Task: Open a blank sheet, save the file as Technology.doc and add heading 'Technology'Technology ,with the parapraph,with the parapraph Technology has transformed the world, revolutionizing how we live, work, and communicate. From smartphones to artificial intelligence, technology has become an integral part of our daily lives. It has connected people across the globe, making information accessible at our fingertips. Technology has improved efficiency in various sectors, driving innovation and economic growth. However, its rapid advancements also pose challenges, such as privacy concerns and ethical dilemmas. Nonetheless, technology continues to shape our future, offering endless possibilities and transforming the way we interact, learn, and experience the world. Apply Font Style in paragraph Andalus and font size 14. Apply font style in  Heading Elephant and font size 14 Change heading alignment to  Center
Action: Mouse moved to (27, 31)
Screenshot: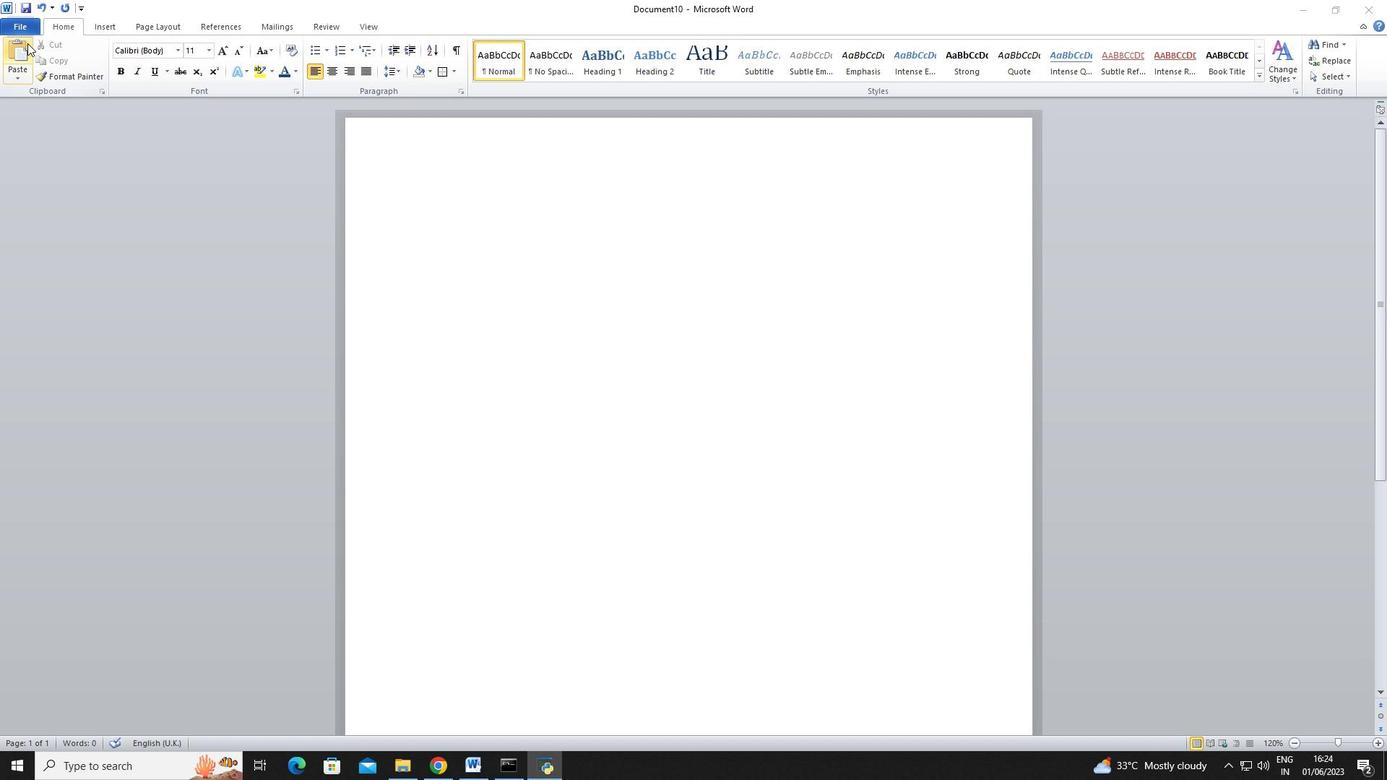 
Action: Mouse pressed left at (27, 31)
Screenshot: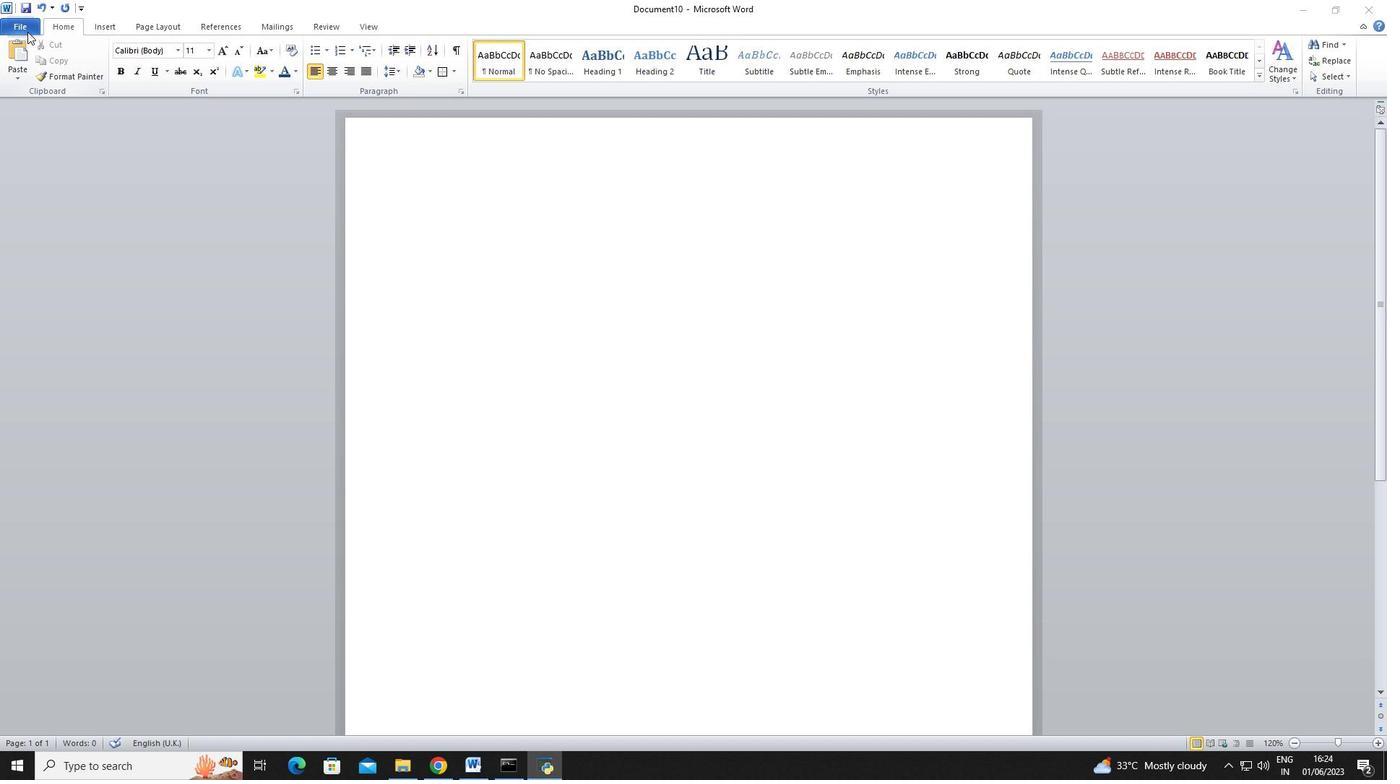 
Action: Mouse moved to (31, 23)
Screenshot: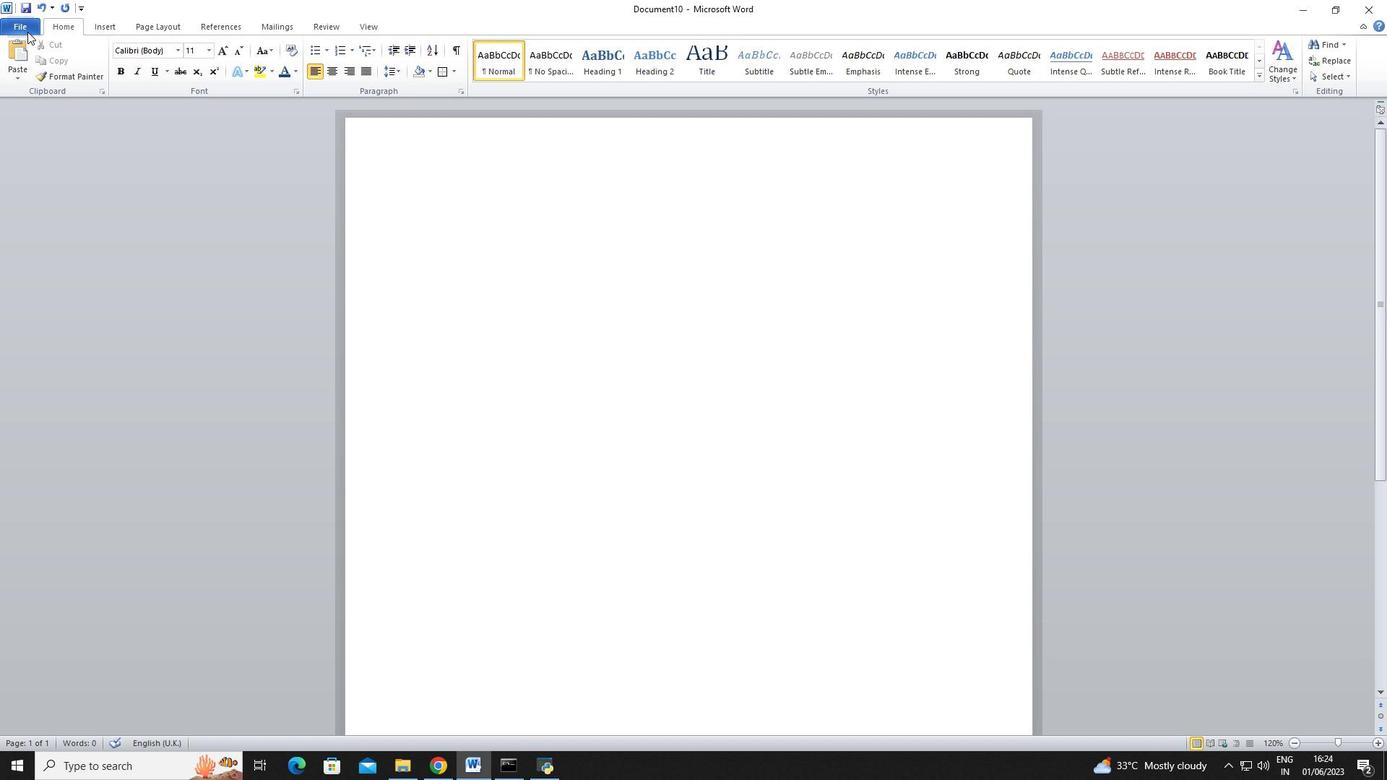 
Action: Mouse pressed left at (31, 23)
Screenshot: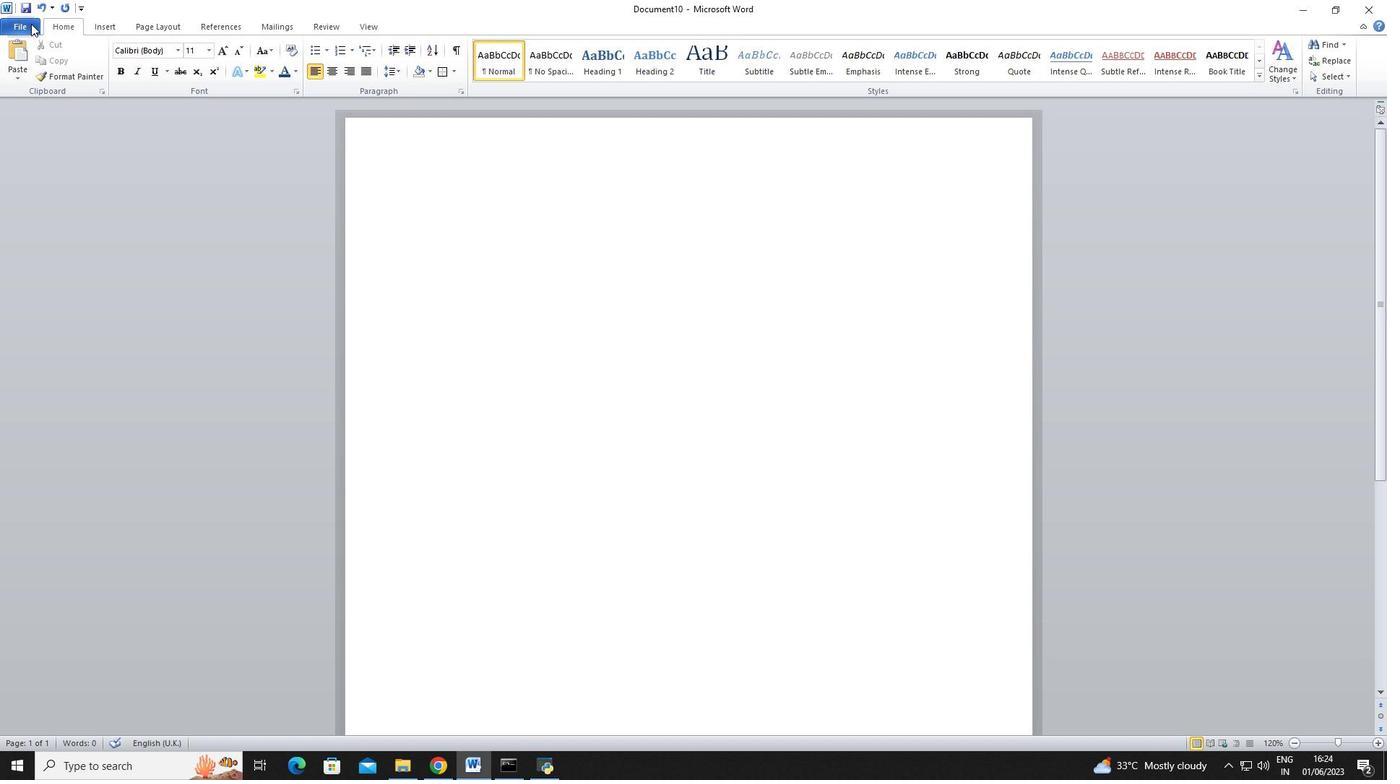 
Action: Mouse moved to (34, 191)
Screenshot: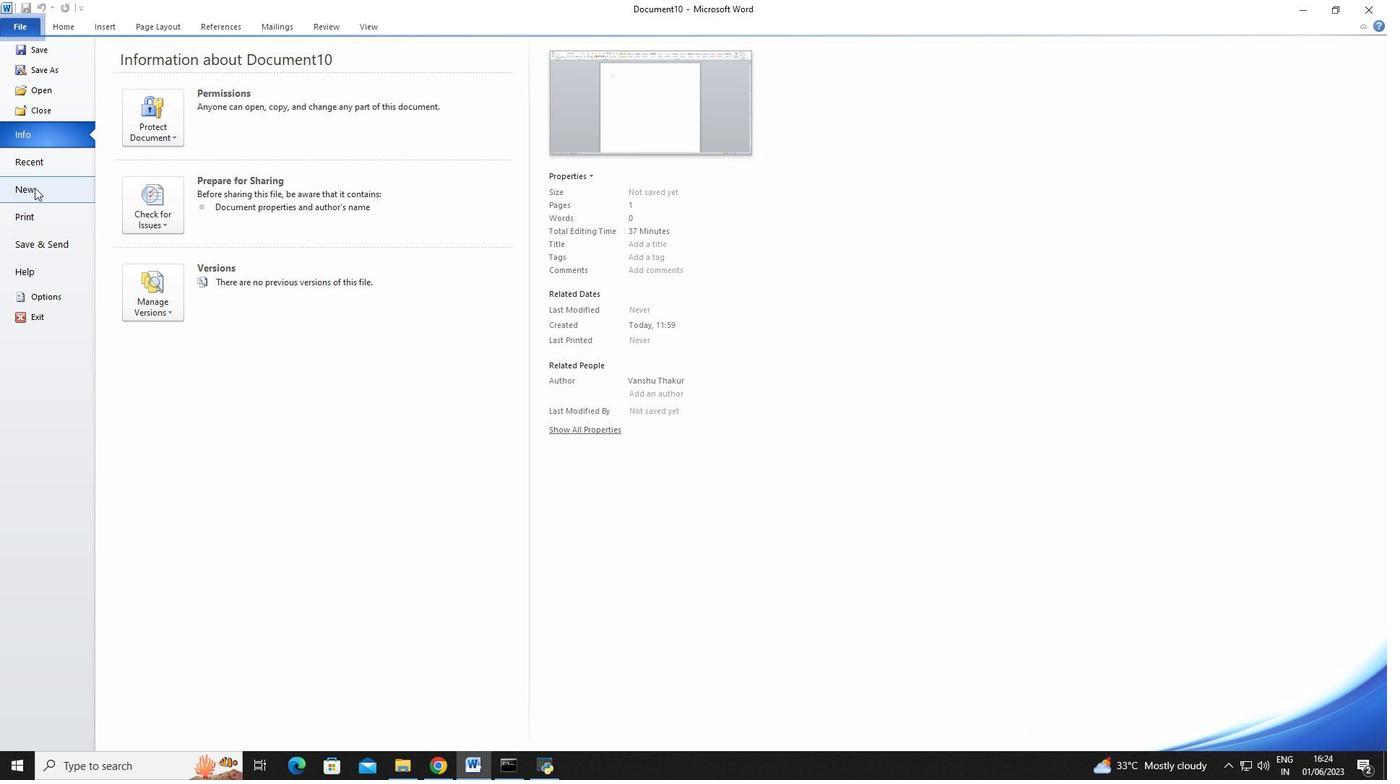 
Action: Mouse pressed left at (34, 191)
Screenshot: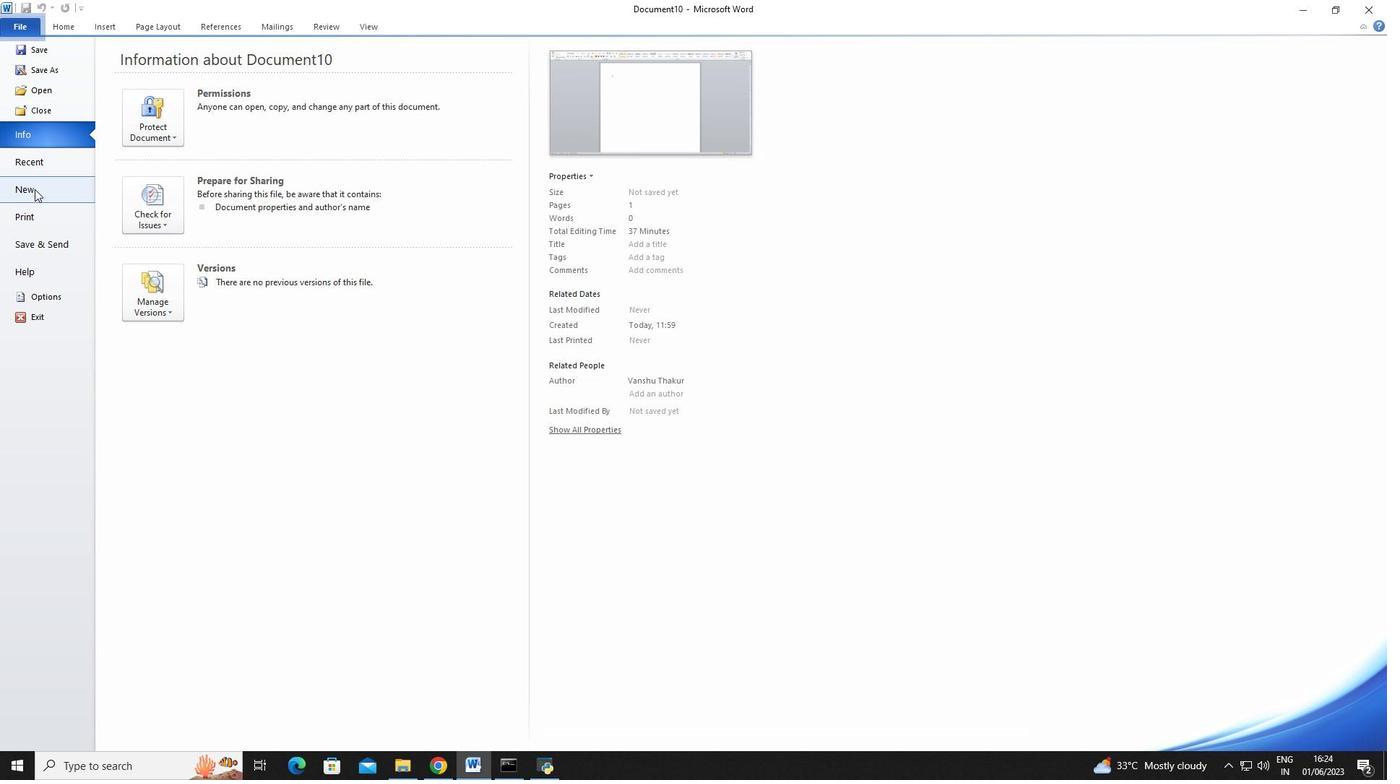 
Action: Mouse moved to (147, 128)
Screenshot: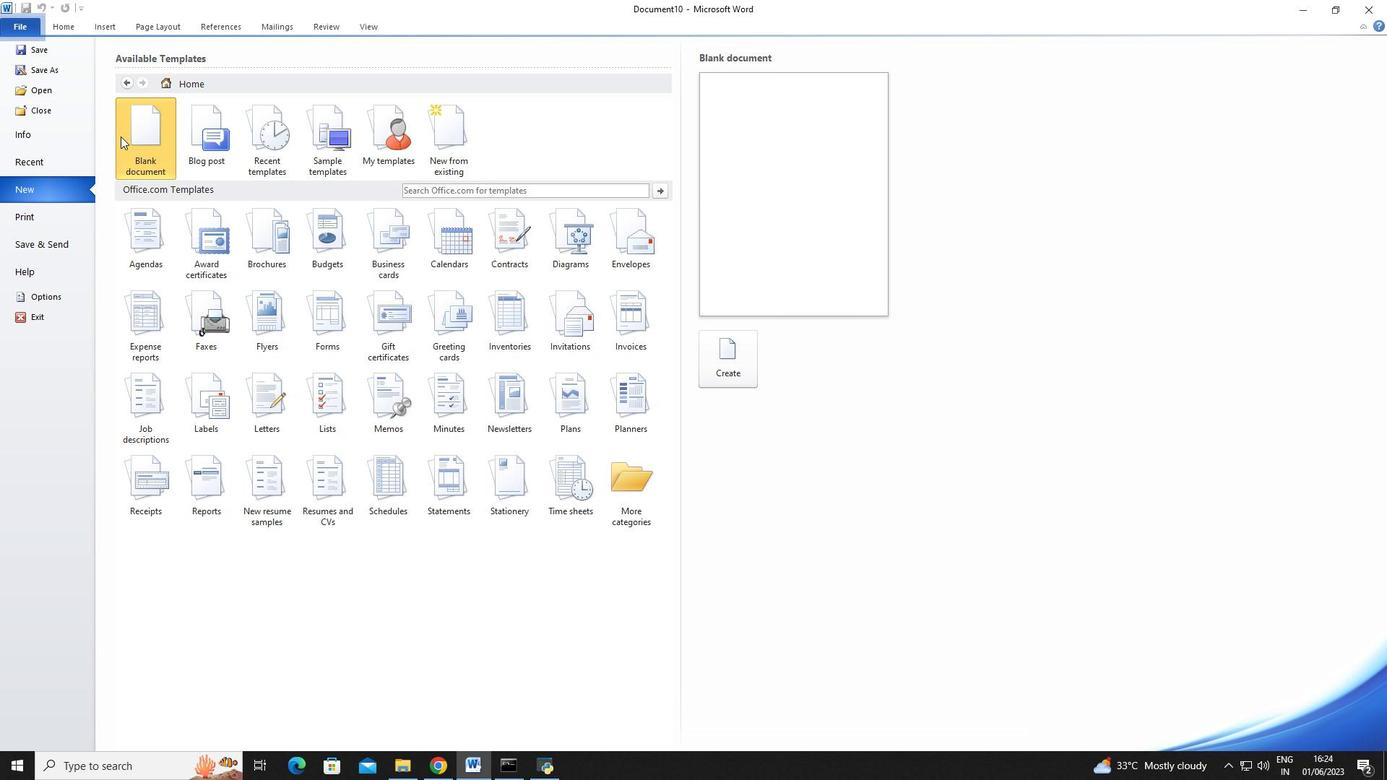 
Action: Mouse pressed left at (147, 128)
Screenshot: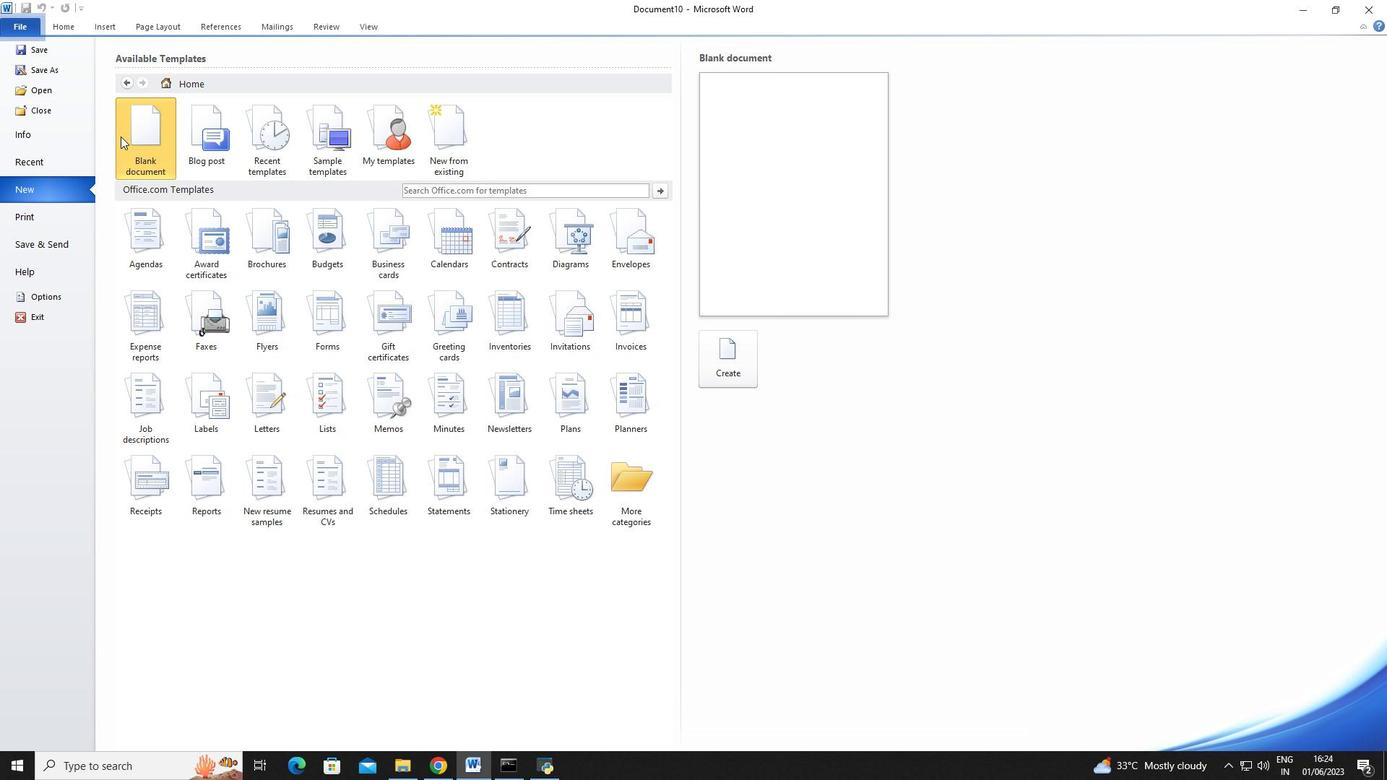 
Action: Mouse moved to (706, 346)
Screenshot: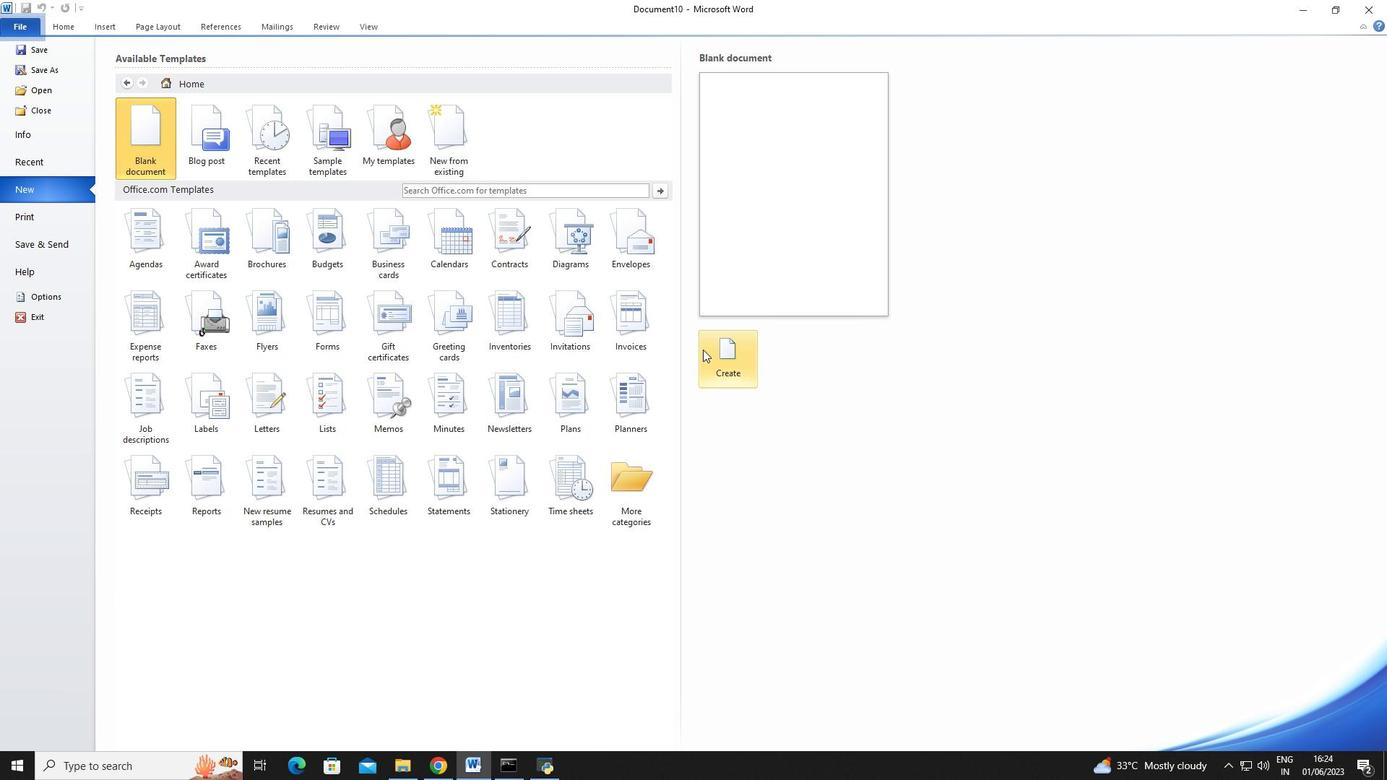 
Action: Mouse pressed left at (706, 346)
Screenshot: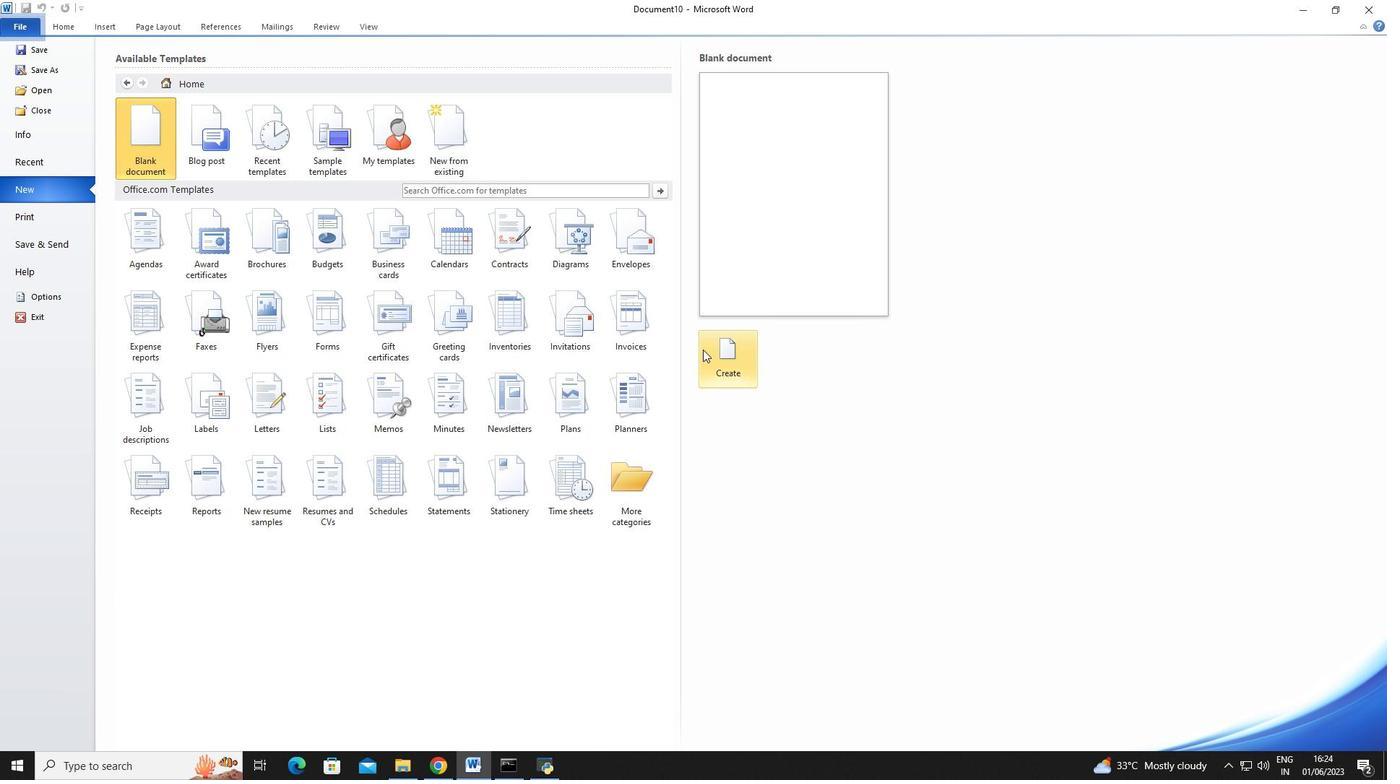 
Action: Mouse moved to (21, 5)
Screenshot: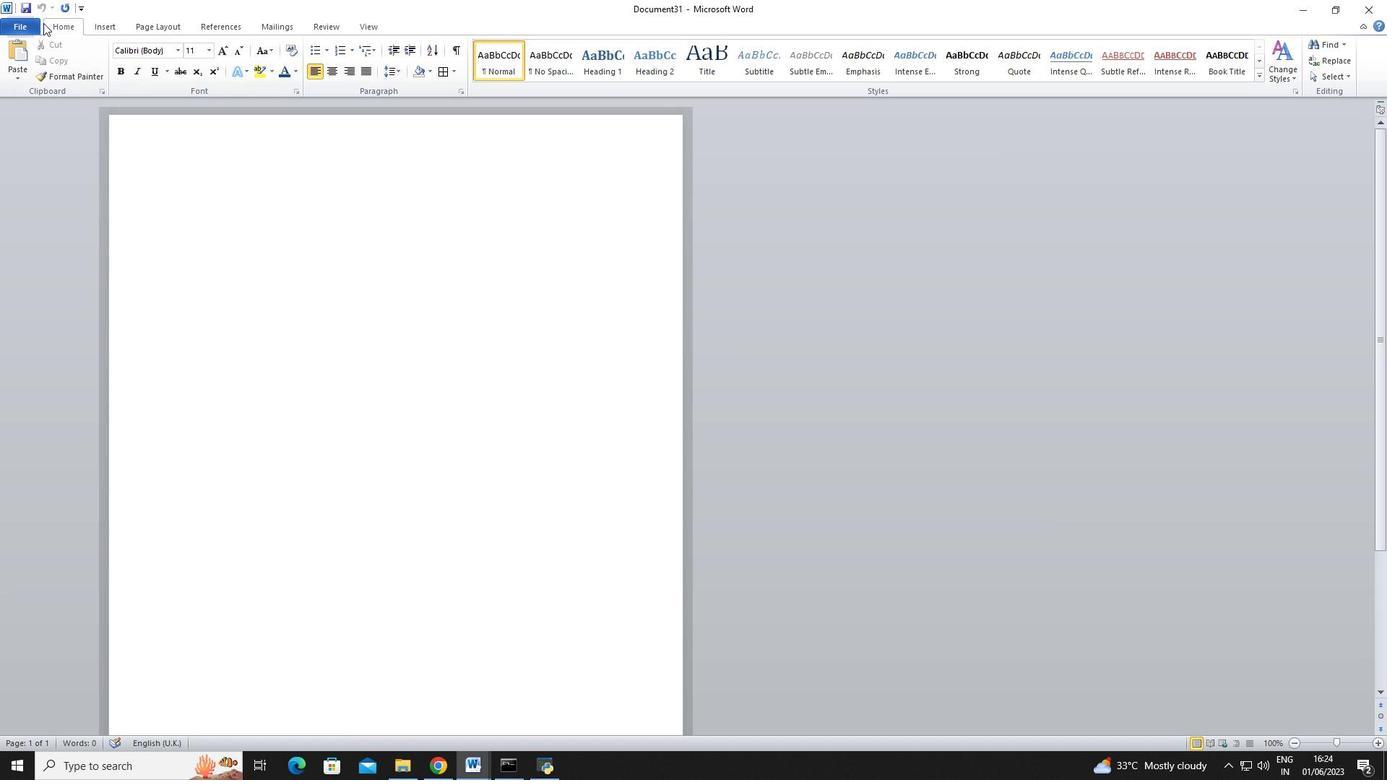 
Action: Mouse pressed left at (21, 5)
Screenshot: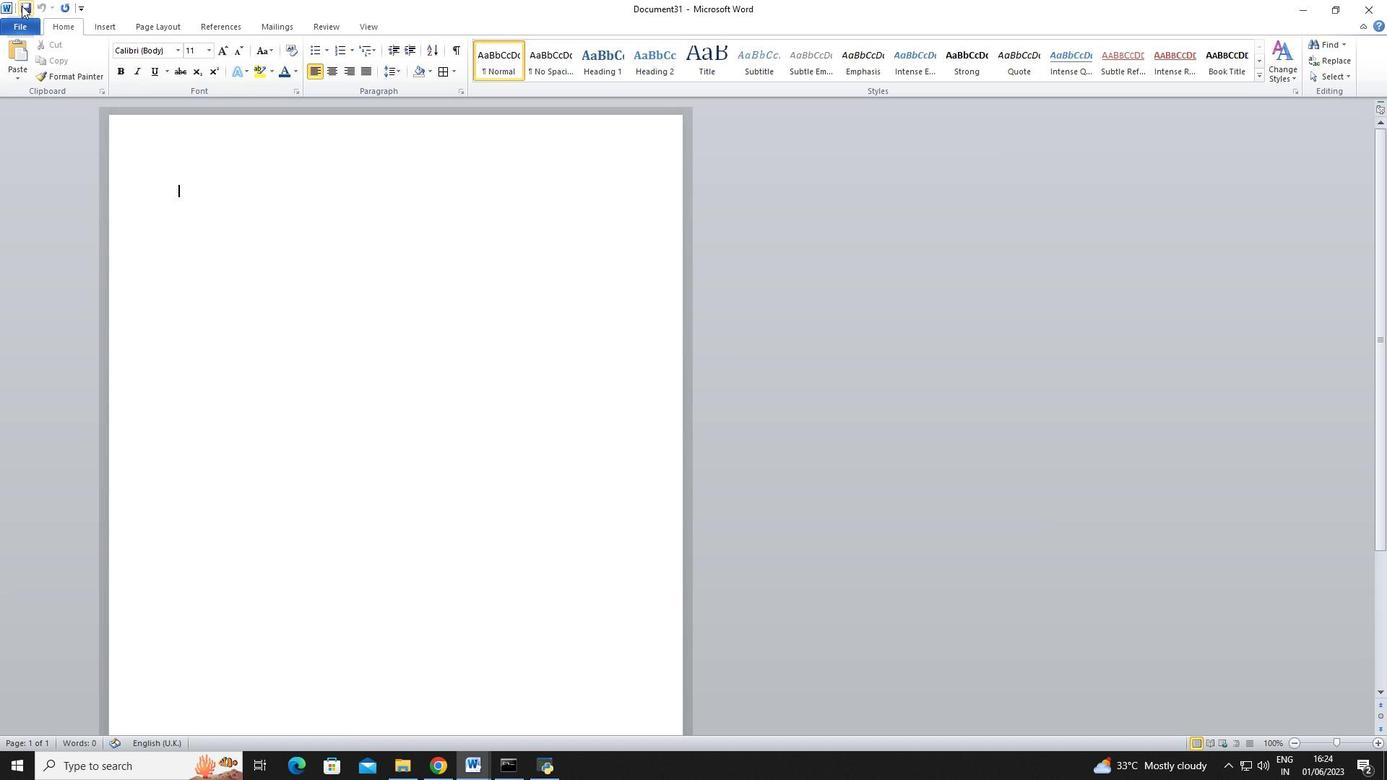 
Action: Key pressed <Key.shift>Technology.doc
Screenshot: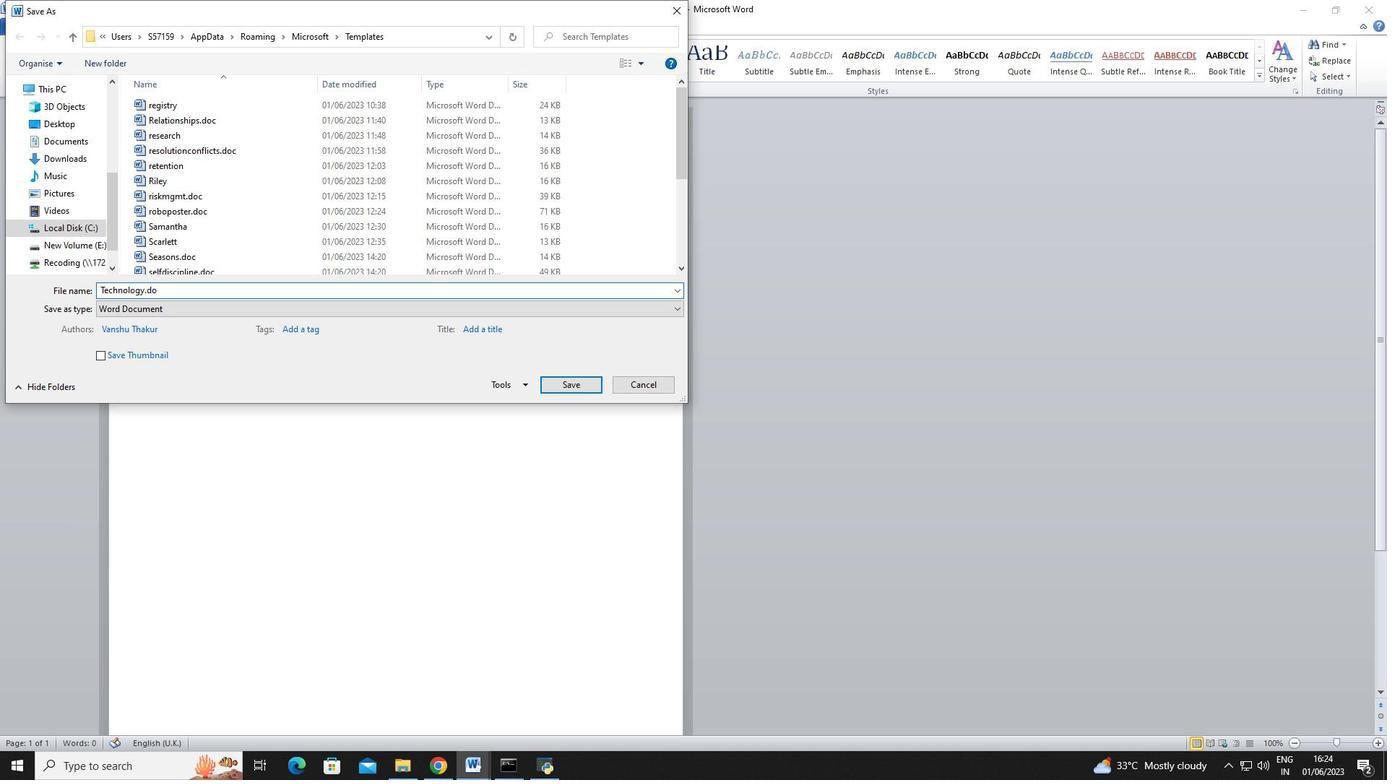 
Action: Mouse moved to (584, 385)
Screenshot: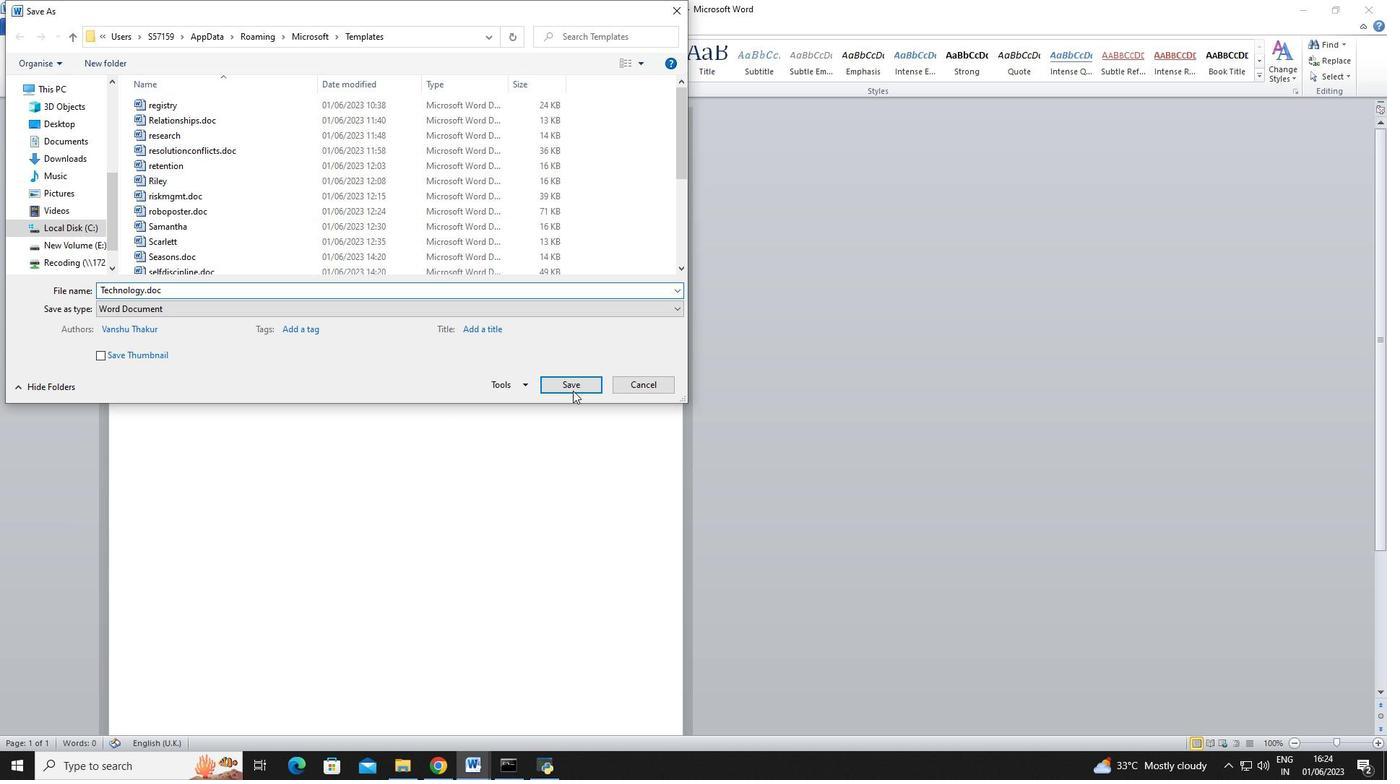 
Action: Mouse pressed left at (584, 385)
Screenshot: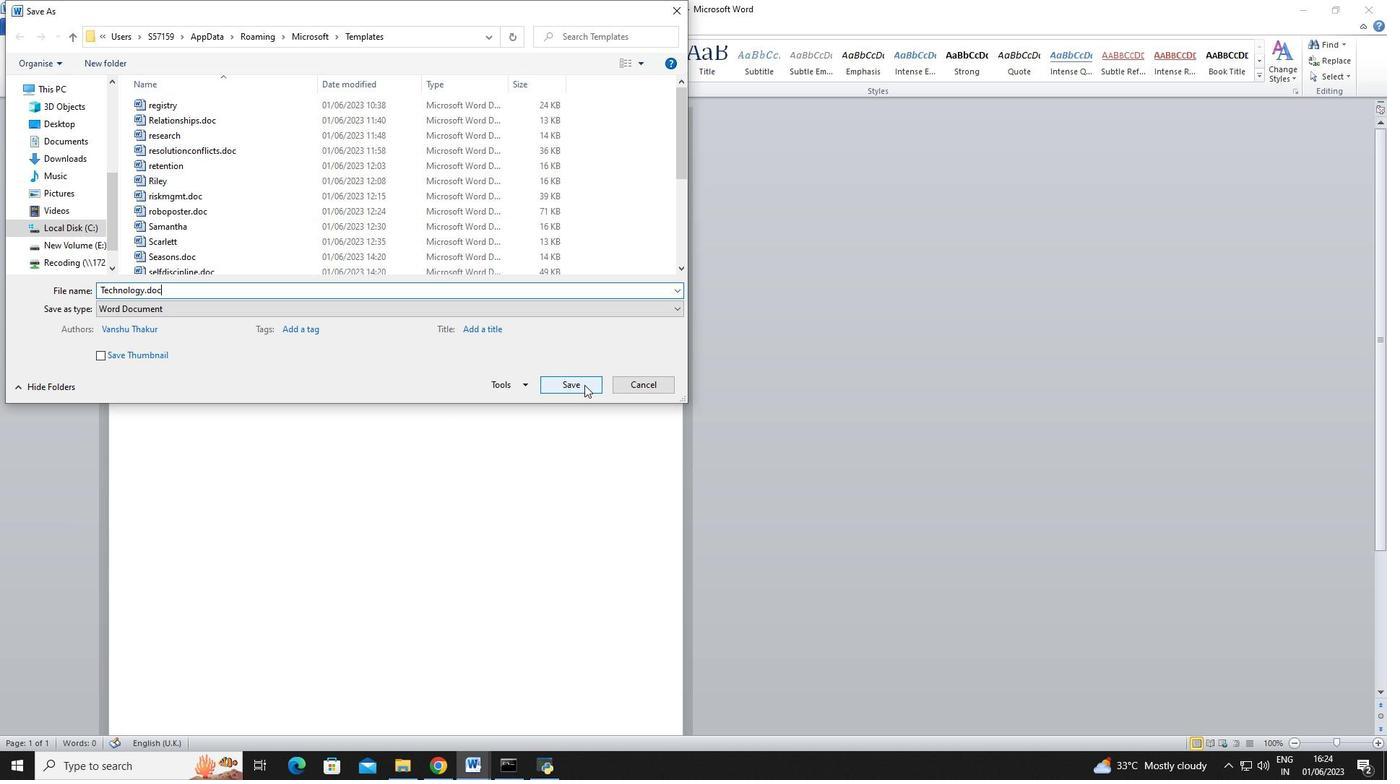
Action: Mouse moved to (183, 197)
Screenshot: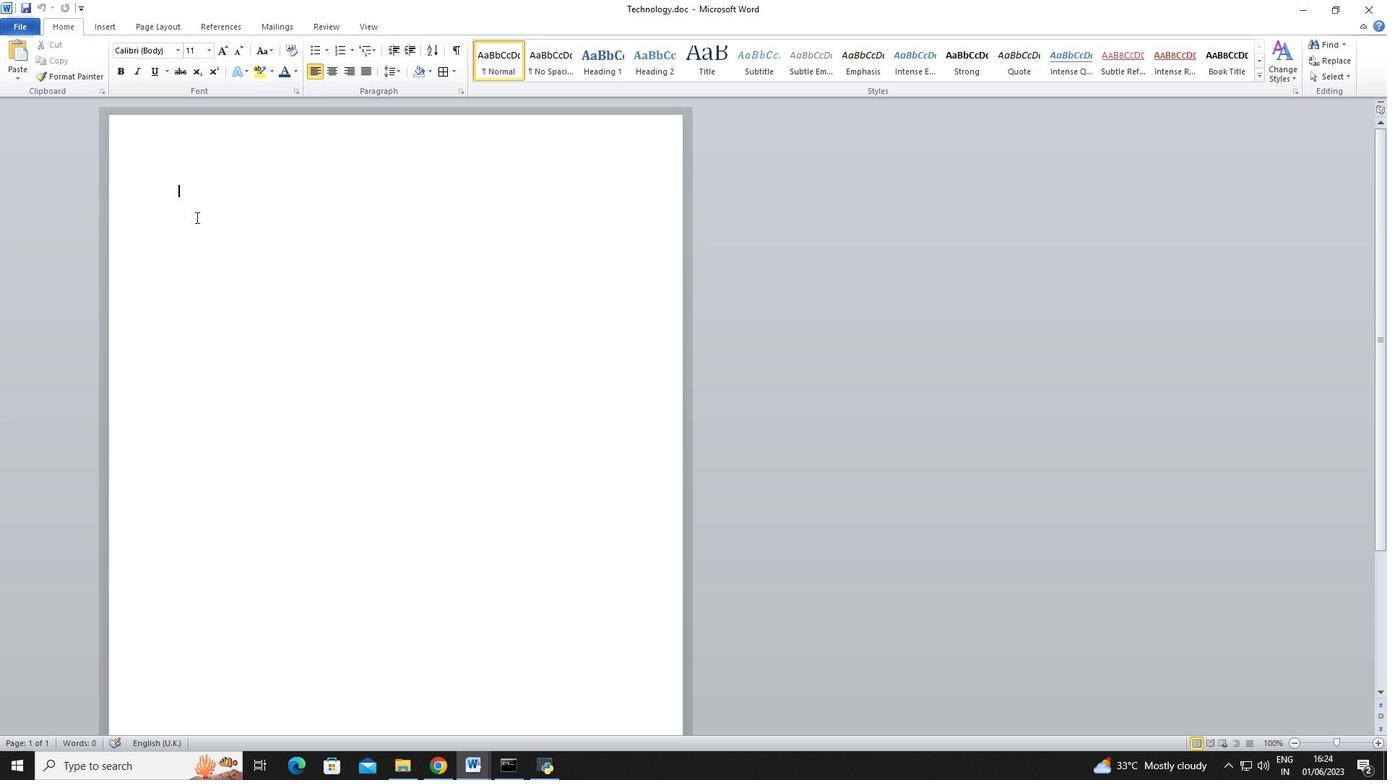 
Action: Key pressed <Key.shift>Technology<Key.enter><Key.shift><Key.shift><Key.shift><Key.shift>Technology<Key.space>has<Key.space>transformed<Key.space>the<Key.space>world,<Key.space>revolutionizing<Key.space>how<Key.space>we<Key.space>live,<Key.space>work,<Key.space>and<Key.space>communicate.<Key.space><Key.shift>From<Key.space>smartphones<Key.space>to<Key.space>artificial<Key.space>intelligence,<Key.space>technology<Key.space>has<Key.space>become<Key.space>an<Key.space>integral<Key.space>part<Key.space>of<Key.space>our<Key.space>daily<Key.space>lives.<Key.space><Key.shift><Key.shift><Key.shift><Key.shift><Key.shift><Key.shift>It<Key.space>has<Key.space>connected<Key.space>people<Key.space>across<Key.space>the<Key.space>globe,<Key.space>making<Key.space>information<Key.space>accessible<Key.space>at<Key.space>our<Key.space>fingertips.<Key.space><Key.shift><Key.shift><Key.shift><Key.shift><Key.shift><Key.shift><Key.shift><Key.shift><Key.shift><Key.shift><Key.shift><Key.shift>Technology<Key.space>has<Key.space>improved<Key.space>efficience<Key.space>in<Key.space>various<Key.left><Key.left><Key.left><Key.left><Key.left><Key.left><Key.left><Key.left><Key.left><Key.left><Key.left><Key.right><Key.backspace><Key.backspace>y<Key.space><Key.right><Key.right><Key.right><Key.right><Key.right><Key.right><Key.right><Key.right><Key.right><Key.right><Key.space>sectors,<Key.space>driving<Key.space>innovation<Key.space>and<Key.space>economic<Key.space>growth.<Key.space><Key.shift>However,<Key.space>its<Key.space>rapid<Key.space>advancements<Key.space>also<Key.space>pose<Key.space>challenges,<Key.space>such<Key.space>as<Key.space>privacy<Key.space>concerns<Key.space>and<Key.space>ethical<Key.space>dilemmas.<Key.space><Key.shift>Nonetheless,<Key.space>technology<Key.space>continues<Key.space>to<Key.space>shape<Key.space>our<Key.space>future,<Key.space>offering<Key.space>endless<Key.space>possibilies<Key.space><Key.left><Key.left><Key.left><Key.left>t<Key.right><Key.right><Key.right><Key.right><Key.backspace><Key.backspace><Key.backspace><Key.backspace><Key.backspace>ities<Key.space>and<Key.space>transforming<Key.space>the<Key.space>way<Key.space>we<Key.space>interact,<Key.space>learn,<Key.space>and<Key.space>experience<Key.space>the<Key.space>world.
Screenshot: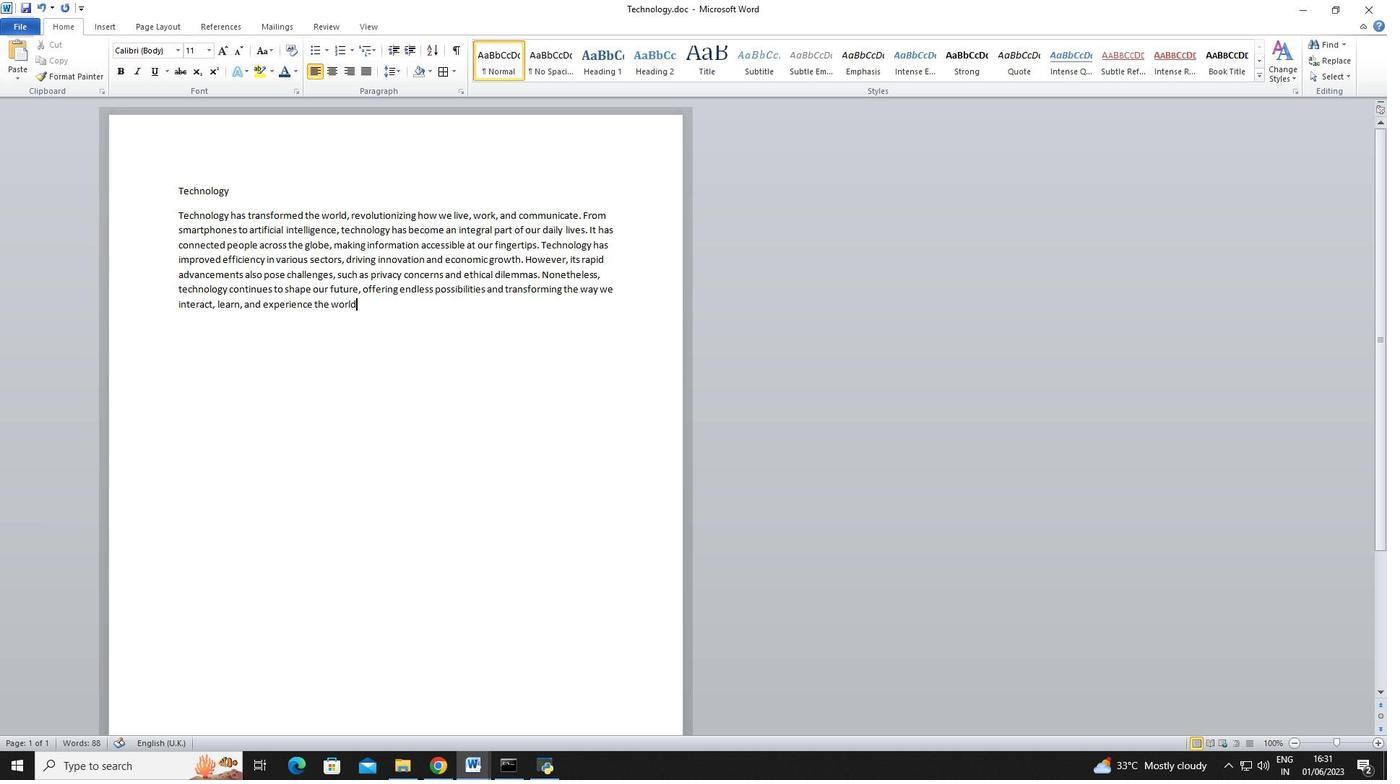 
Action: Mouse moved to (179, 213)
Screenshot: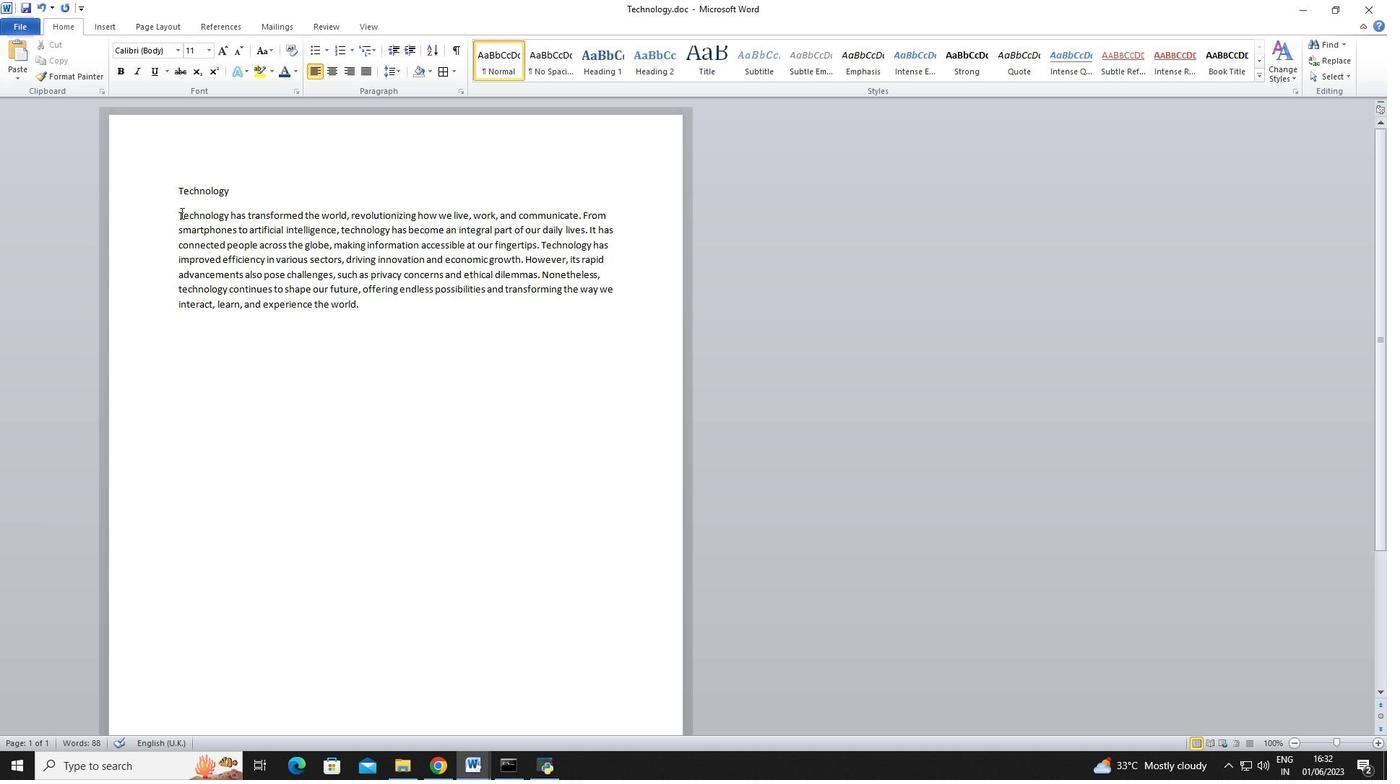 
Action: Mouse pressed left at (179, 213)
Screenshot: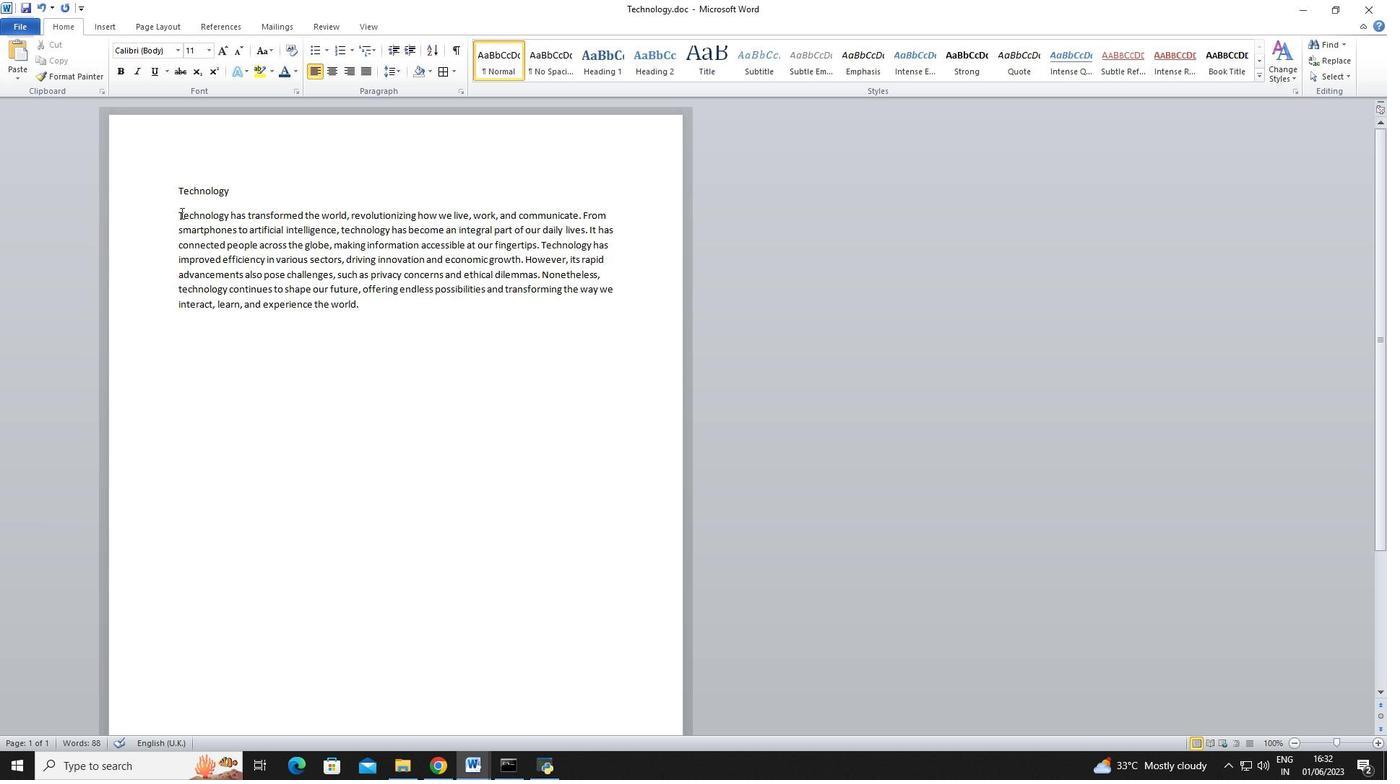 
Action: Mouse moved to (177, 52)
Screenshot: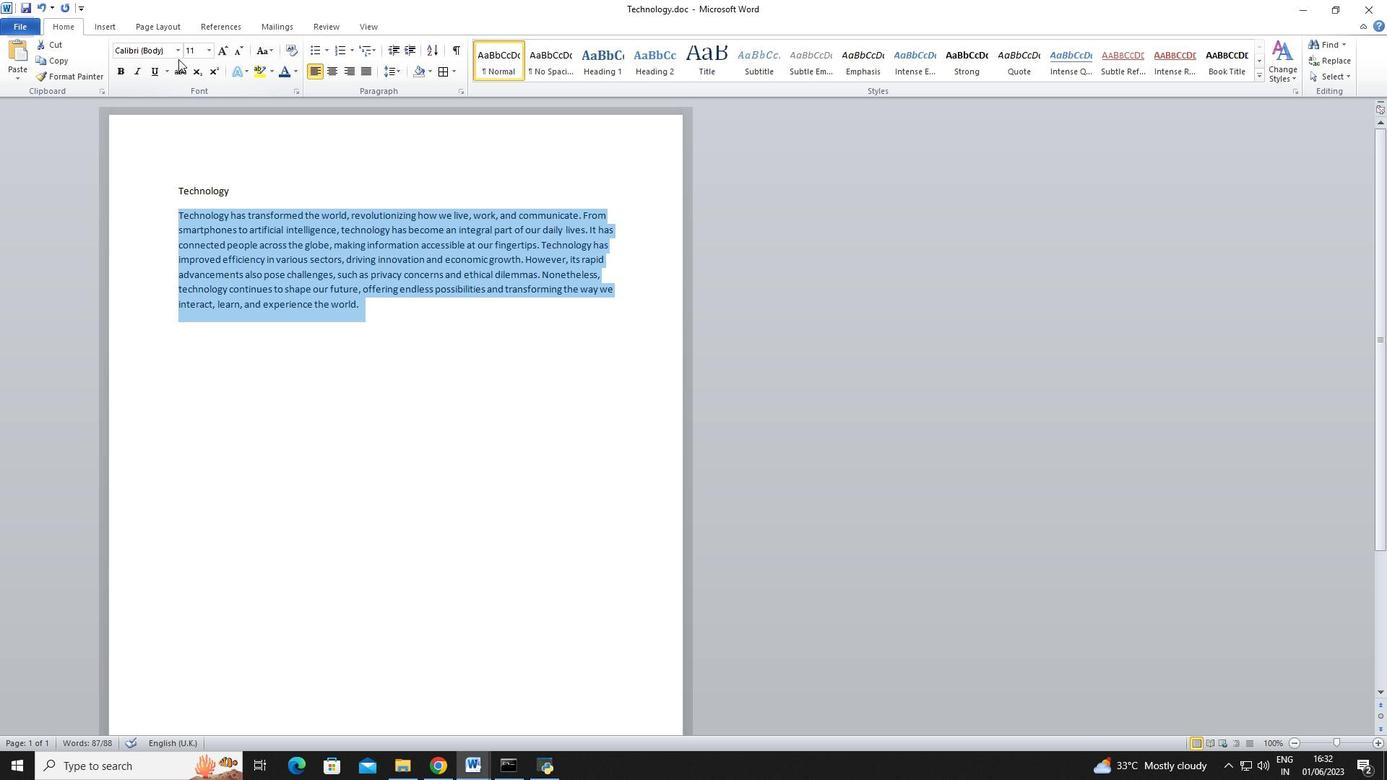 
Action: Mouse pressed left at (177, 52)
Screenshot: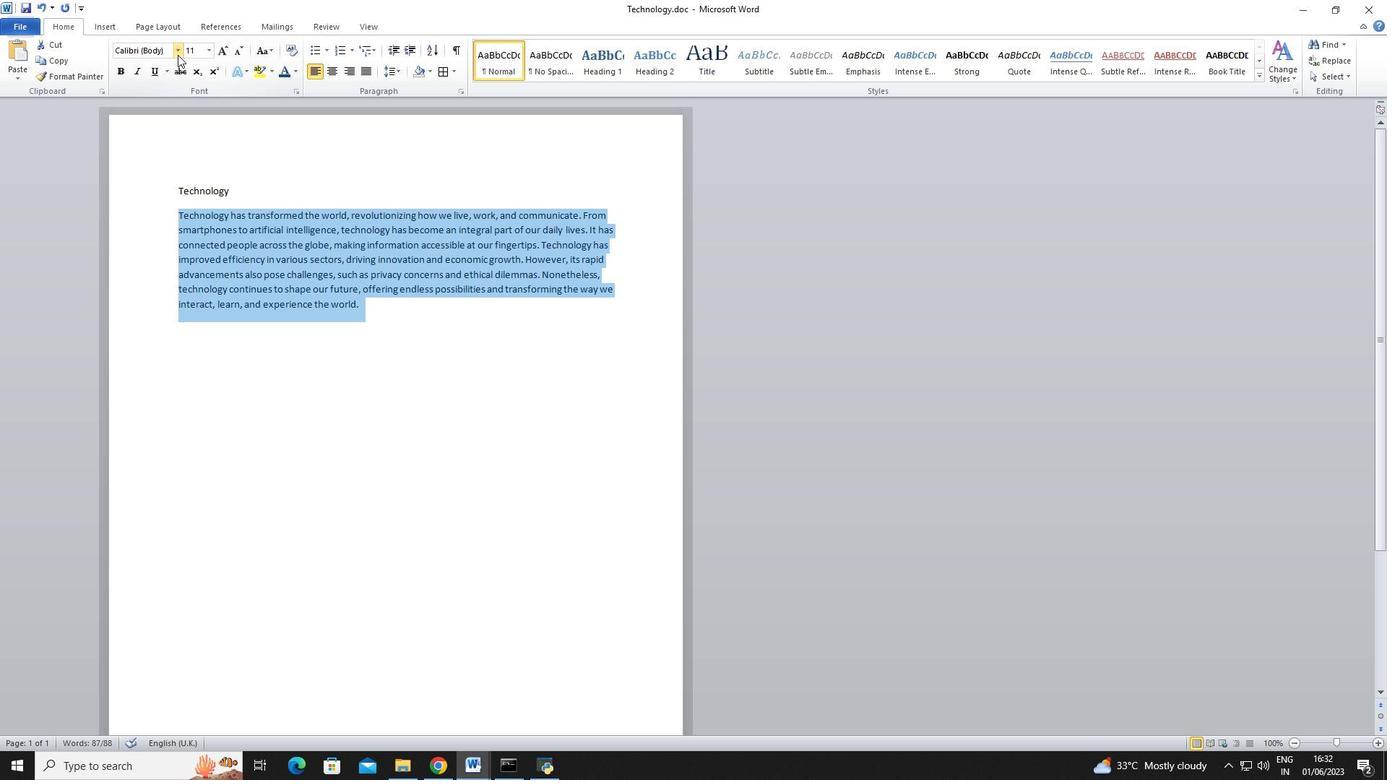 
Action: Mouse moved to (183, 144)
Screenshot: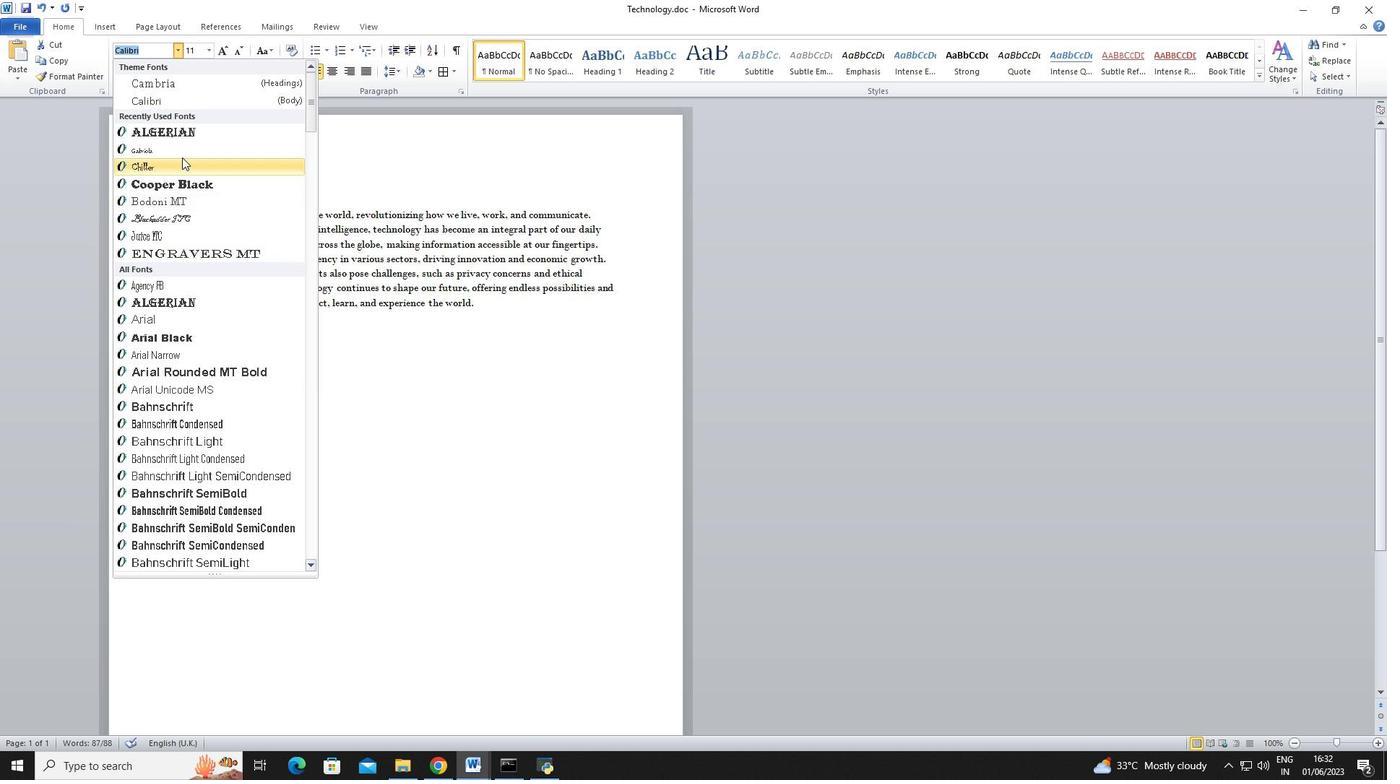 
Action: Key pressed <Key.shift>Andalus<Key.enter>
Screenshot: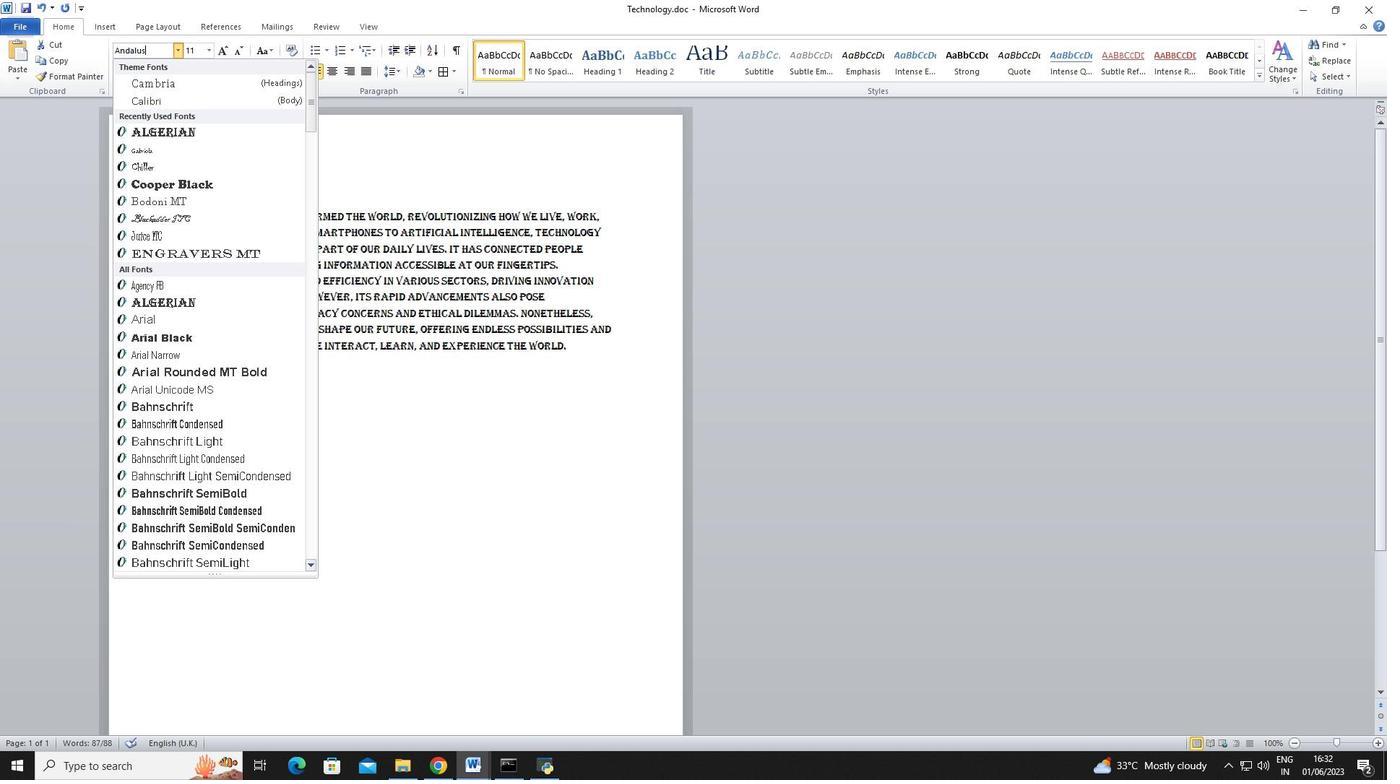 
Action: Mouse moved to (210, 52)
Screenshot: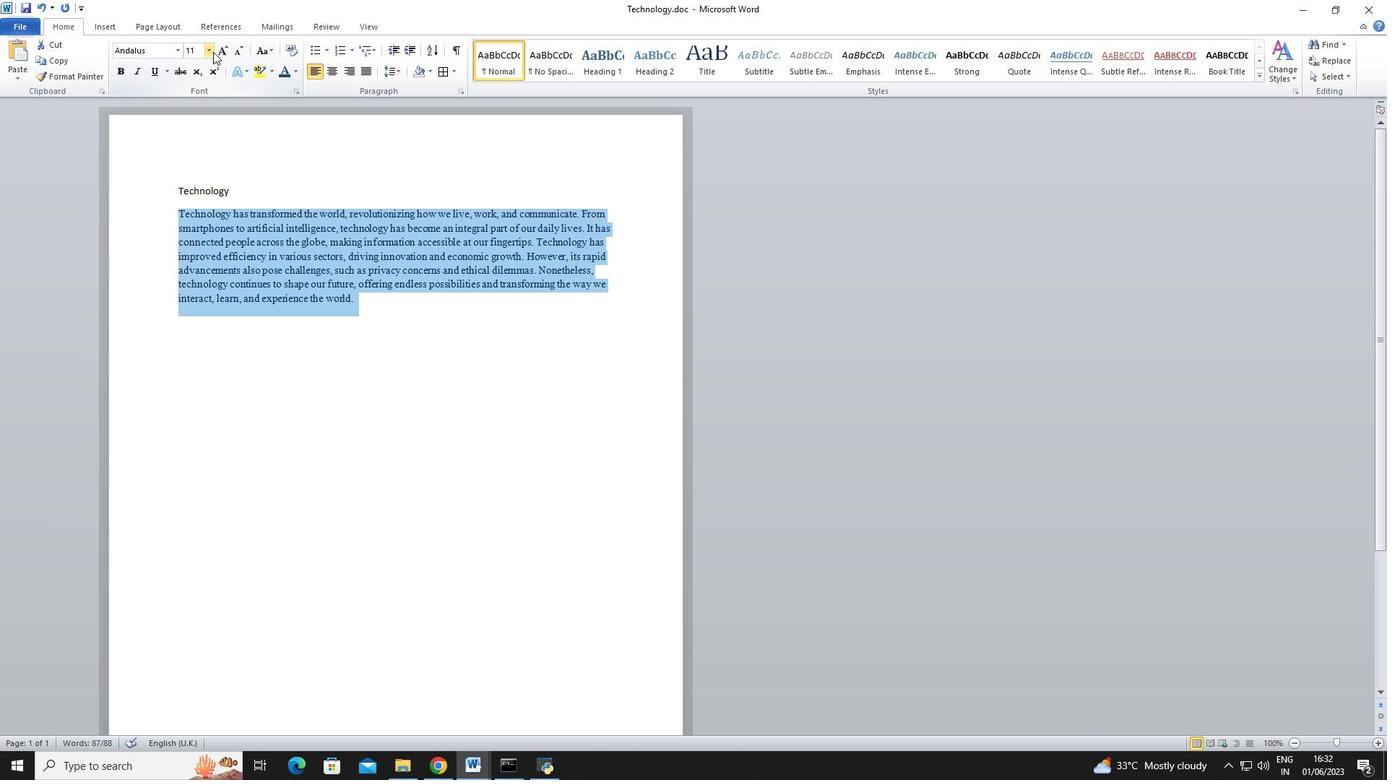 
Action: Mouse pressed left at (210, 52)
Screenshot: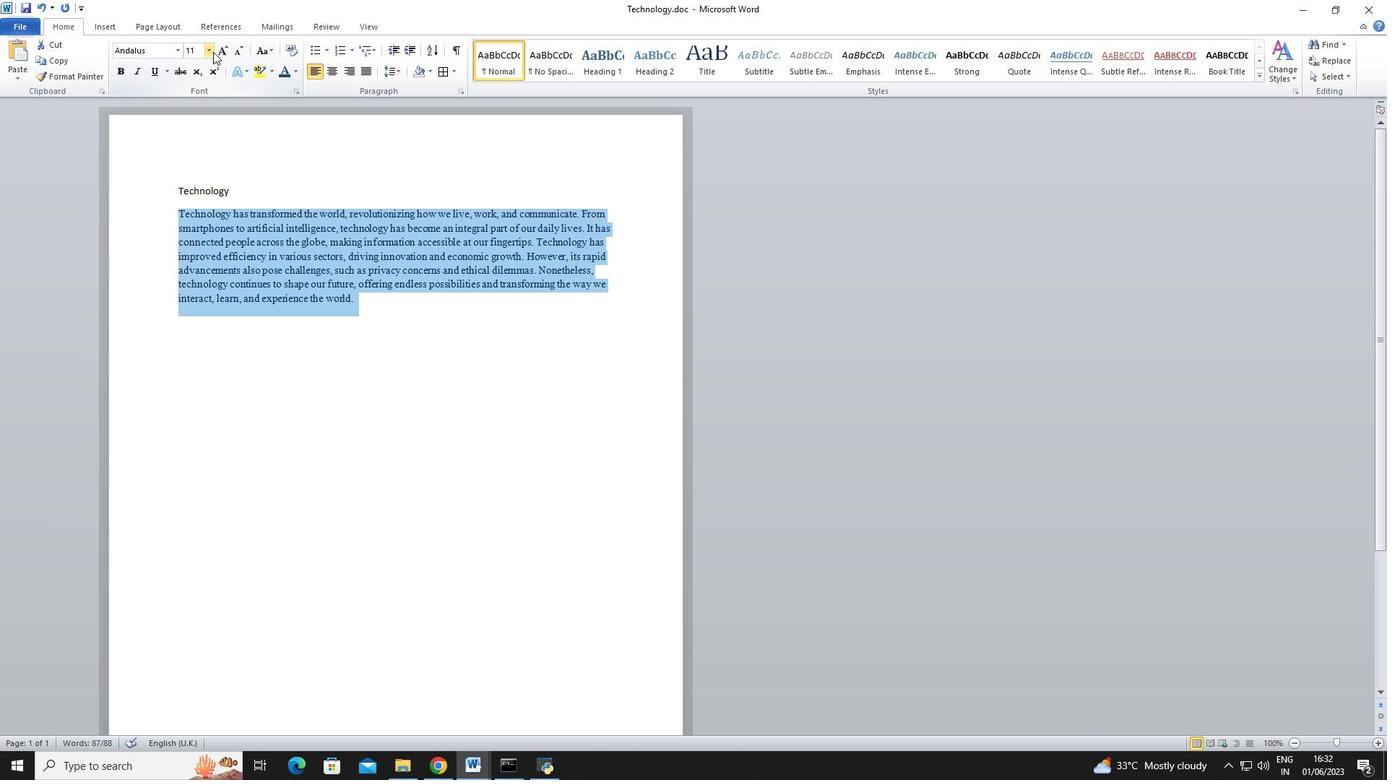 
Action: Mouse moved to (197, 126)
Screenshot: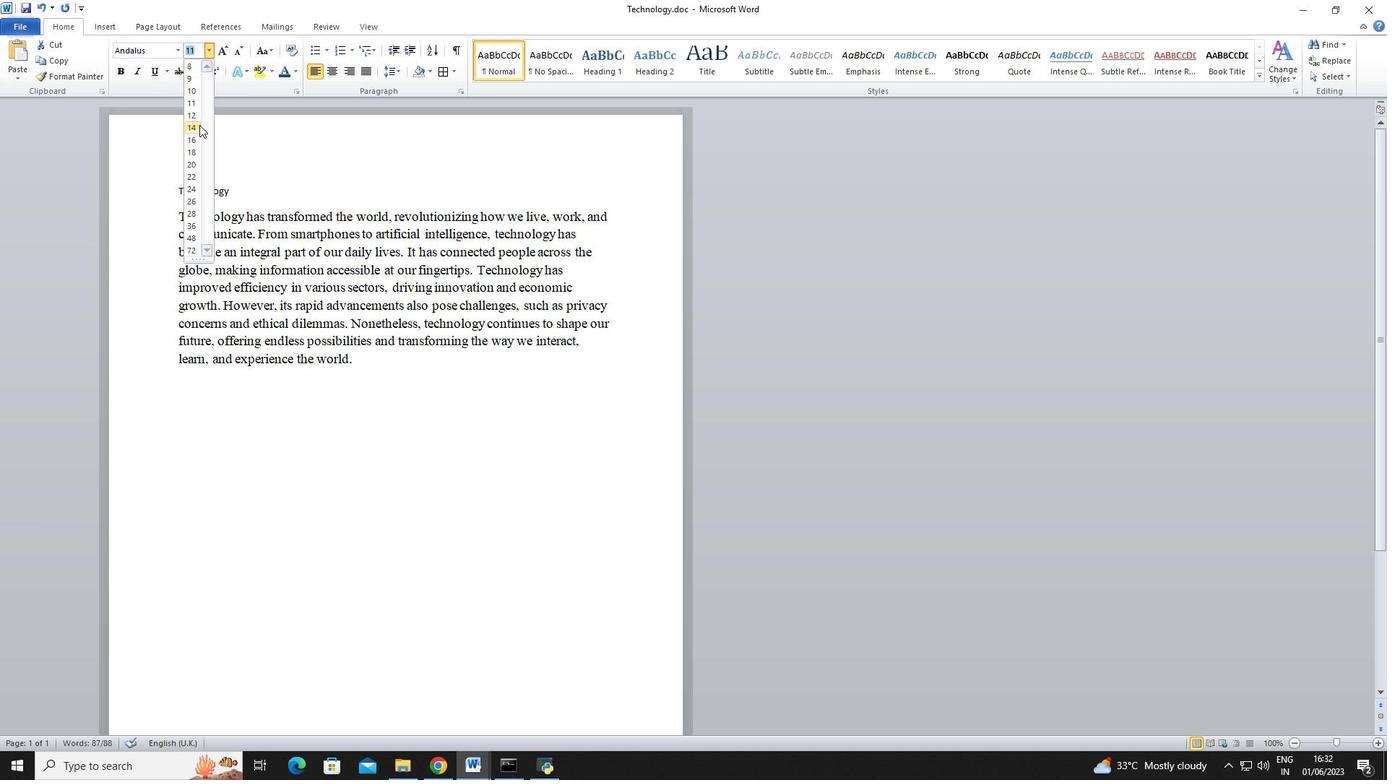 
Action: Mouse pressed left at (197, 126)
Screenshot: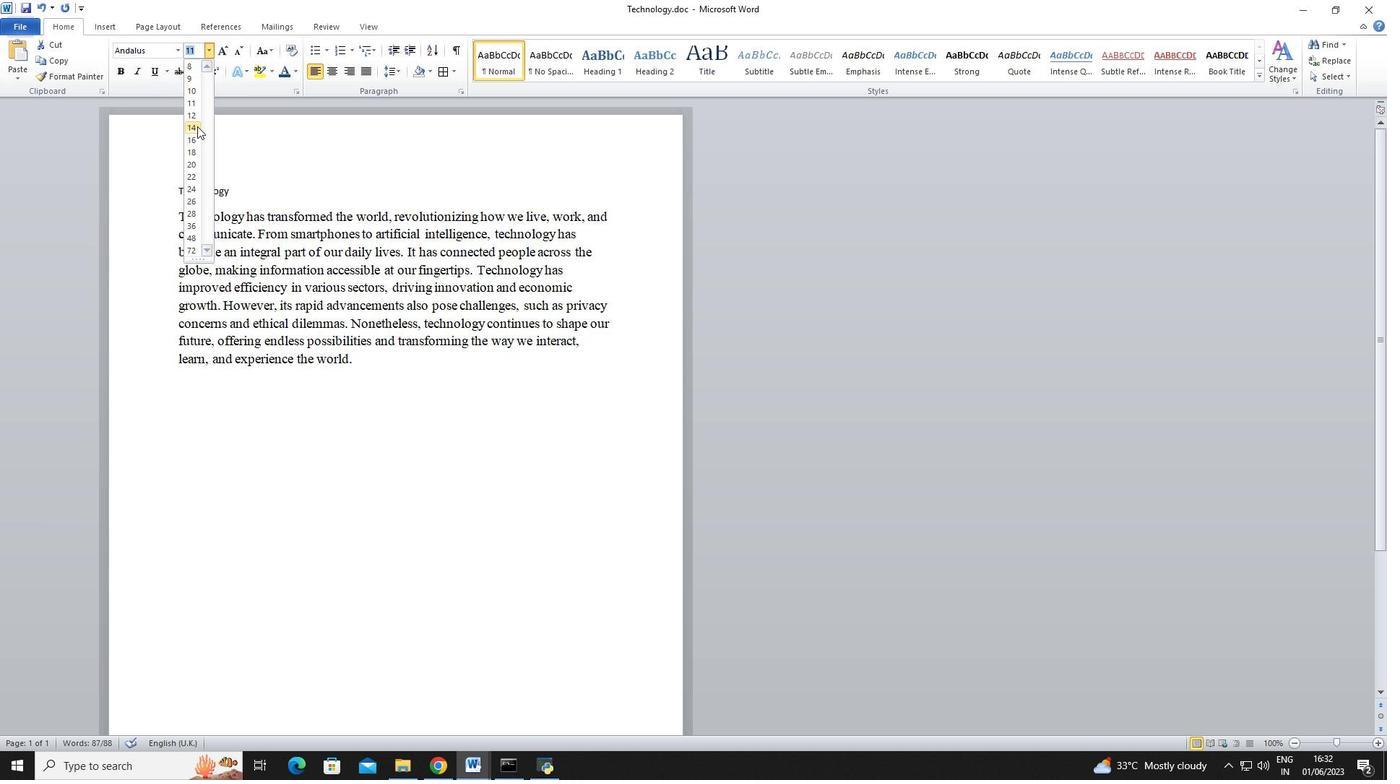 
Action: Mouse moved to (174, 189)
Screenshot: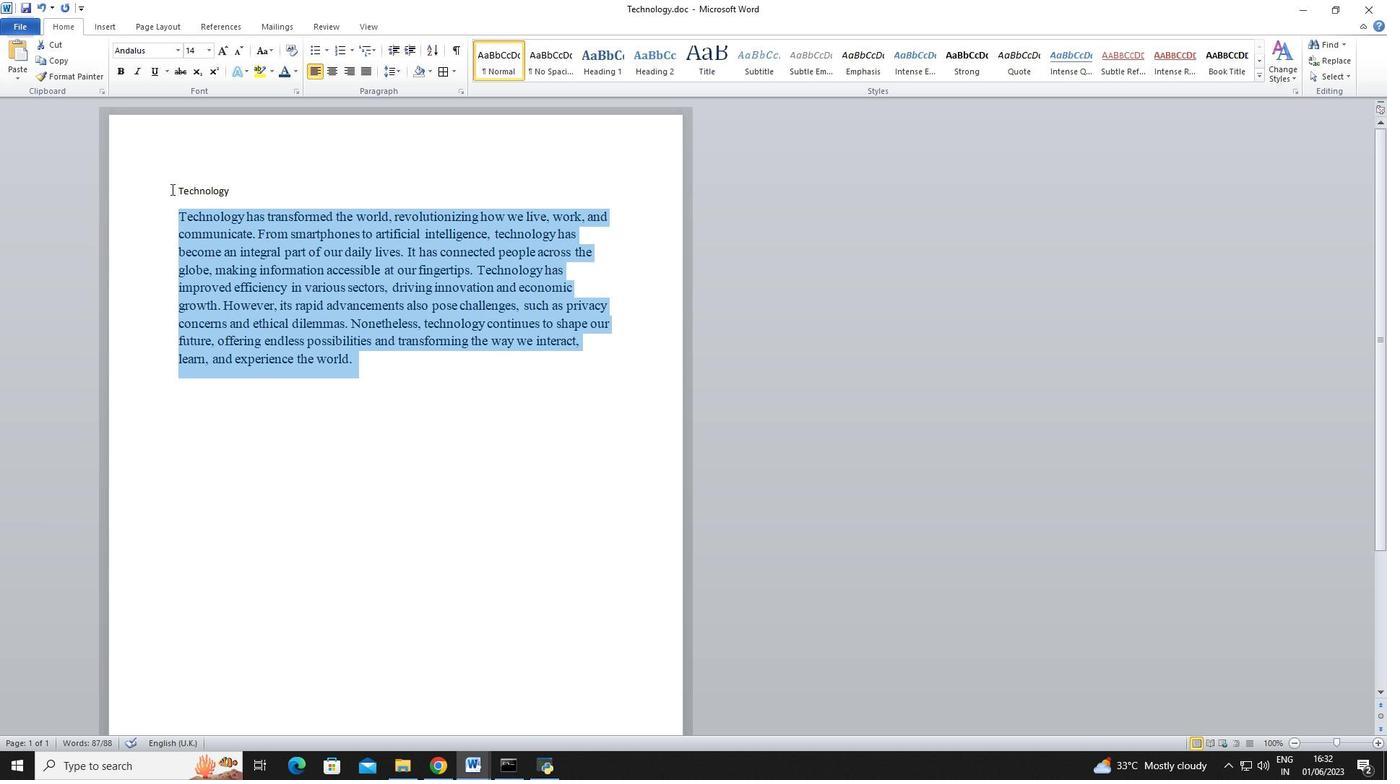 
Action: Mouse pressed left at (174, 189)
Screenshot: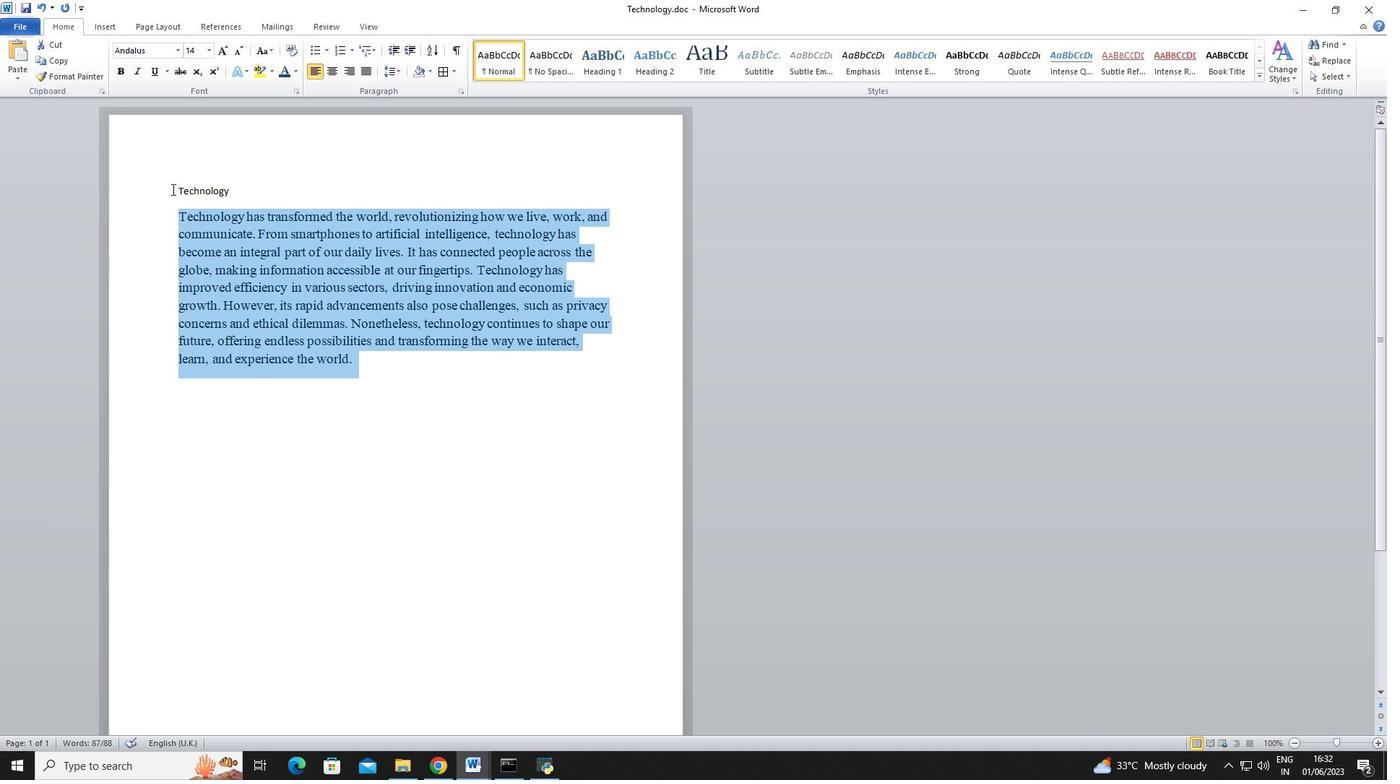 
Action: Mouse moved to (179, 47)
Screenshot: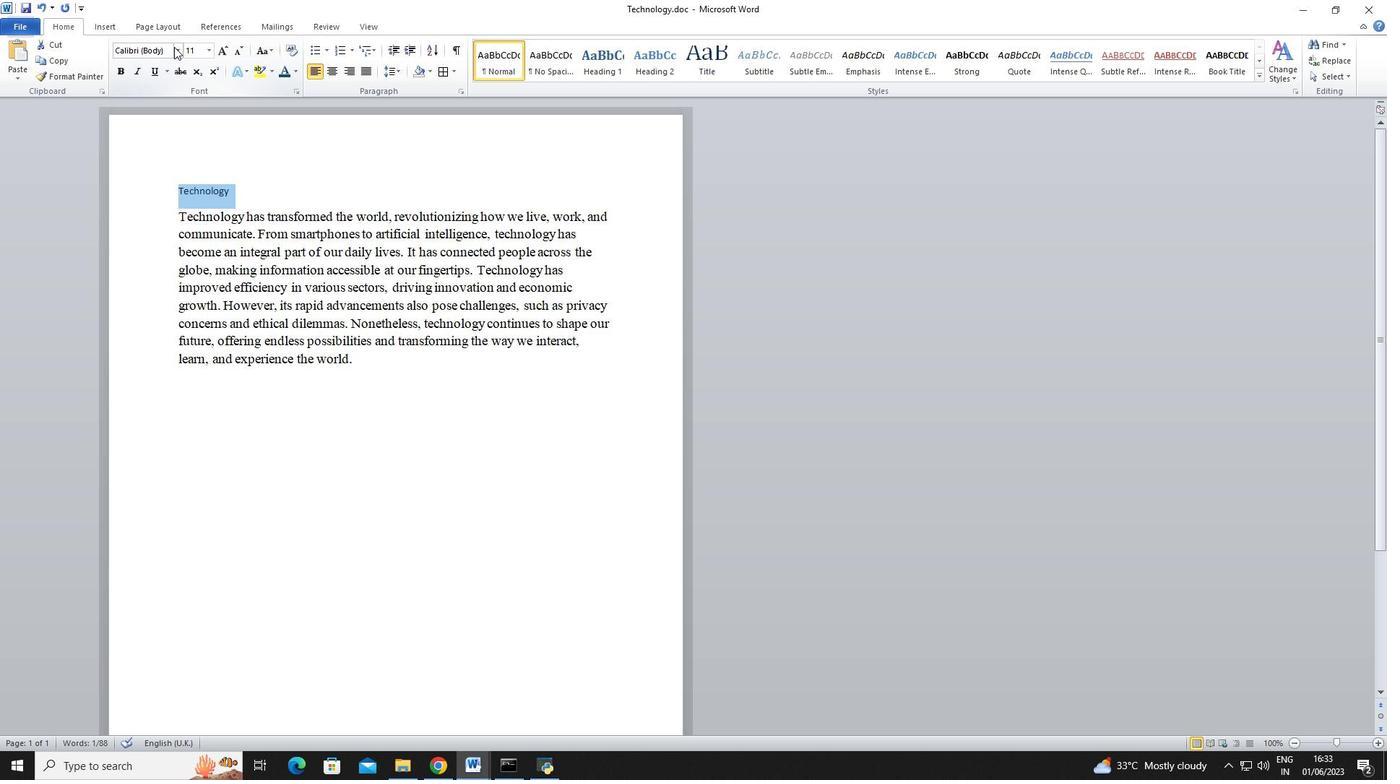 
Action: Mouse pressed left at (179, 47)
Screenshot: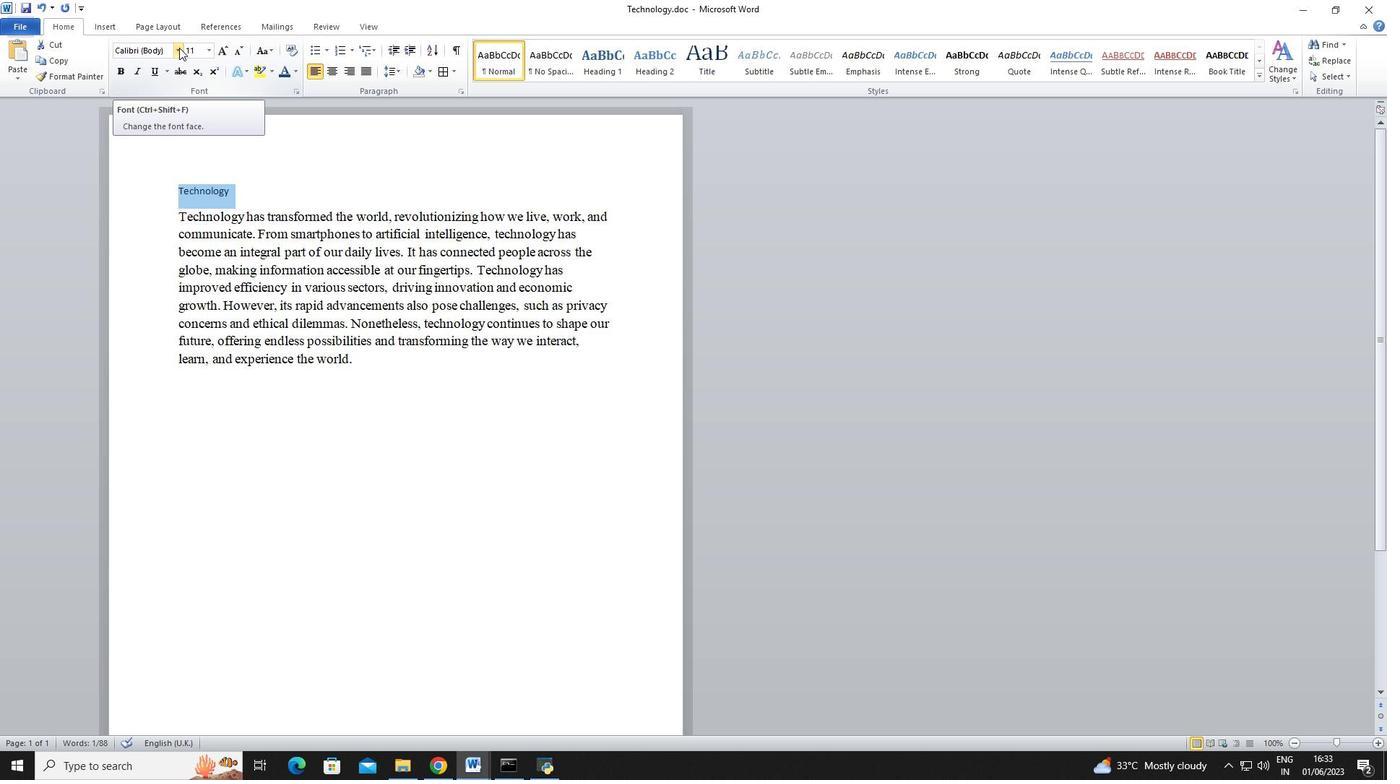 
Action: Mouse moved to (200, 397)
Screenshot: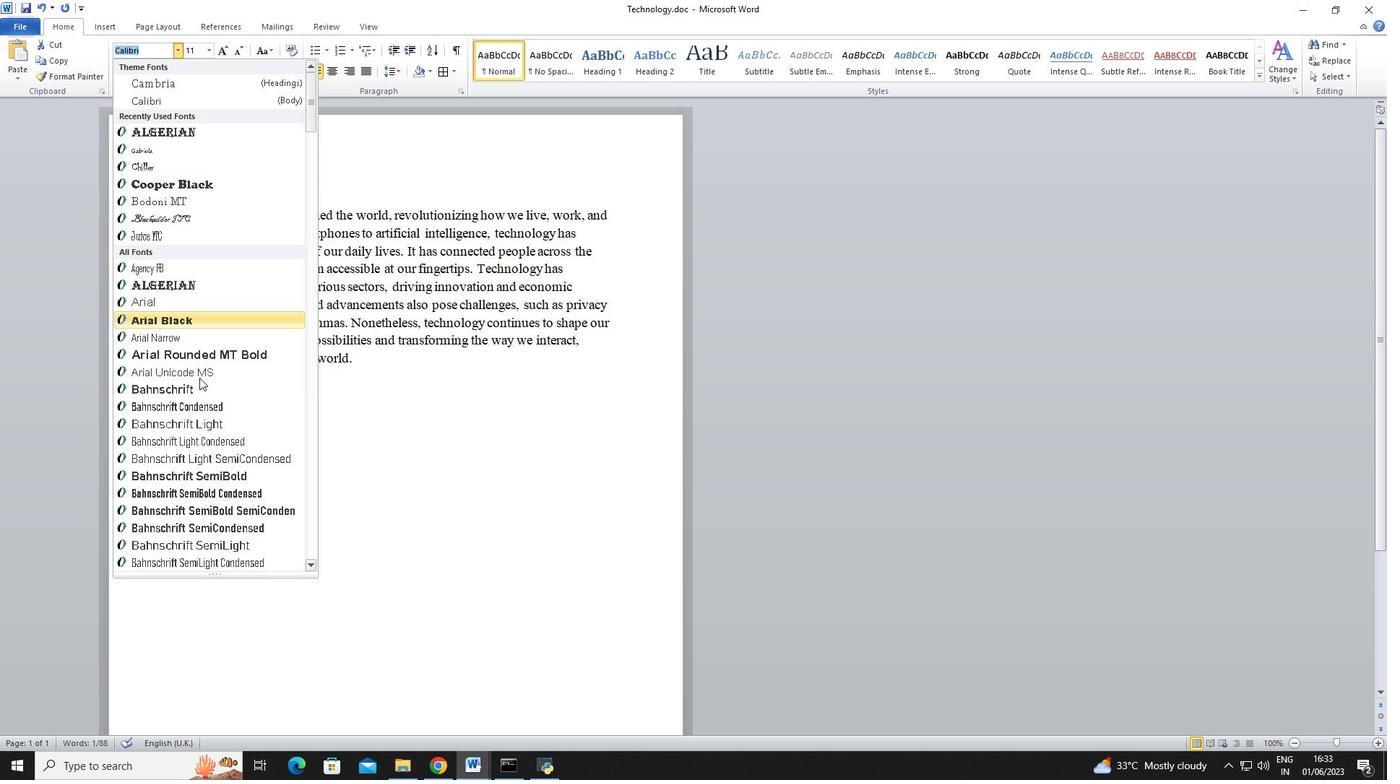 
Action: Mouse scrolled (200, 396) with delta (0, 0)
Screenshot: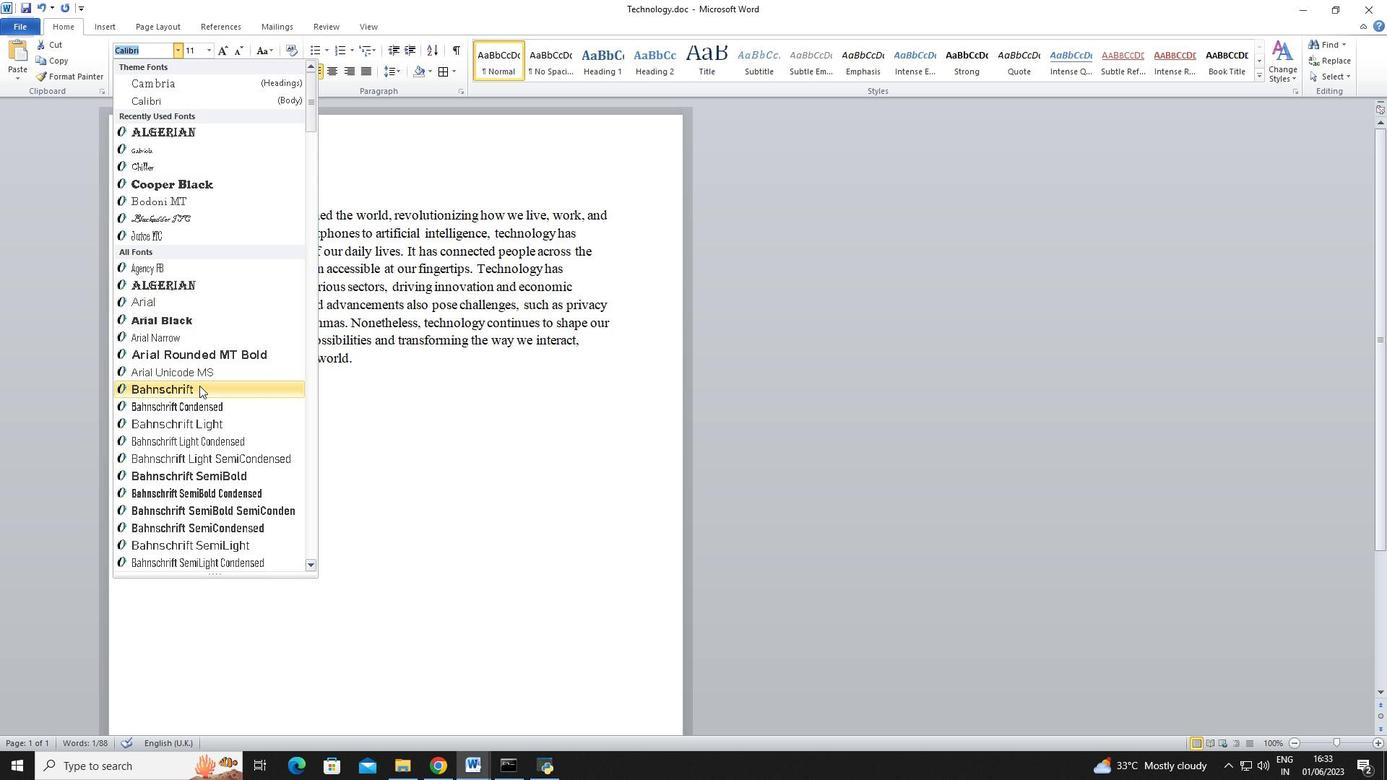 
Action: Mouse scrolled (200, 396) with delta (0, 0)
Screenshot: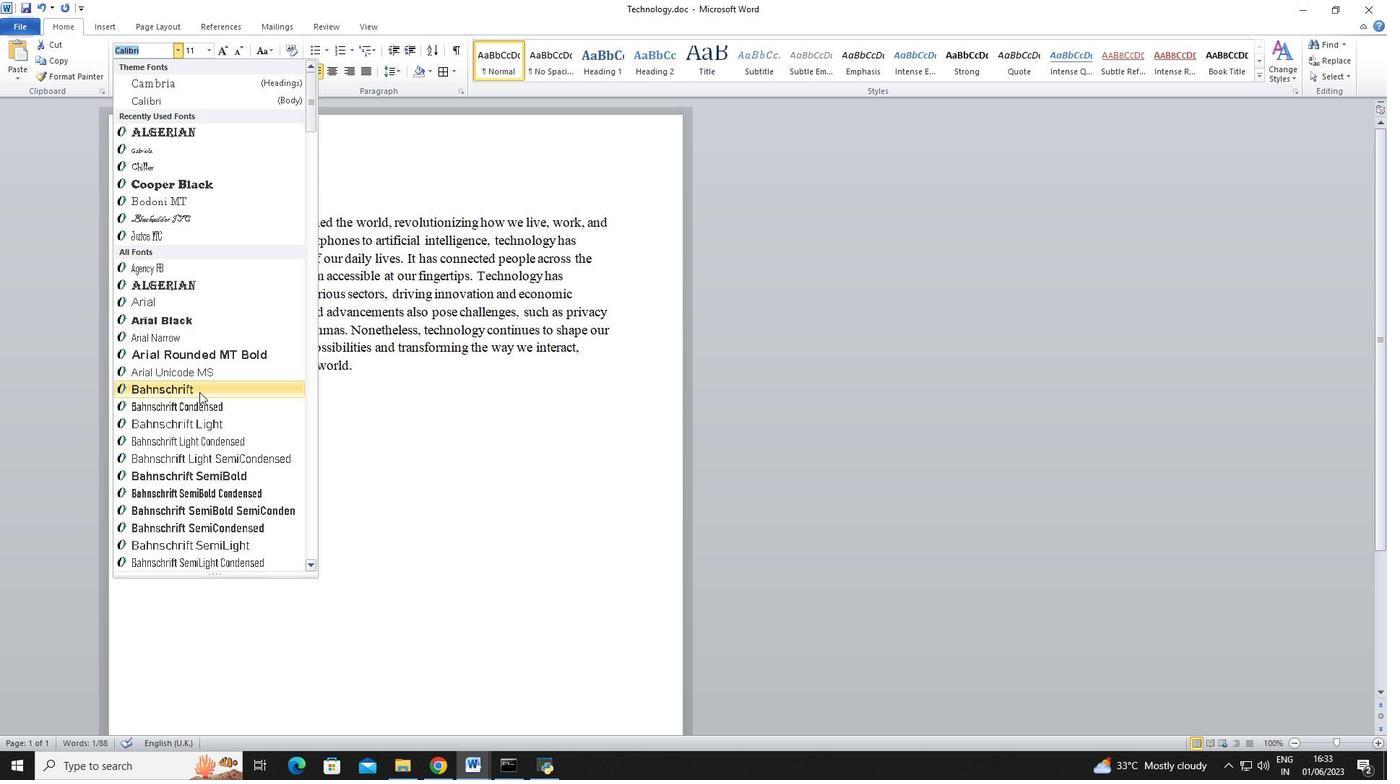 
Action: Mouse scrolled (200, 396) with delta (0, 0)
Screenshot: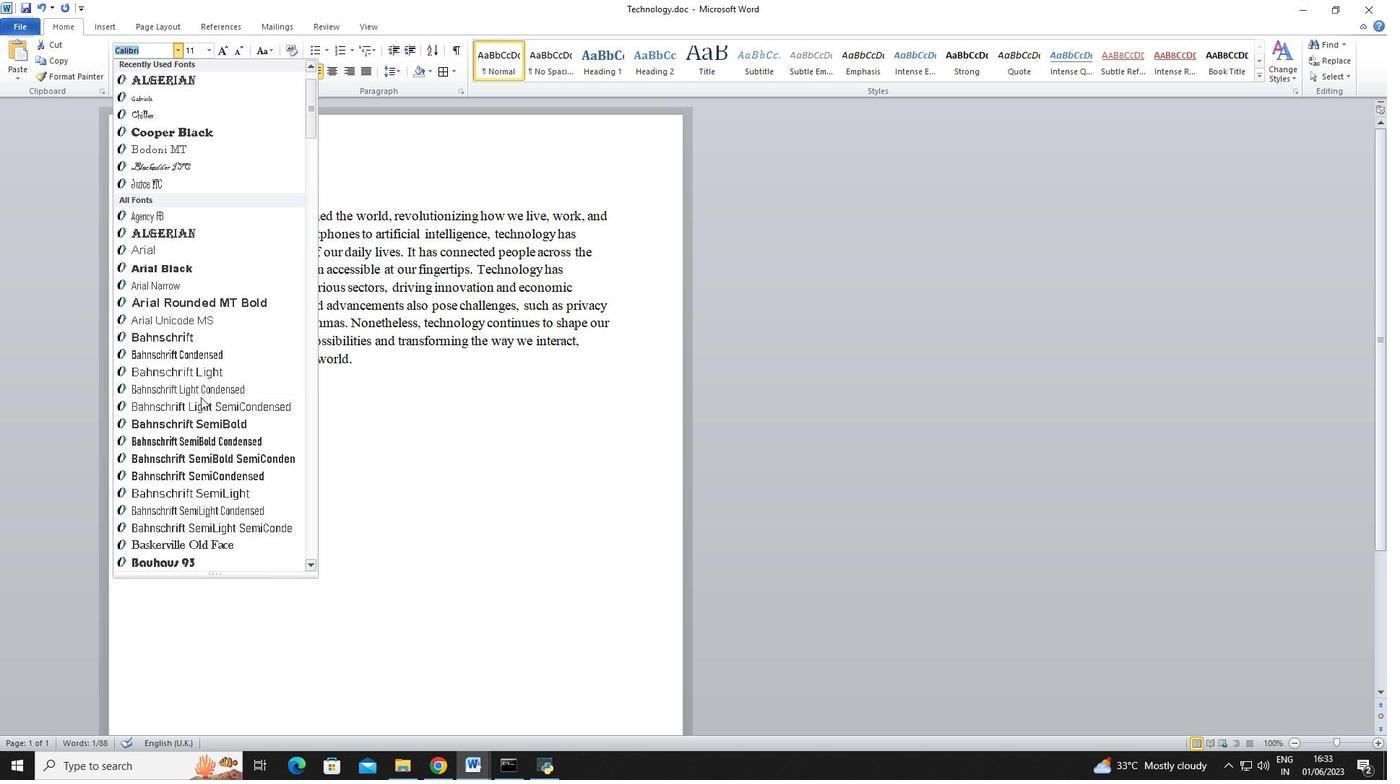 
Action: Mouse scrolled (200, 396) with delta (0, 0)
Screenshot: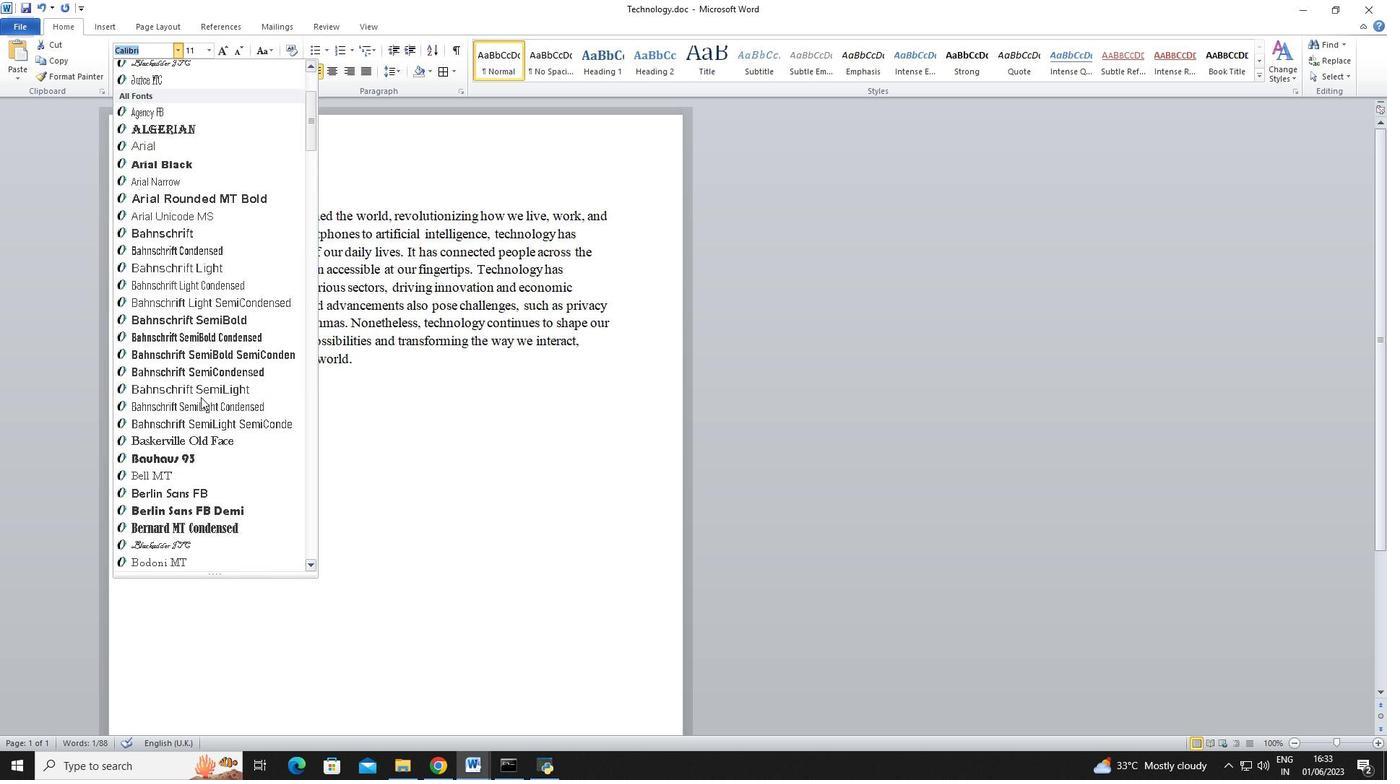 
Action: Mouse scrolled (200, 396) with delta (0, 0)
Screenshot: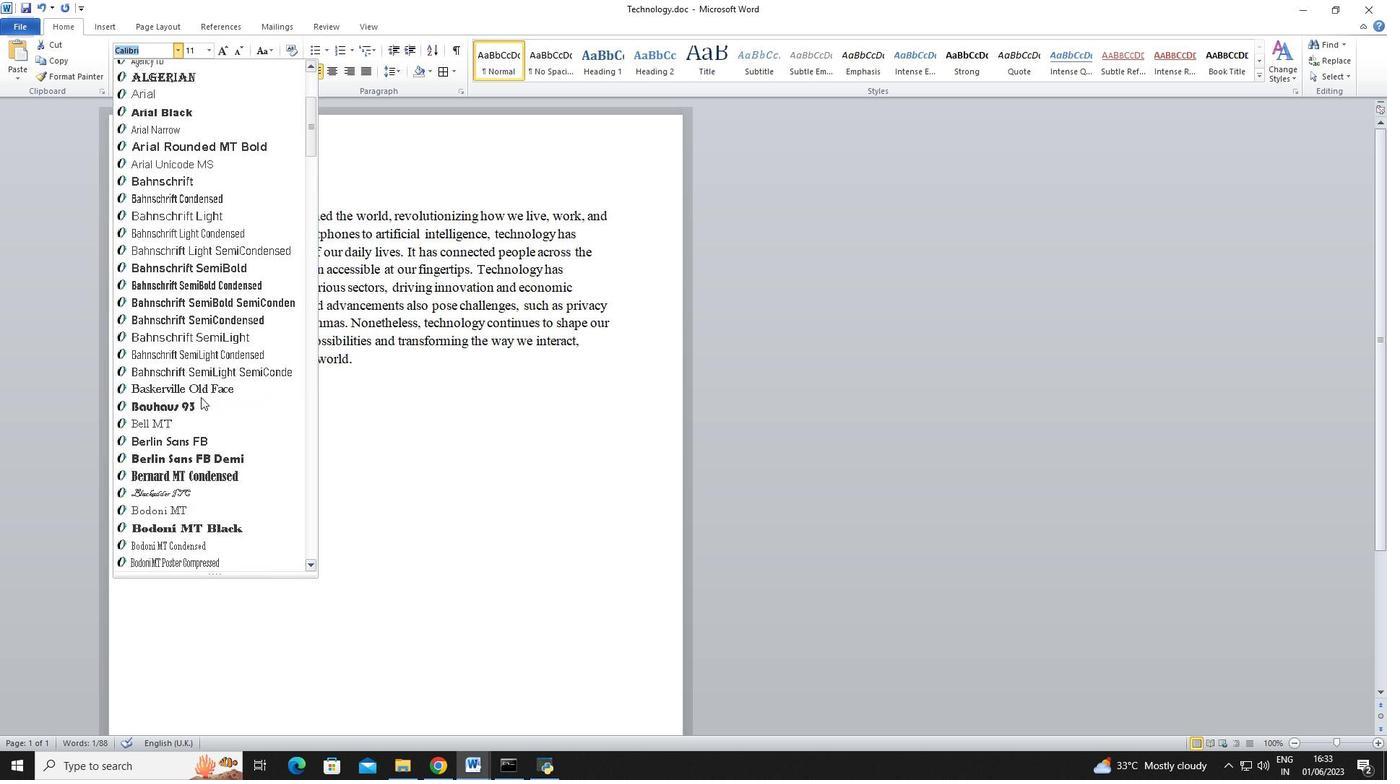 
Action: Mouse scrolled (200, 396) with delta (0, 0)
Screenshot: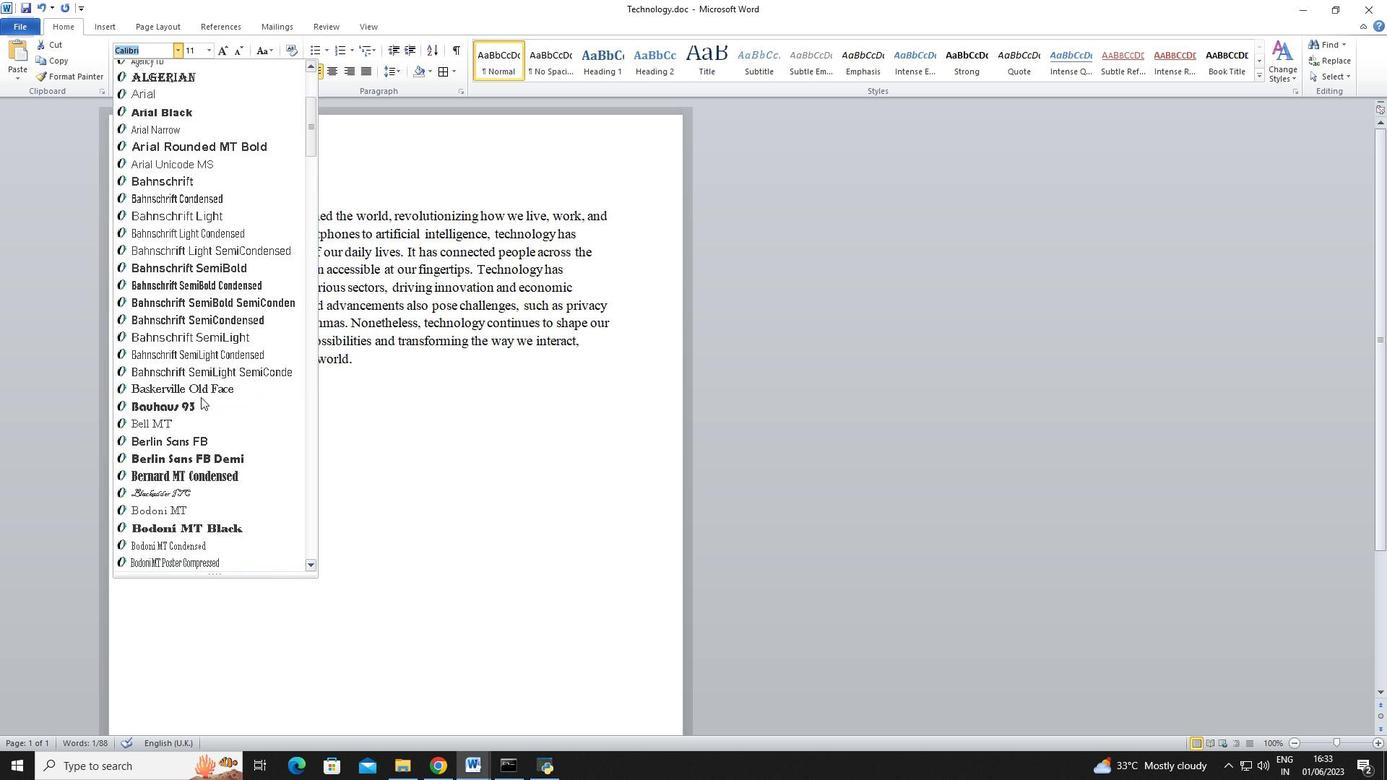 
Action: Mouse scrolled (200, 396) with delta (0, 0)
Screenshot: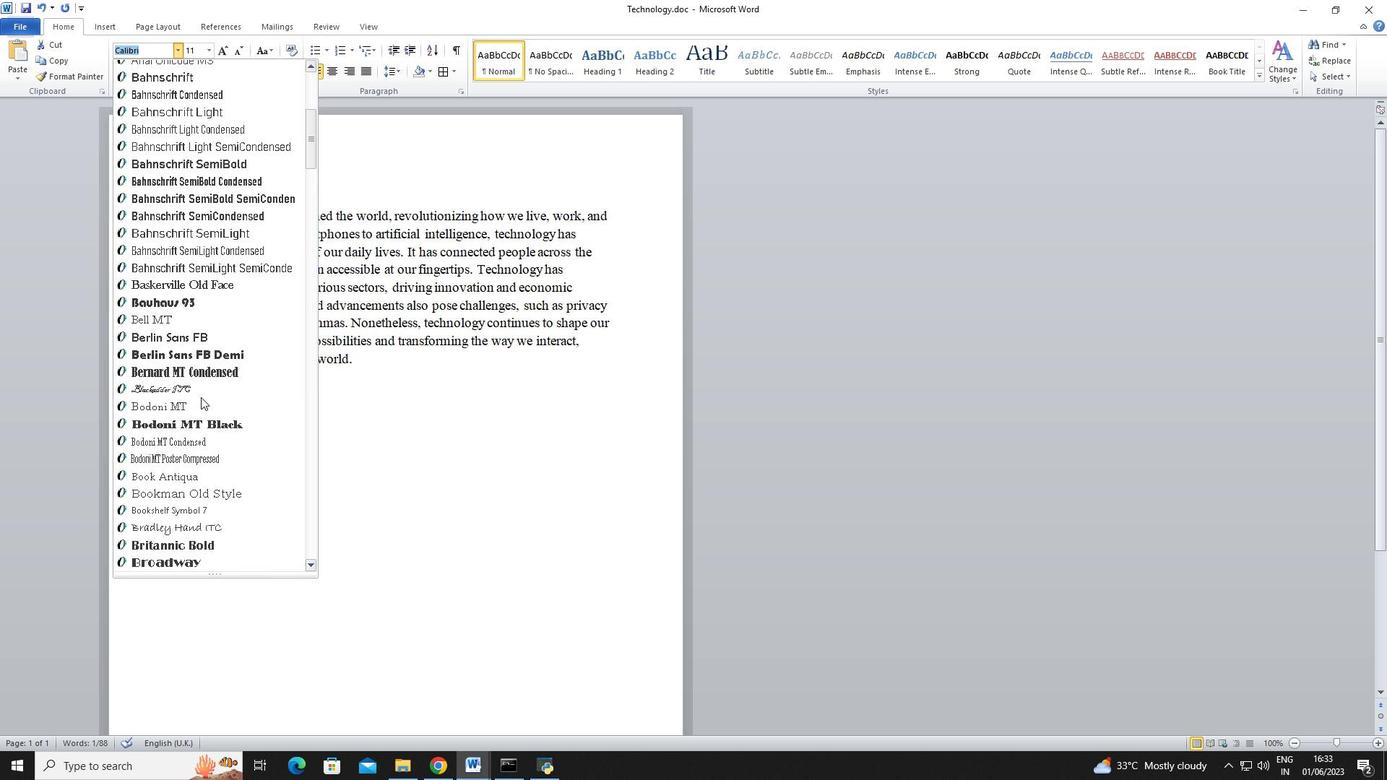 
Action: Mouse scrolled (200, 396) with delta (0, 0)
Screenshot: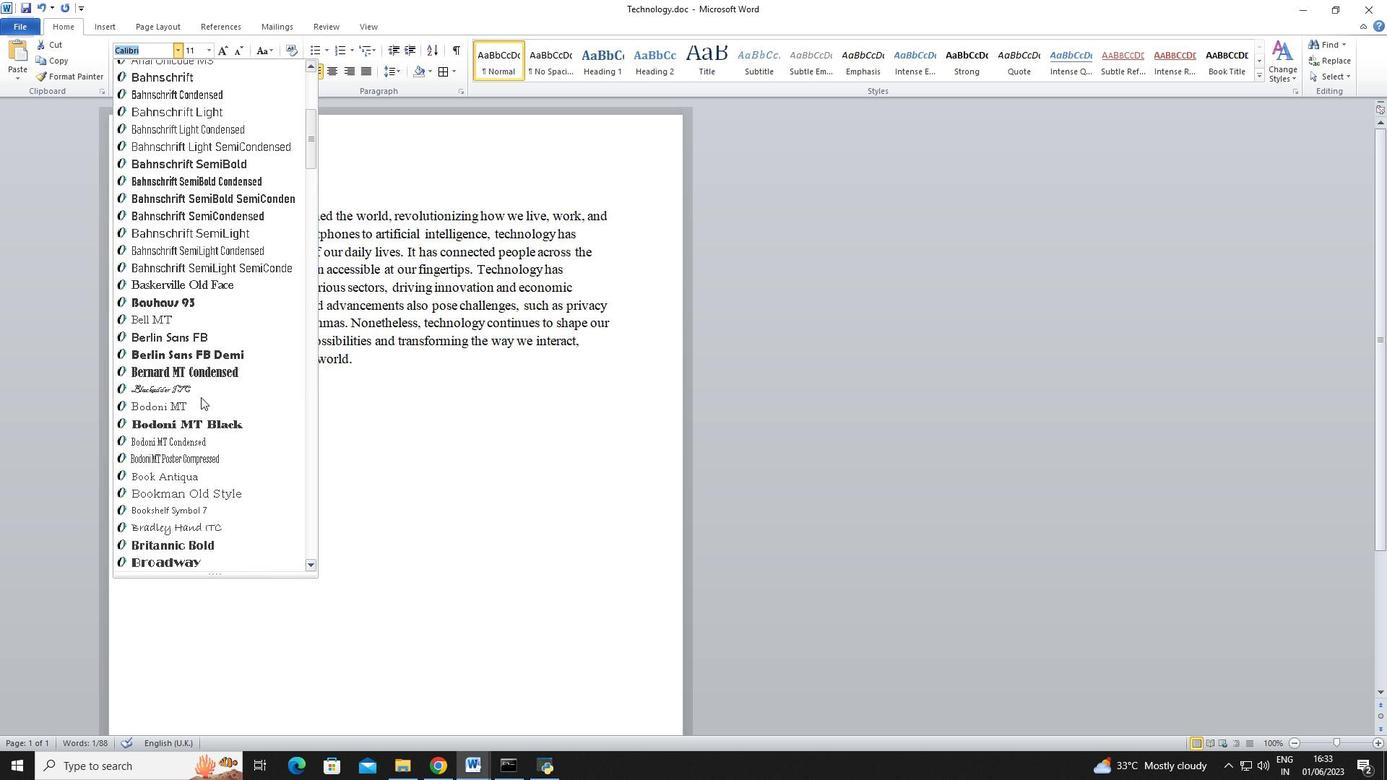 
Action: Mouse scrolled (200, 396) with delta (0, 0)
Screenshot: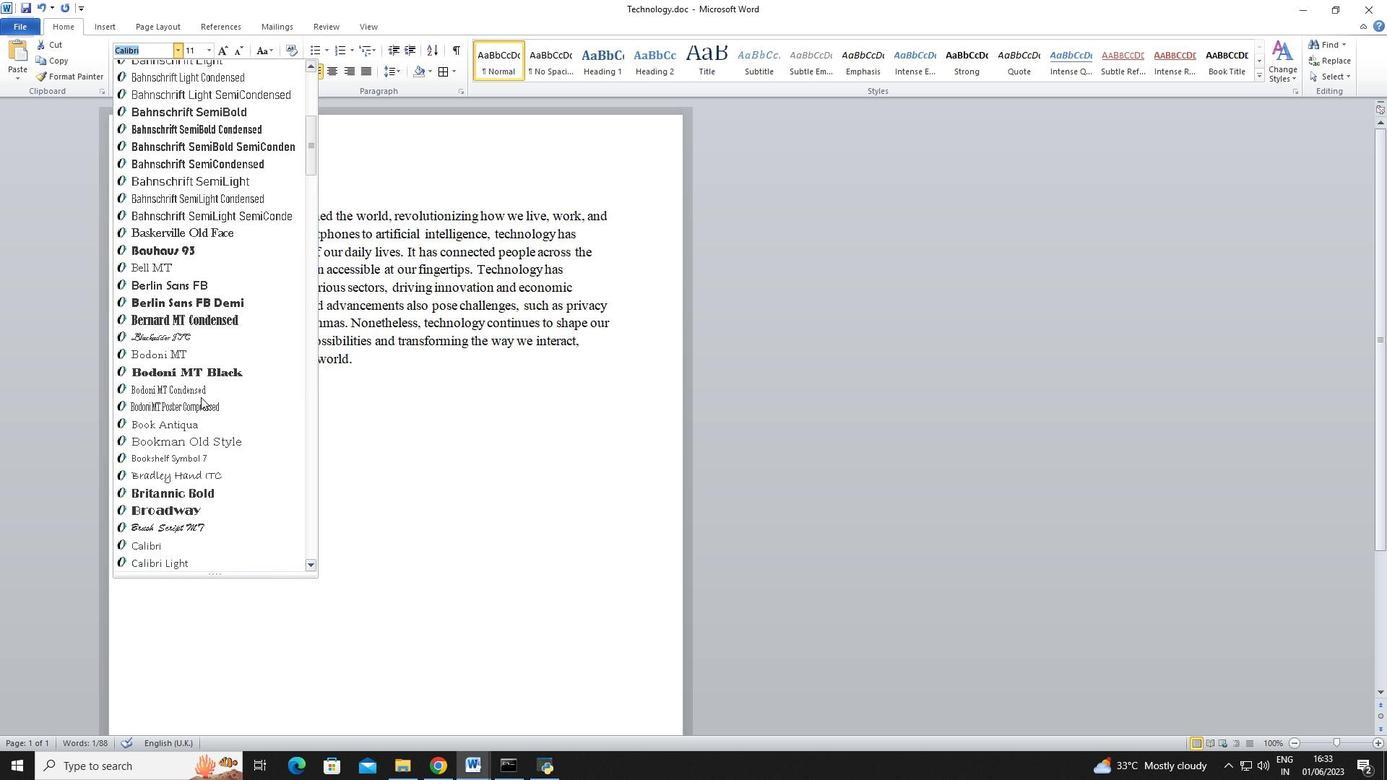
Action: Mouse scrolled (200, 396) with delta (0, 0)
Screenshot: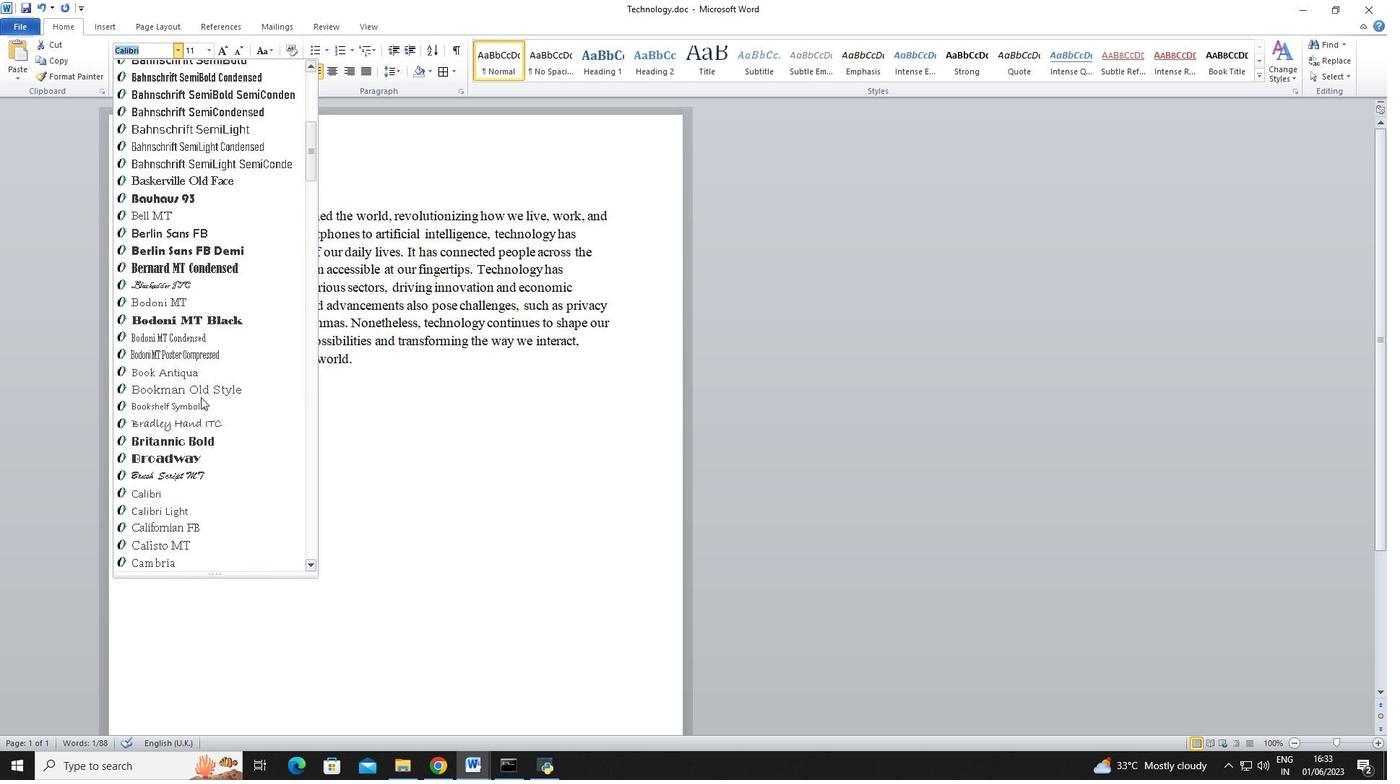 
Action: Mouse scrolled (200, 396) with delta (0, 0)
Screenshot: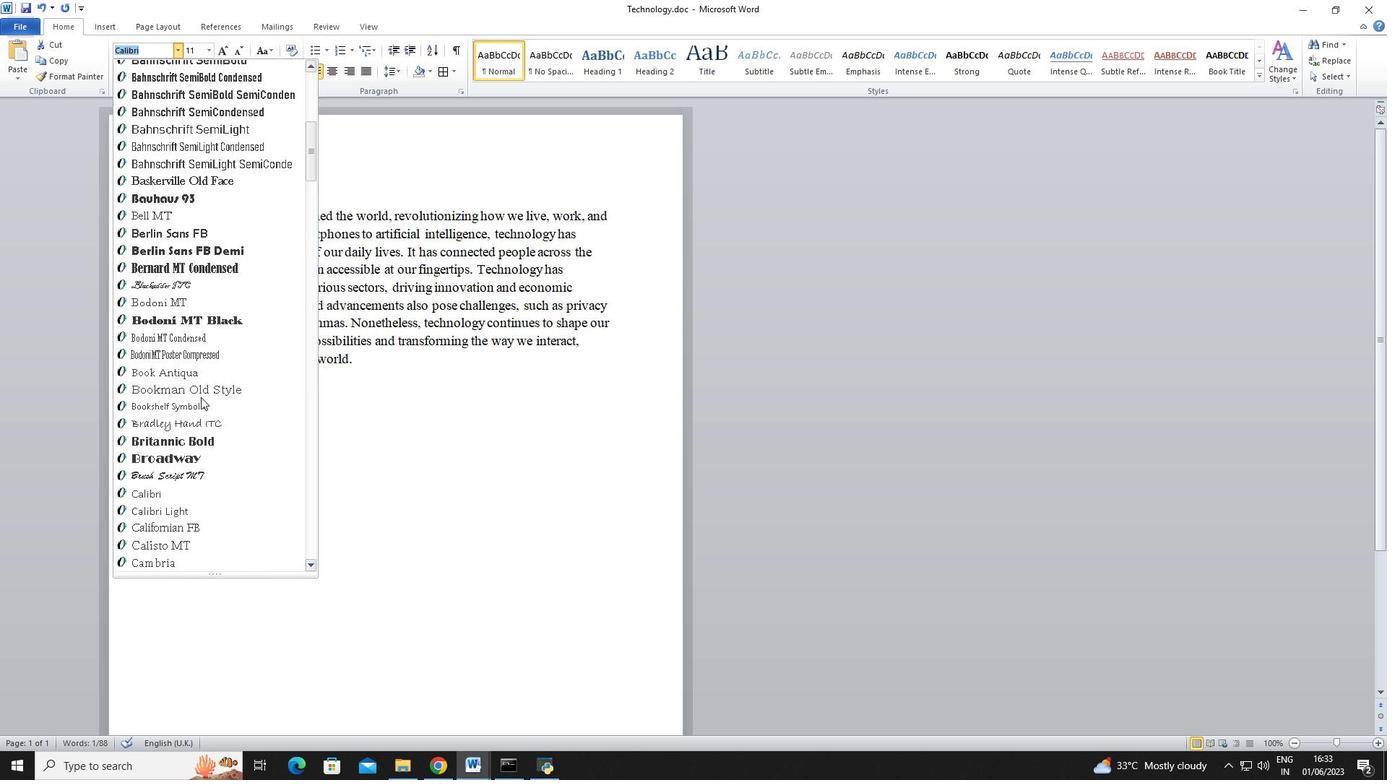 
Action: Mouse scrolled (200, 396) with delta (0, 0)
Screenshot: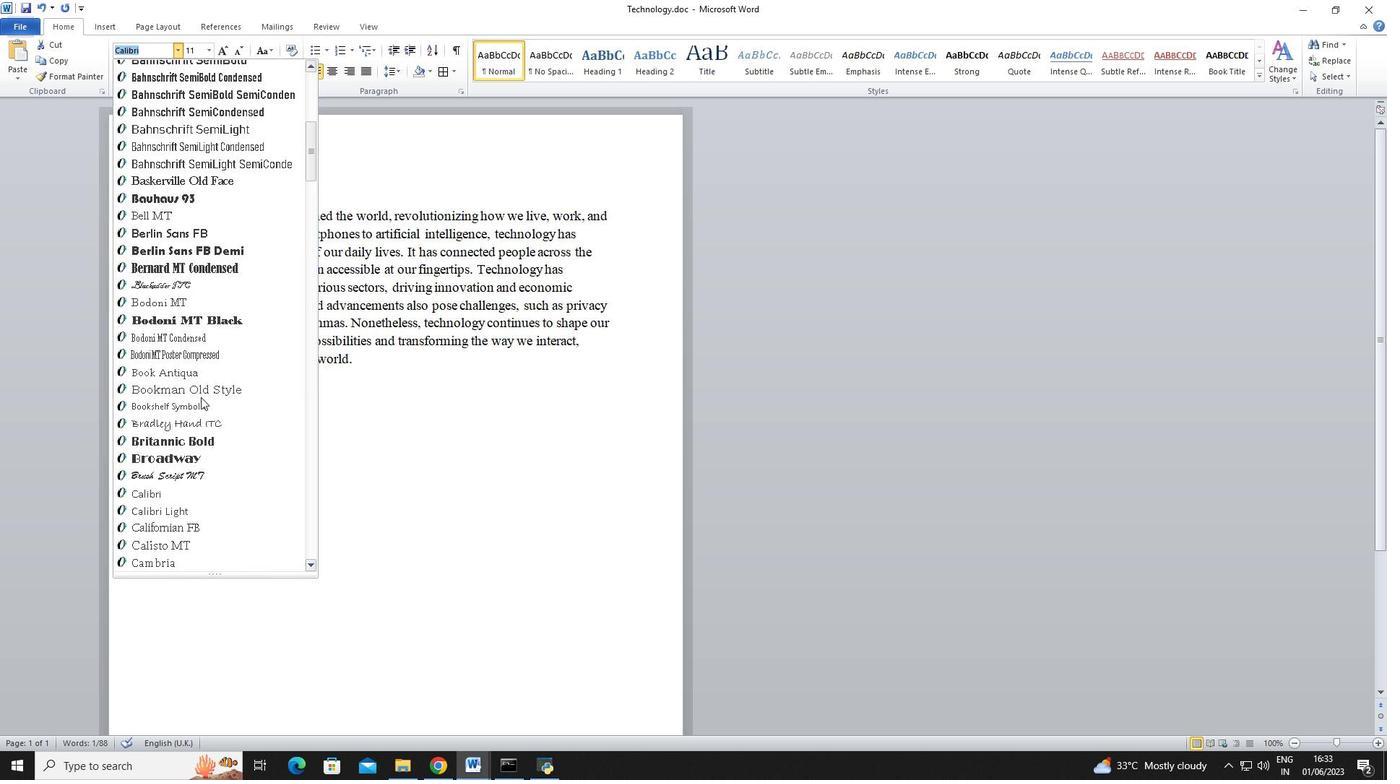 
Action: Mouse scrolled (200, 396) with delta (0, 0)
Screenshot: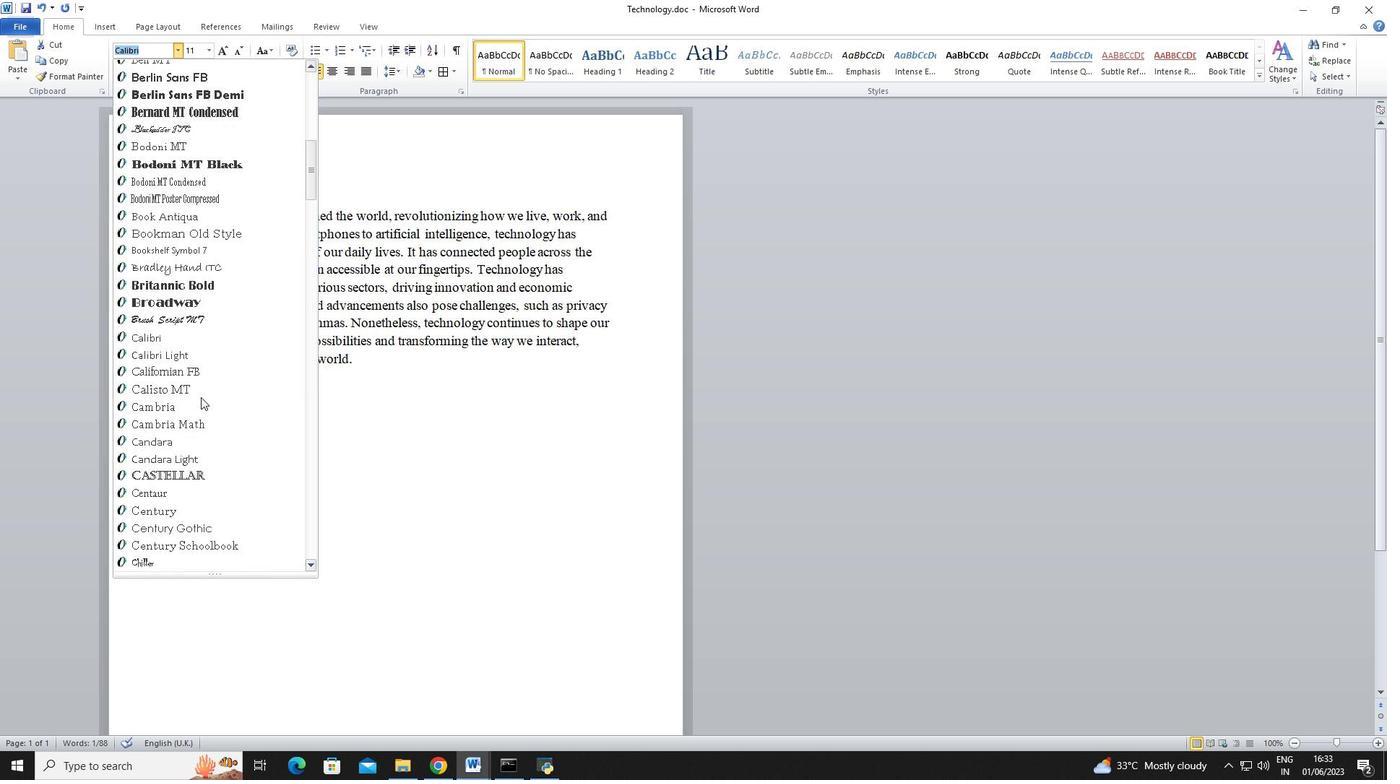 
Action: Mouse moved to (200, 398)
Screenshot: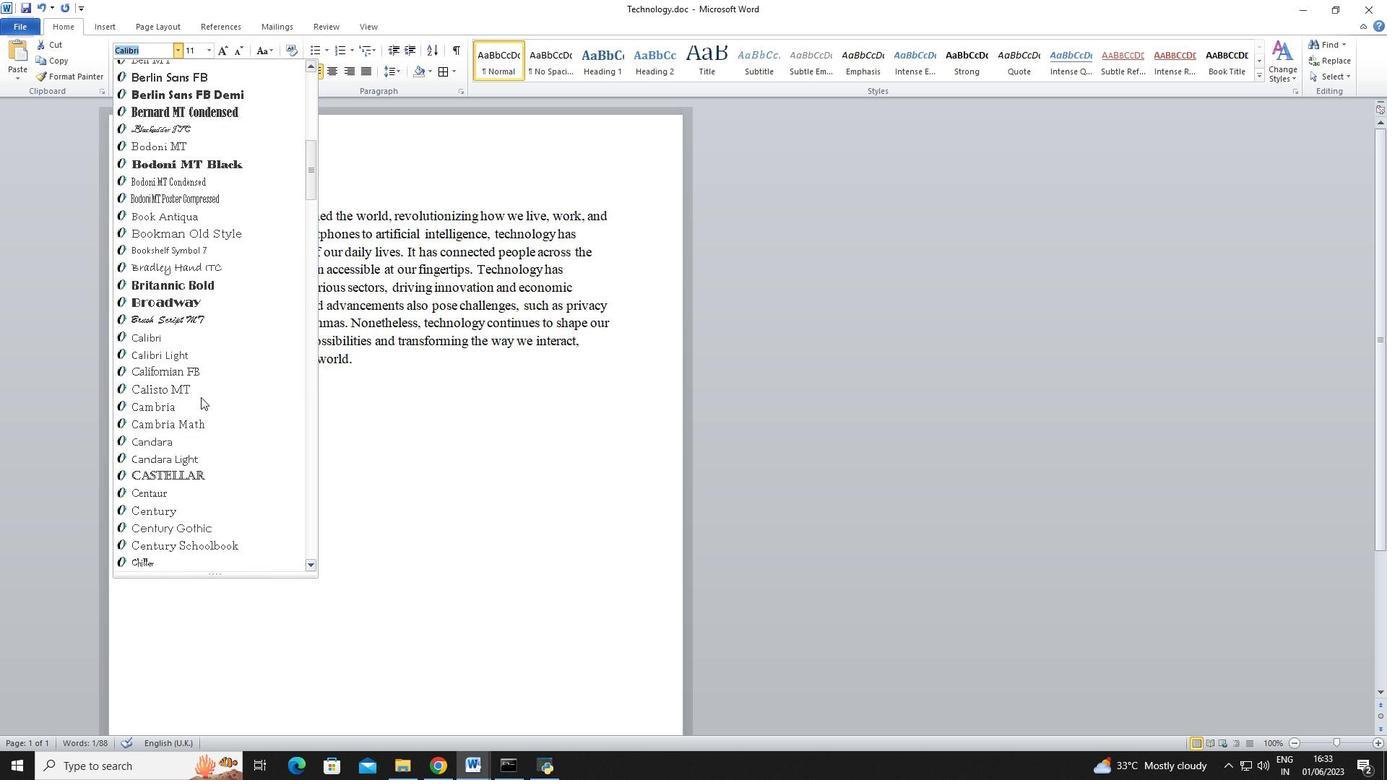 
Action: Mouse scrolled (200, 397) with delta (0, 0)
Screenshot: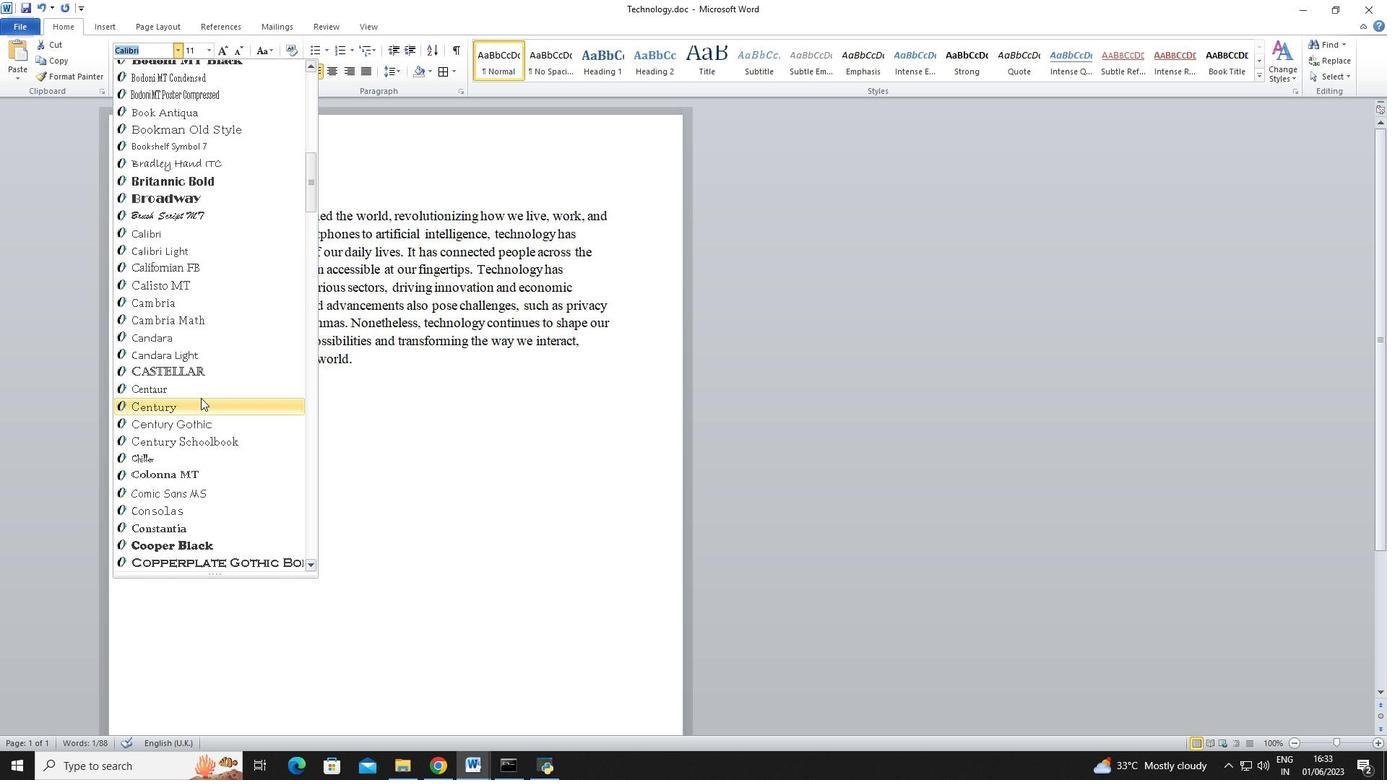 
Action: Mouse moved to (200, 399)
Screenshot: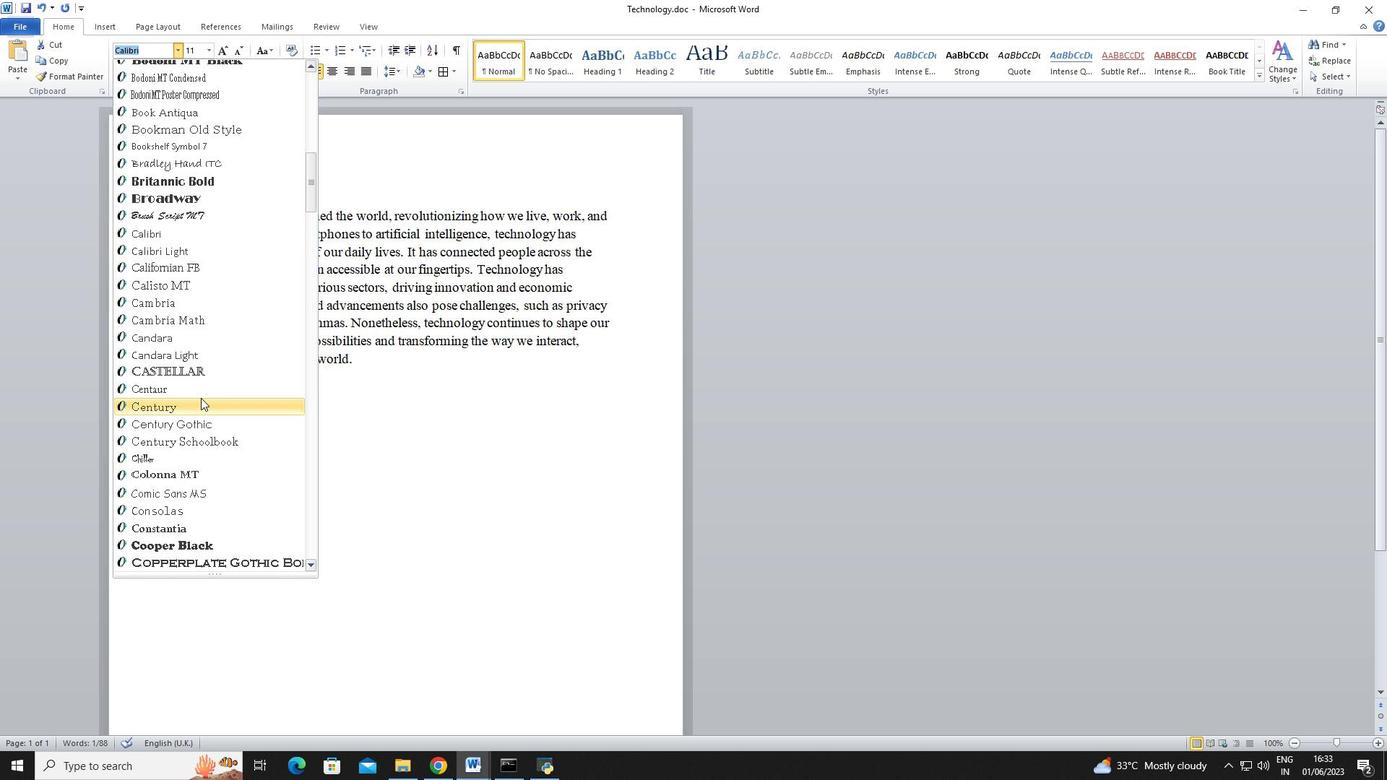 
Action: Mouse scrolled (200, 398) with delta (0, 0)
Screenshot: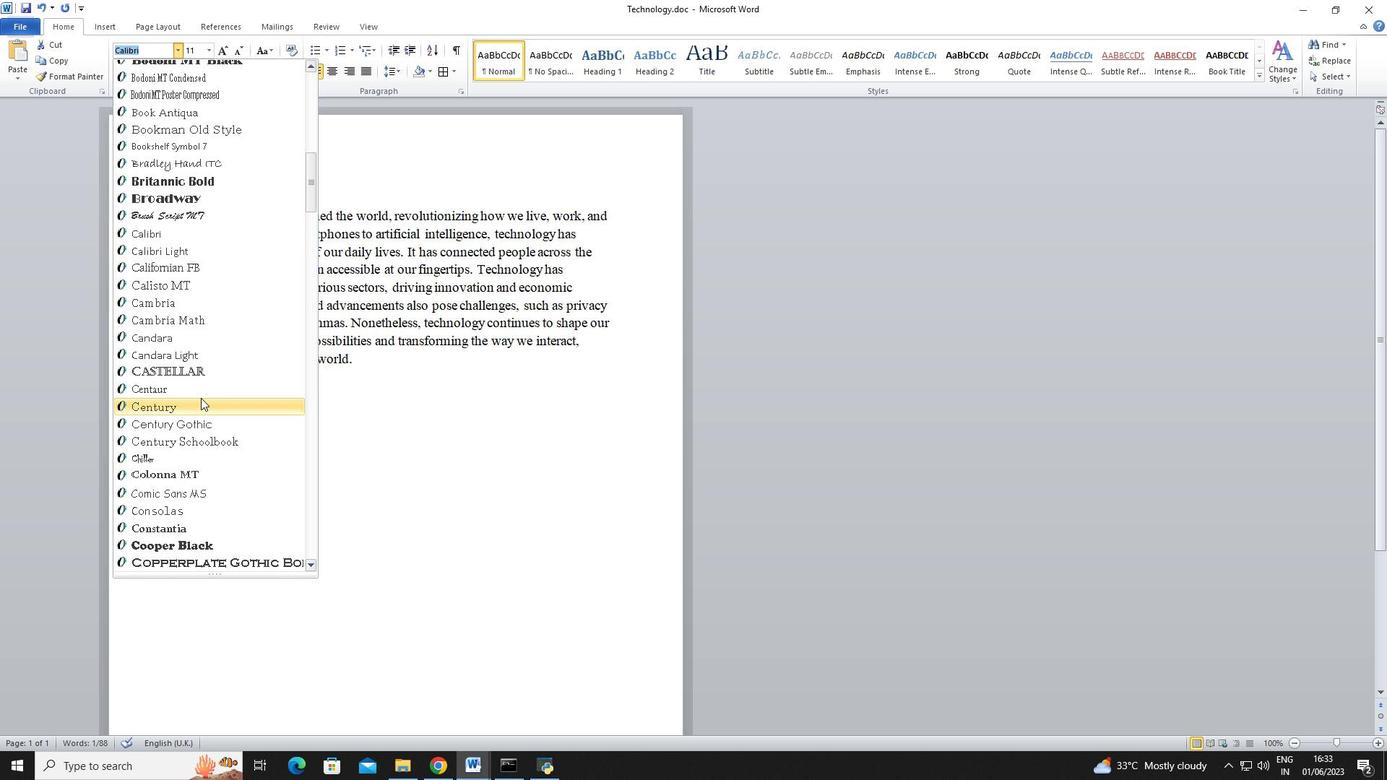 
Action: Mouse moved to (200, 400)
Screenshot: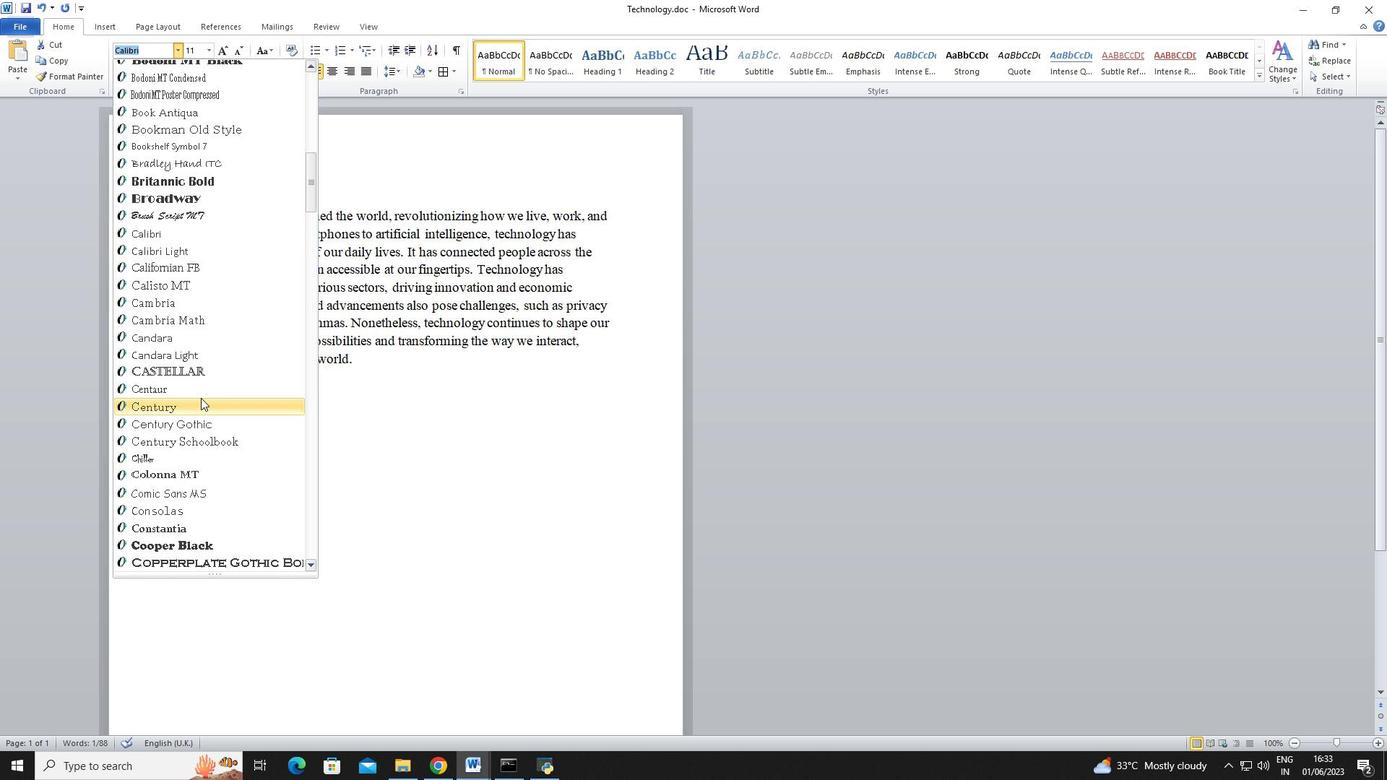 
Action: Mouse scrolled (200, 399) with delta (0, 0)
Screenshot: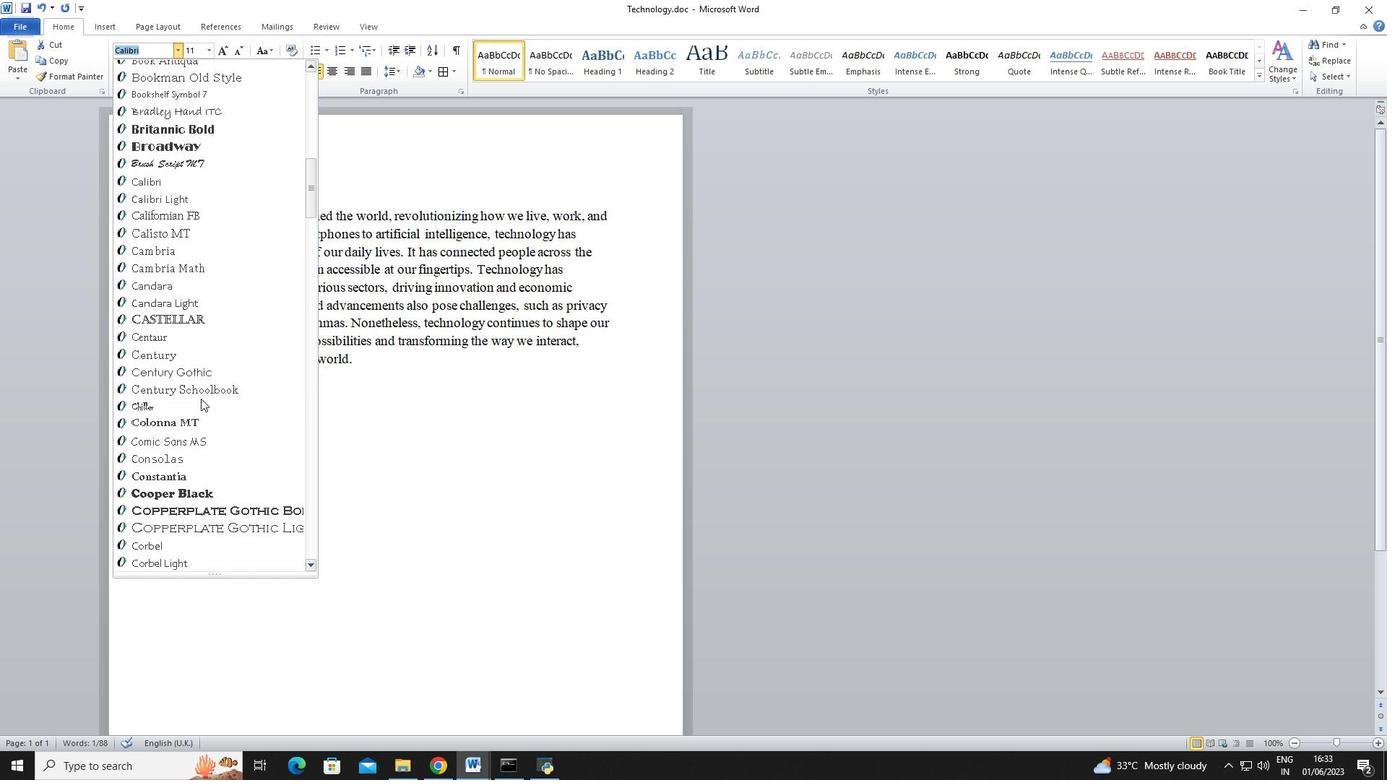 
Action: Mouse scrolled (200, 399) with delta (0, 0)
Screenshot: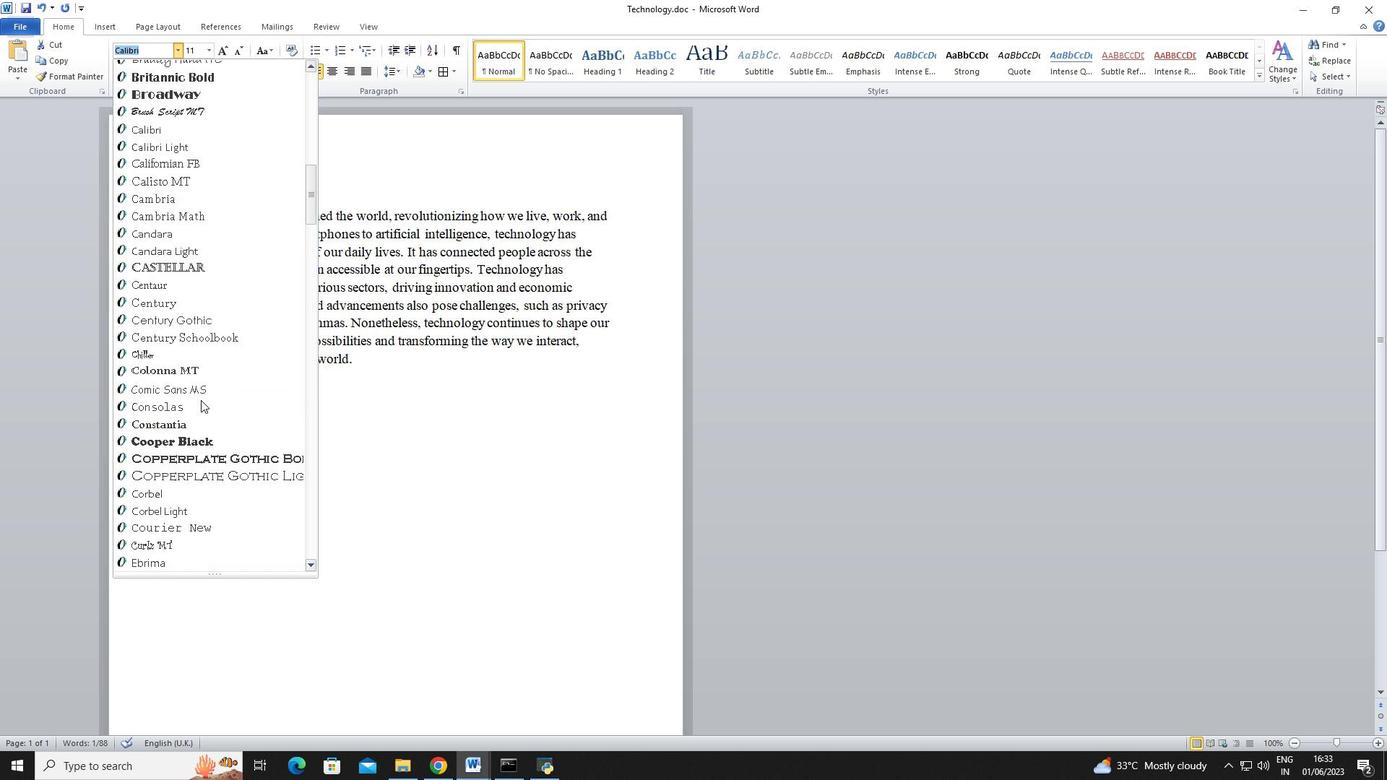 
Action: Mouse moved to (200, 401)
Screenshot: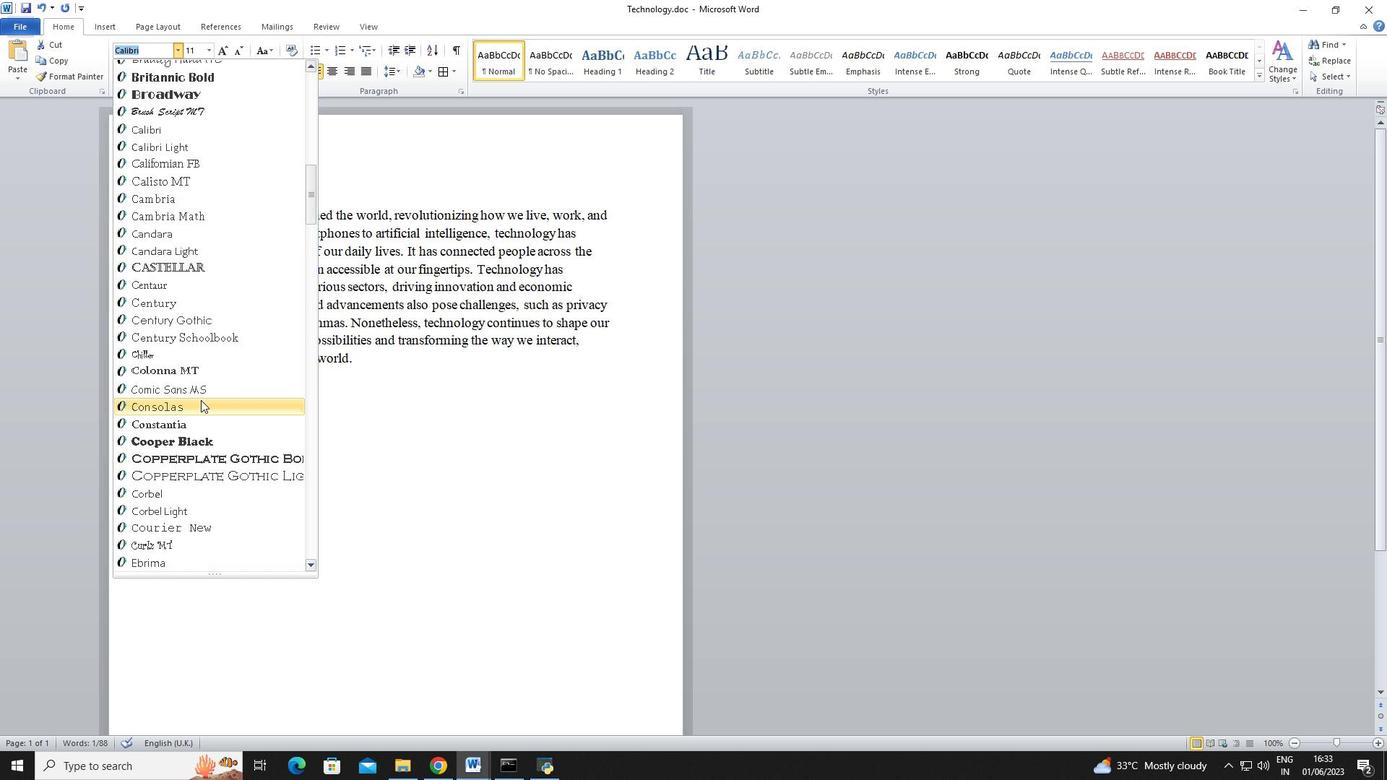 
Action: Mouse scrolled (200, 400) with delta (0, 0)
Screenshot: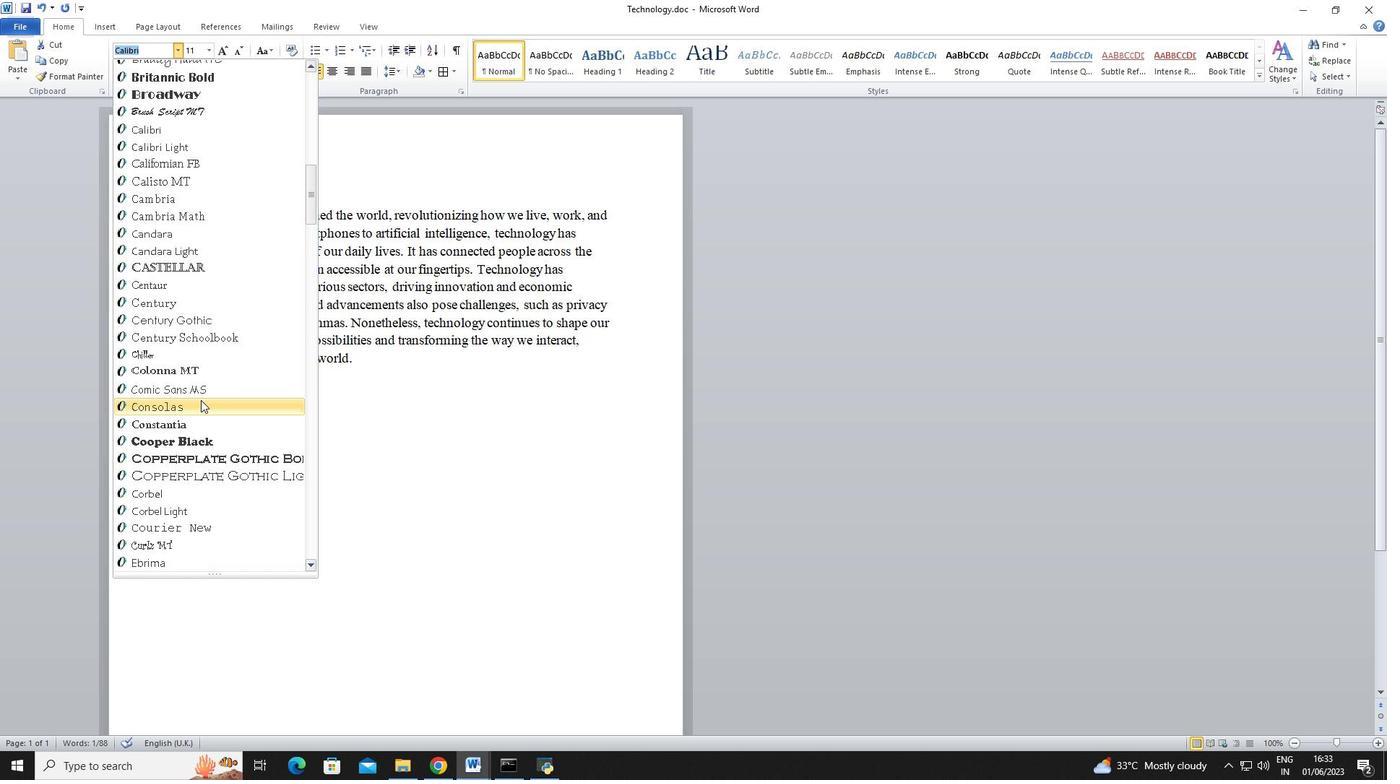 
Action: Mouse moved to (195, 433)
Screenshot: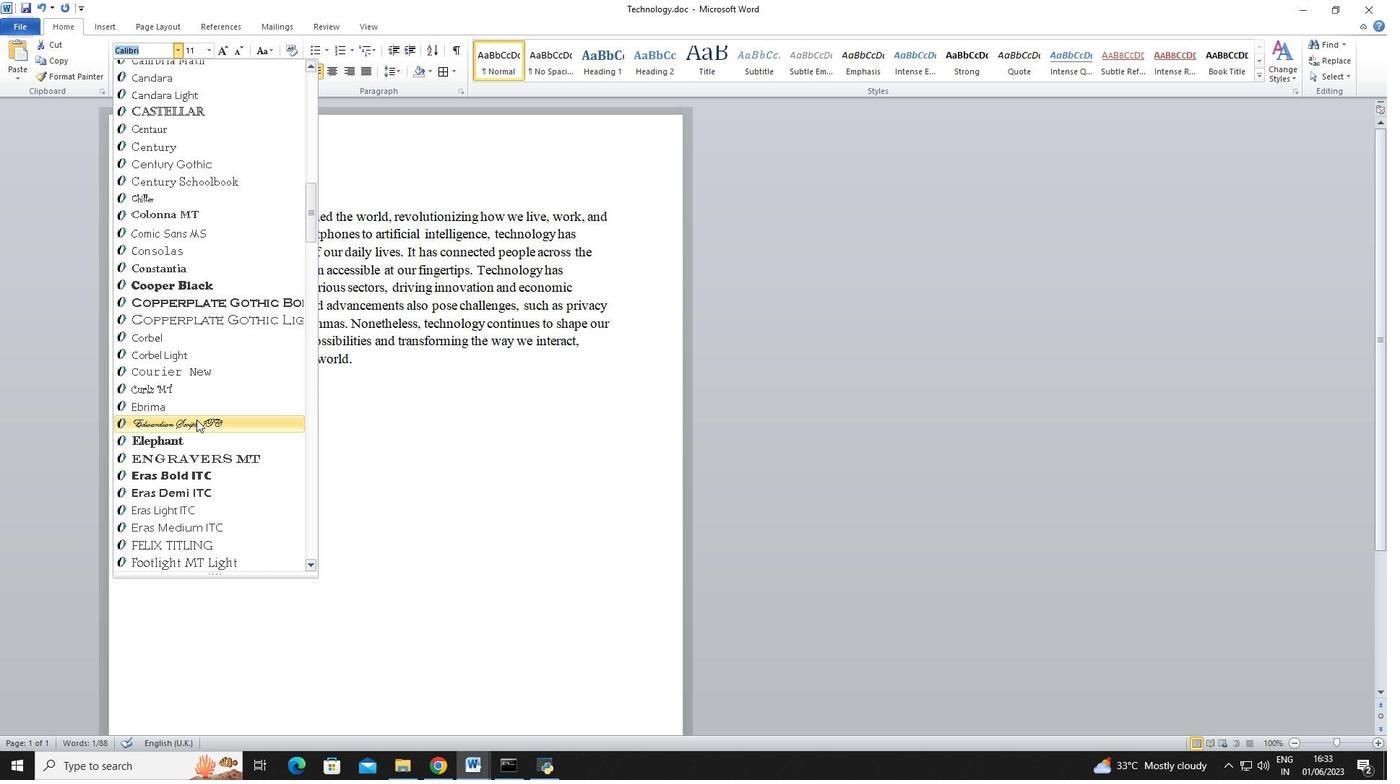 
Action: Mouse pressed left at (195, 433)
Screenshot: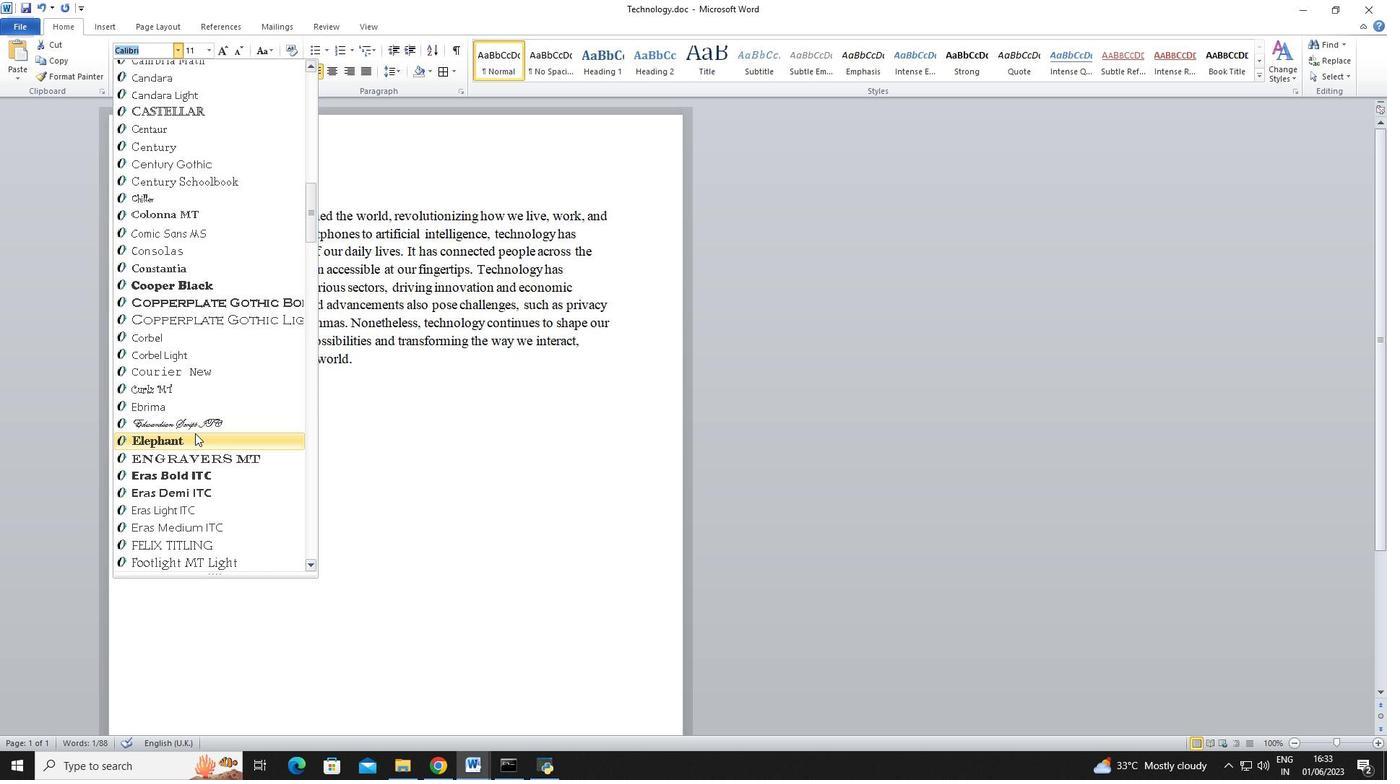 
Action: Mouse moved to (209, 54)
Screenshot: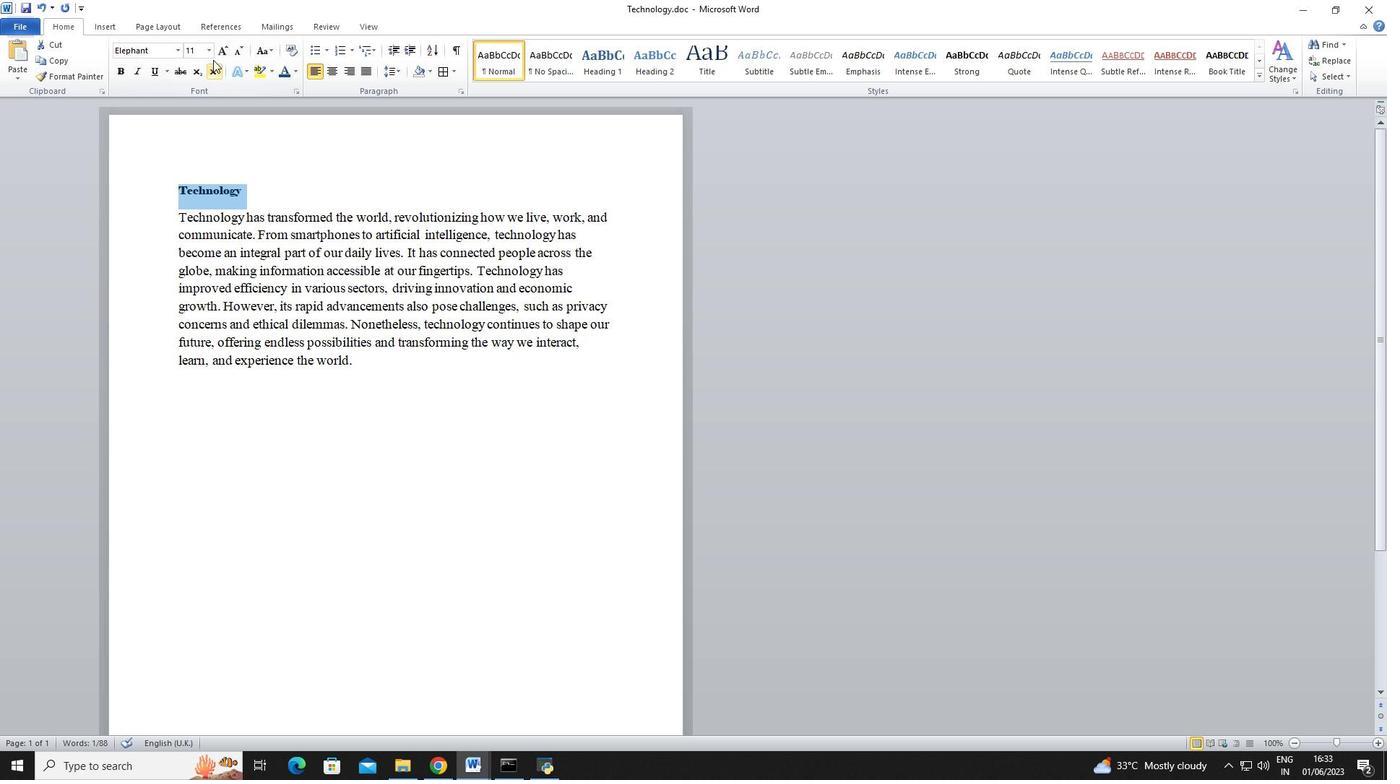 
Action: Mouse pressed left at (209, 54)
Screenshot: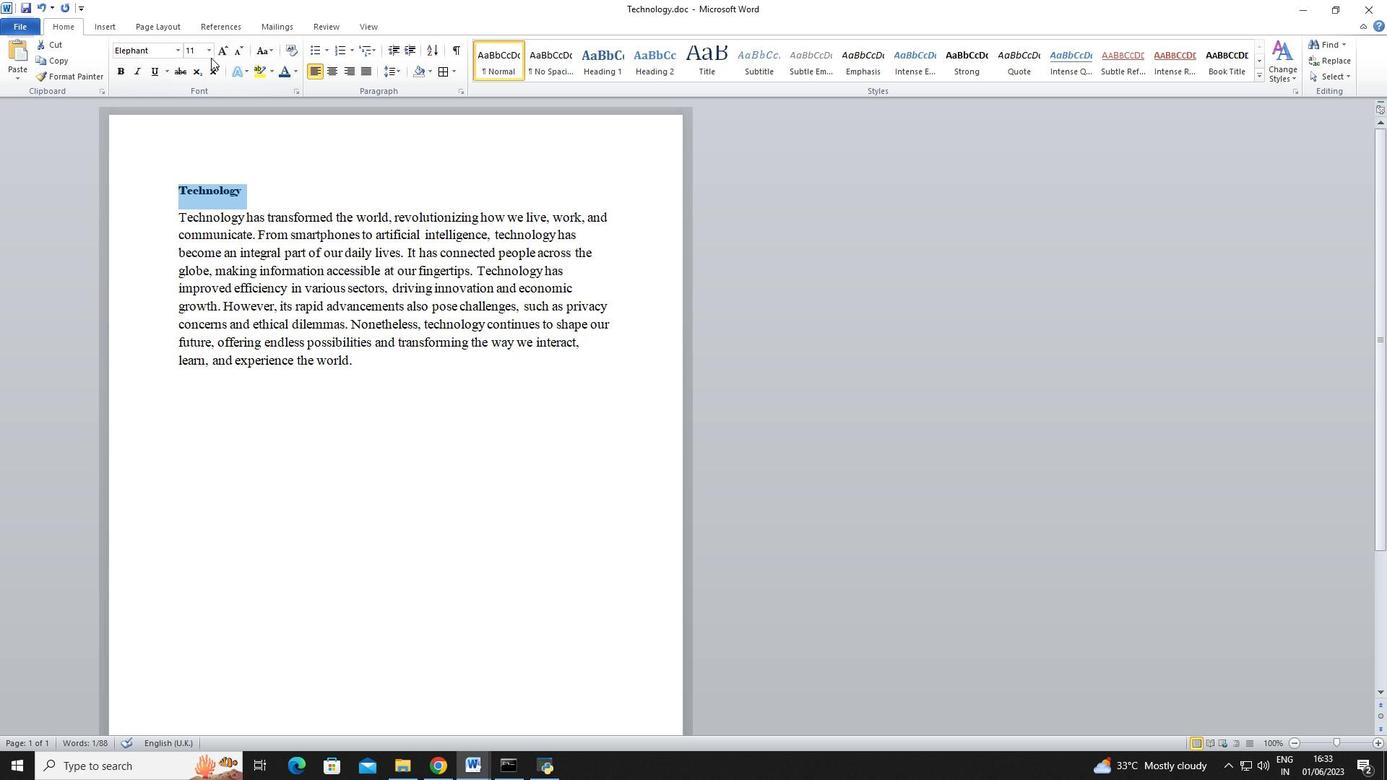 
Action: Mouse moved to (198, 122)
Screenshot: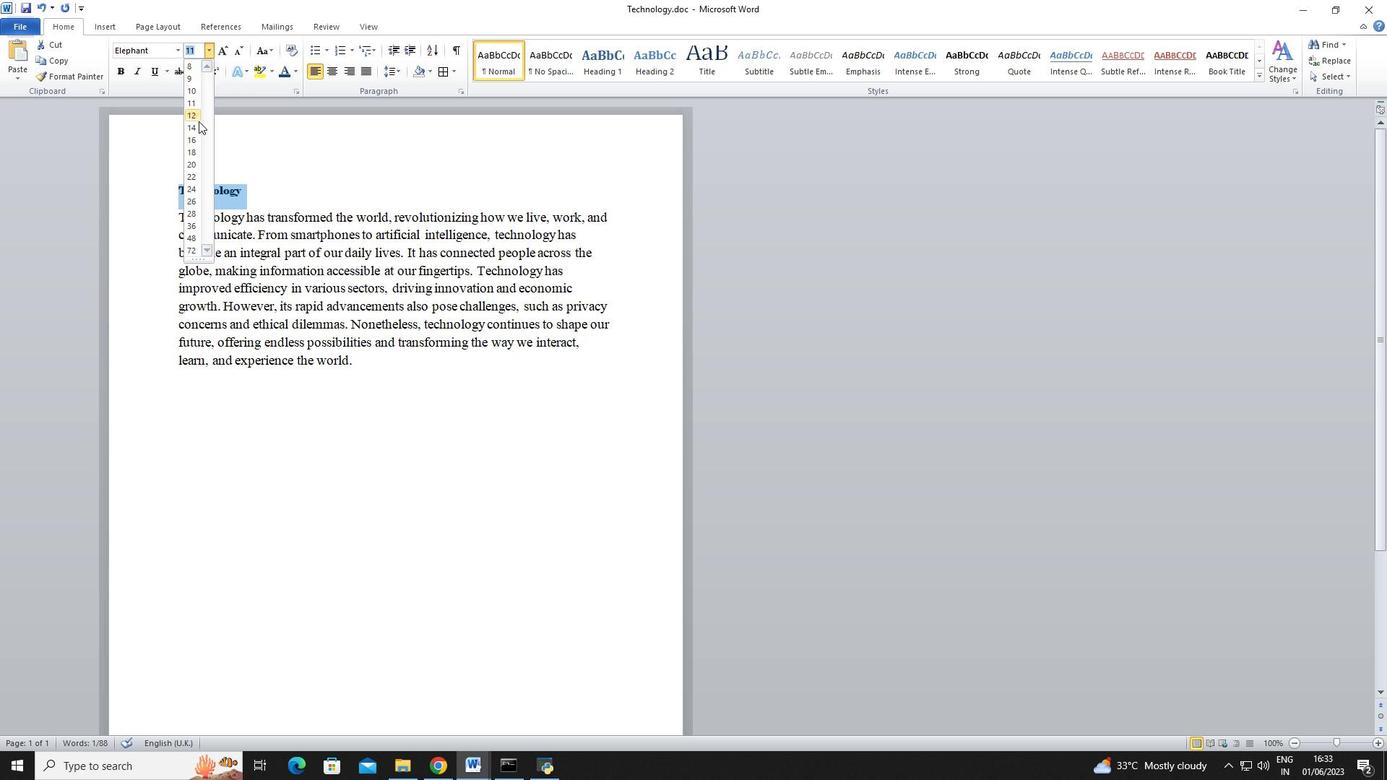 
Action: Mouse pressed left at (198, 122)
Screenshot: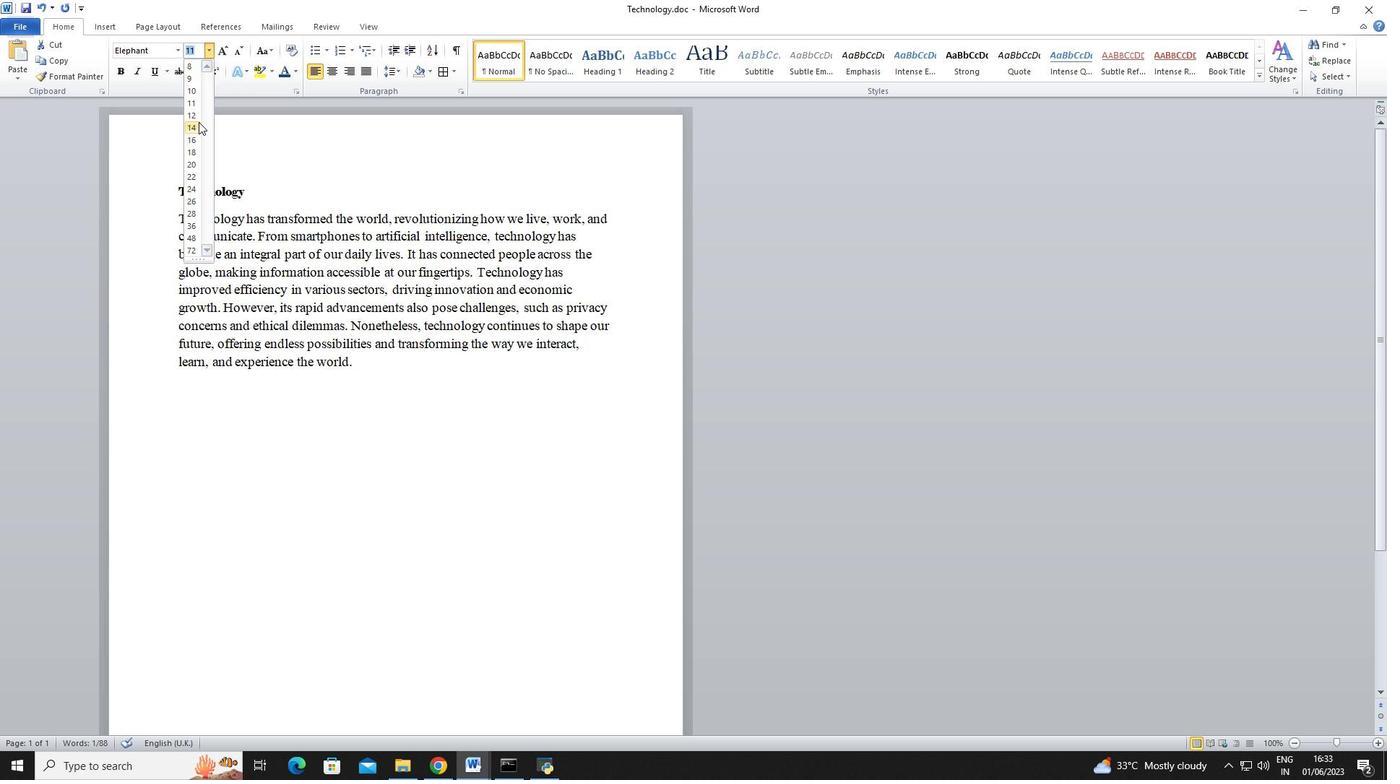 
Action: Mouse moved to (329, 67)
Screenshot: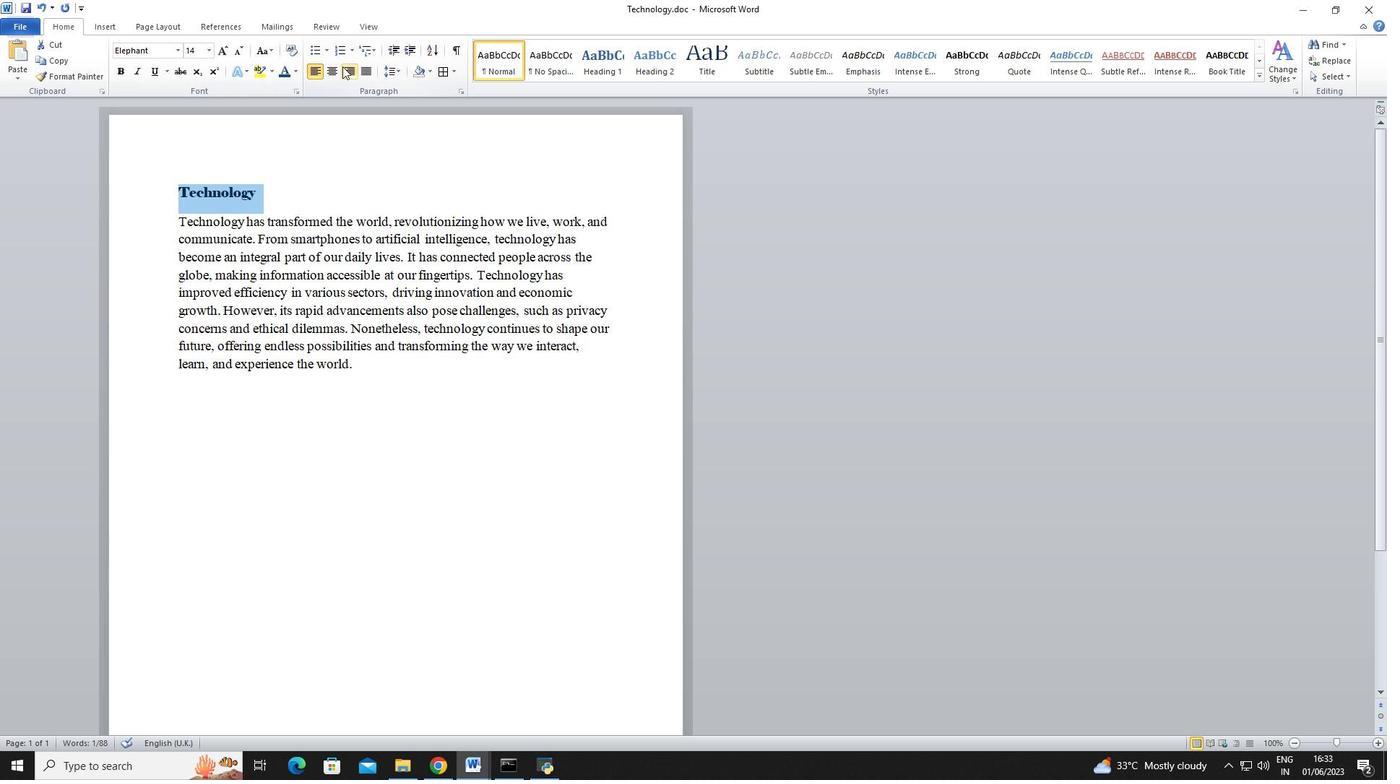 
Action: Mouse pressed left at (329, 67)
Screenshot: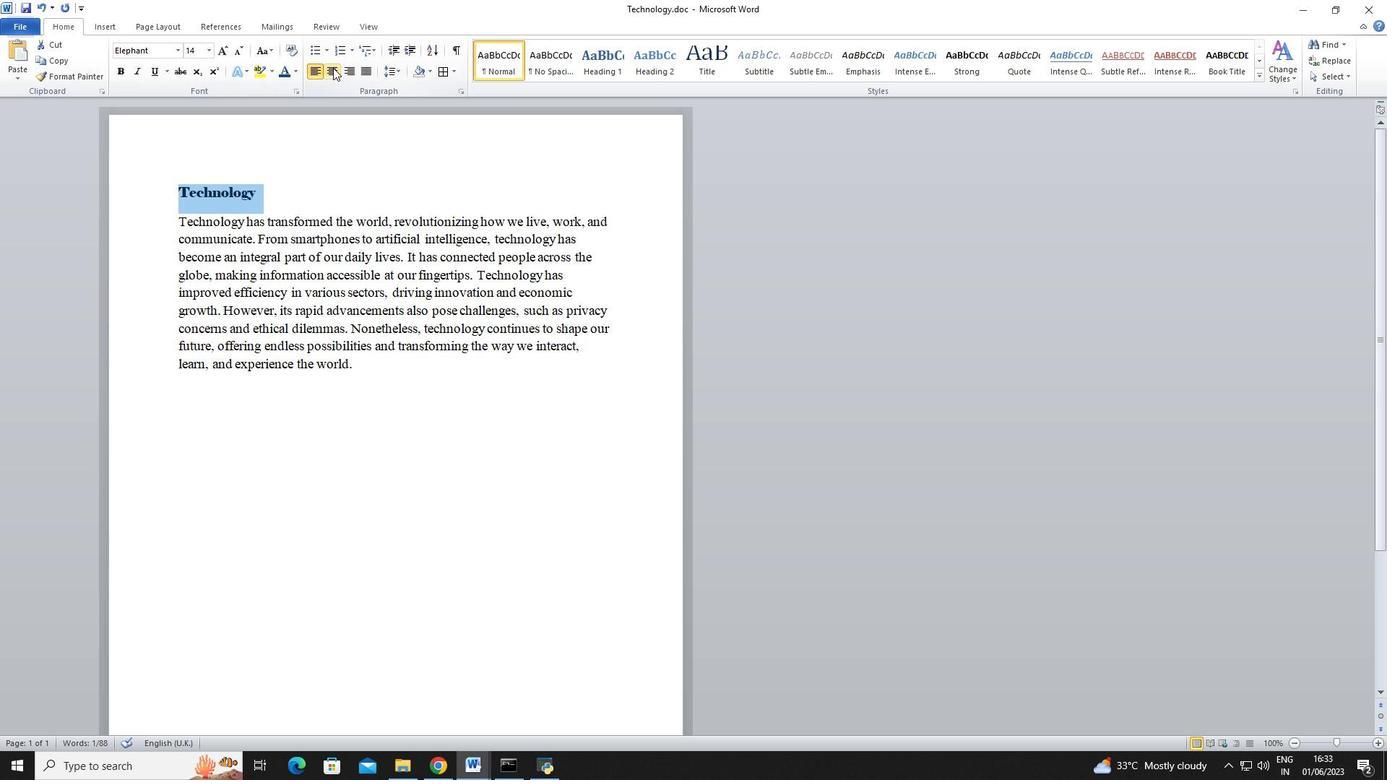 
Action: Mouse moved to (406, 381)
Screenshot: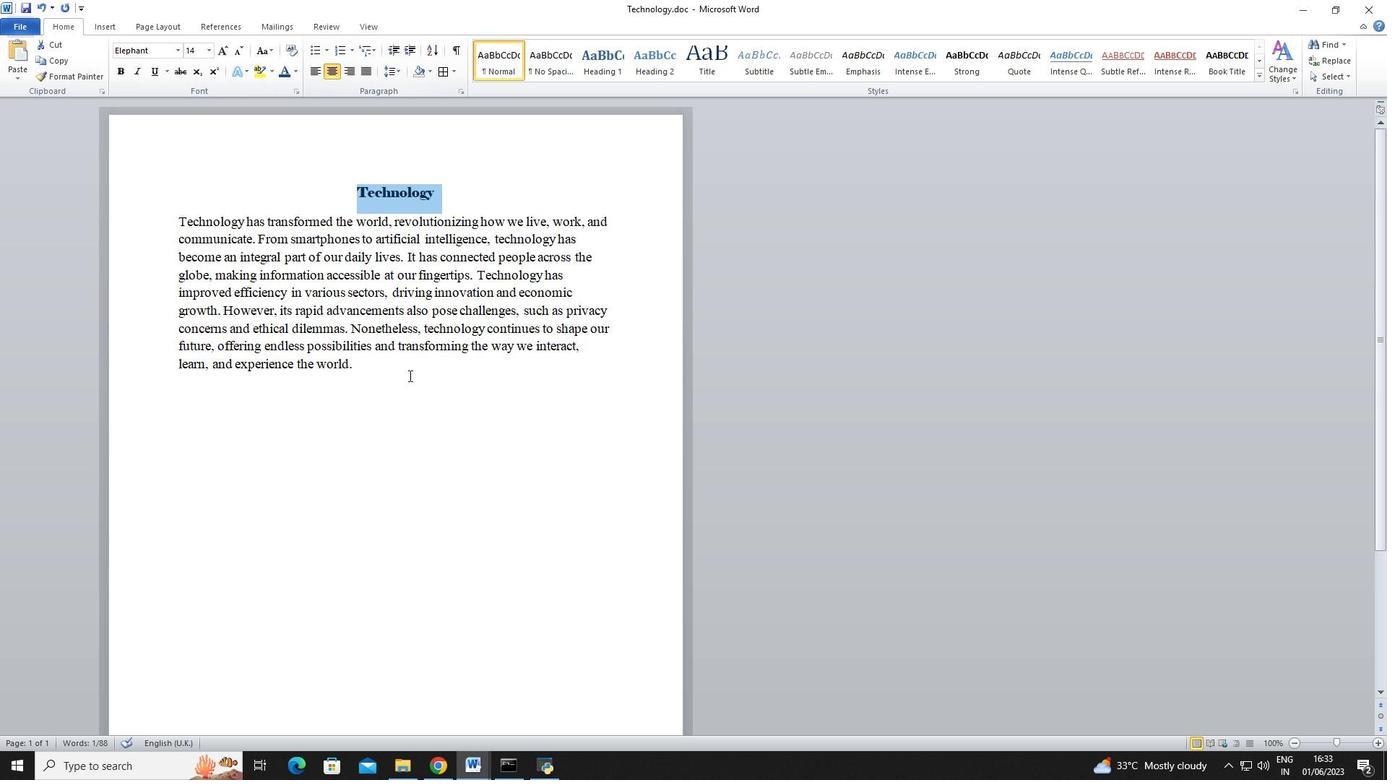 
Action: Mouse pressed left at (406, 381)
Screenshot: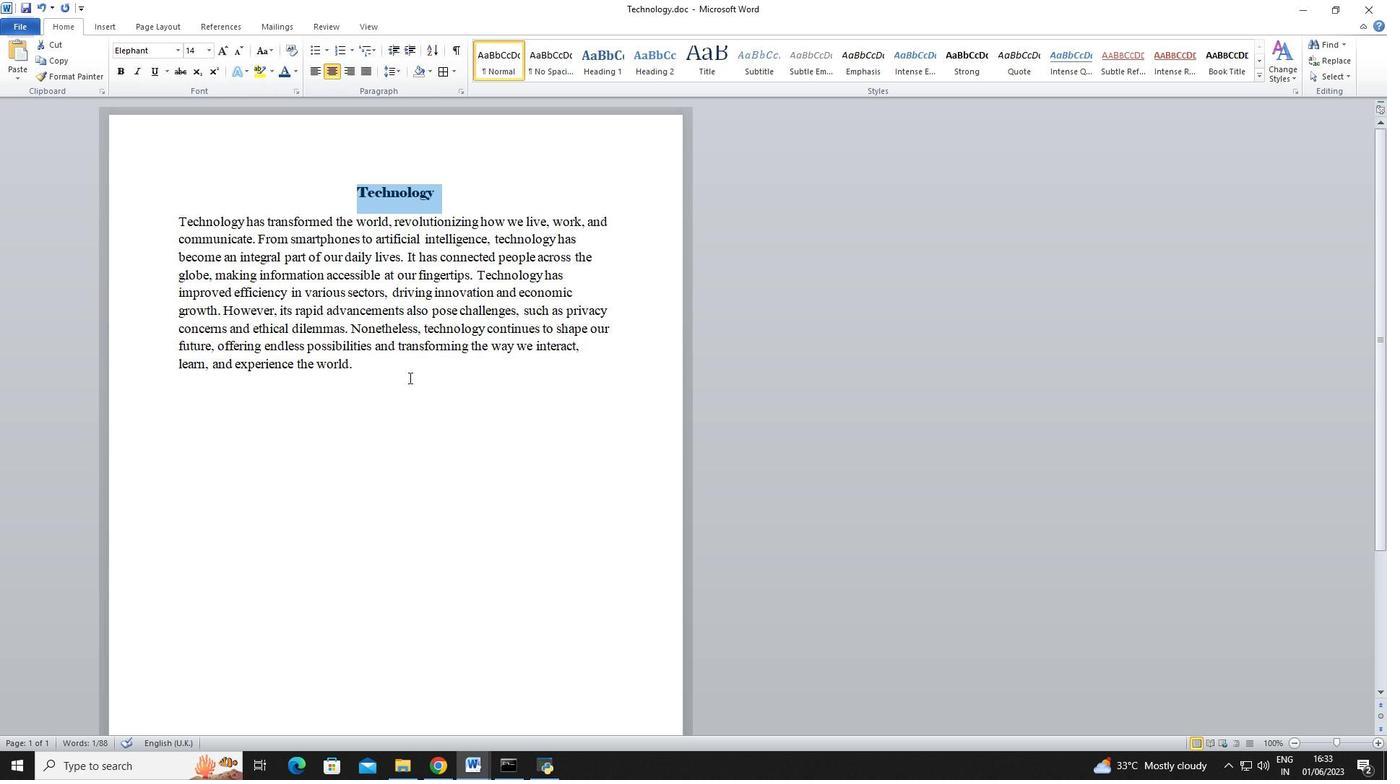
Action: Mouse moved to (406, 381)
Screenshot: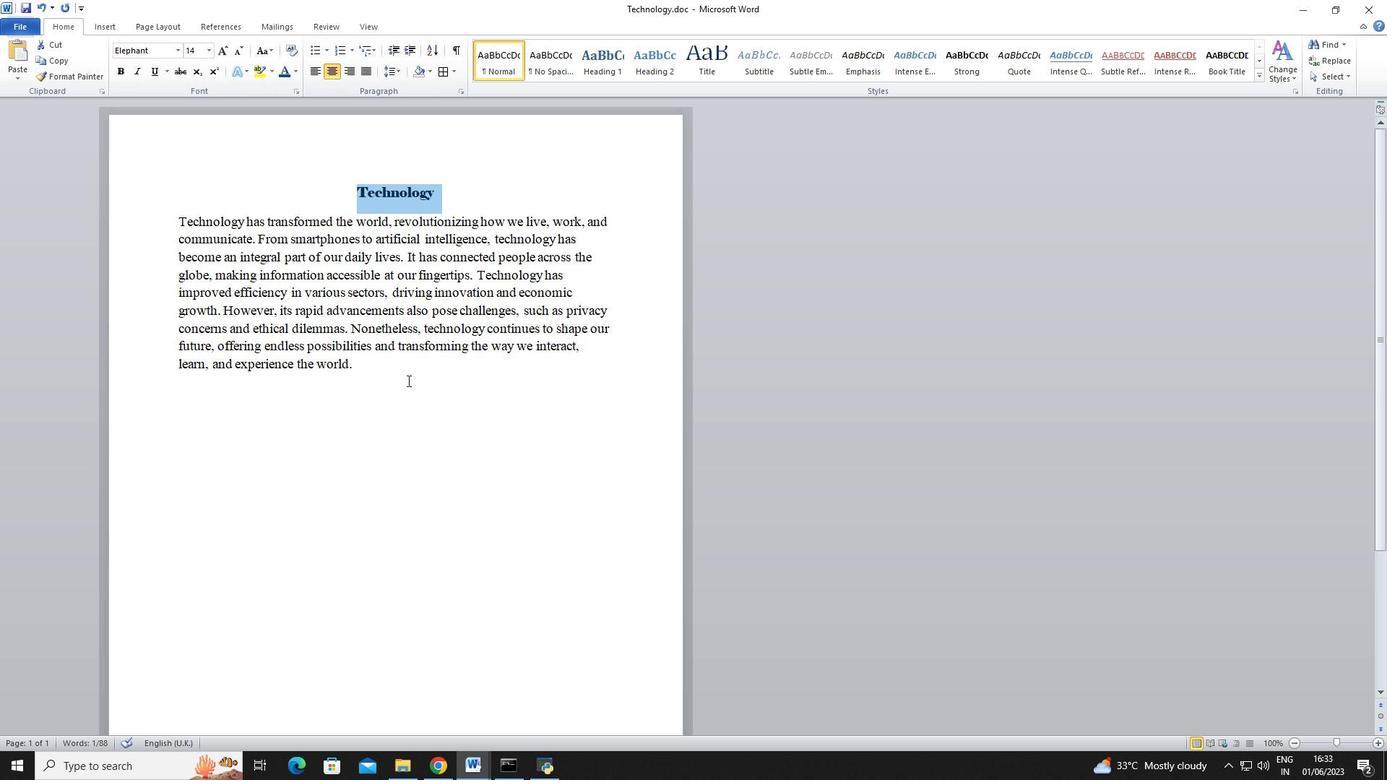 
